Task: Create a brainstorming presentation using Canva. Include elements related to brainstorming and notes.
Action: Mouse moved to (577, 170)
Screenshot: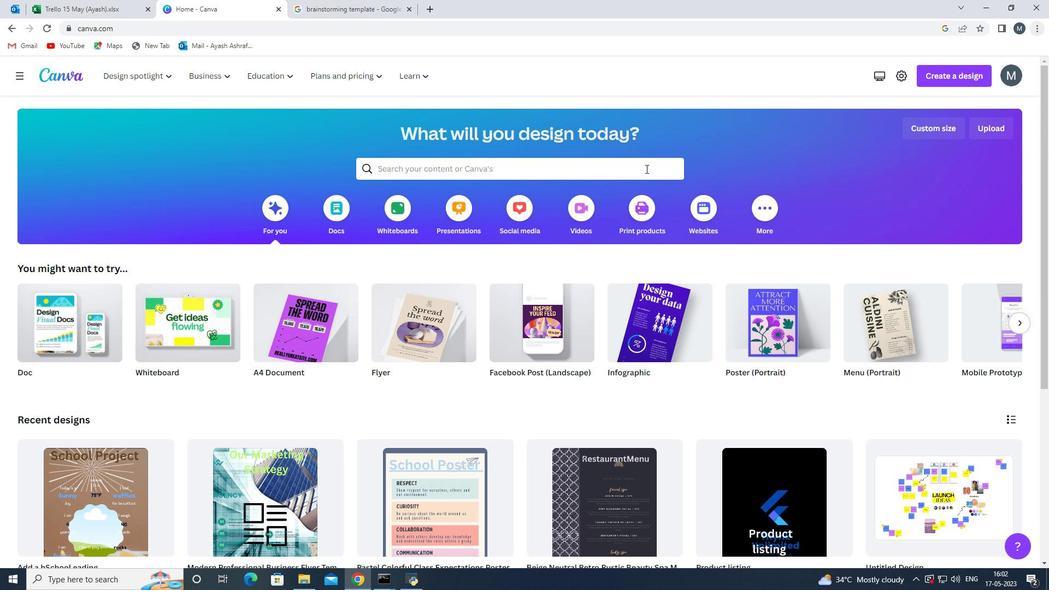 
Action: Mouse pressed left at (577, 170)
Screenshot: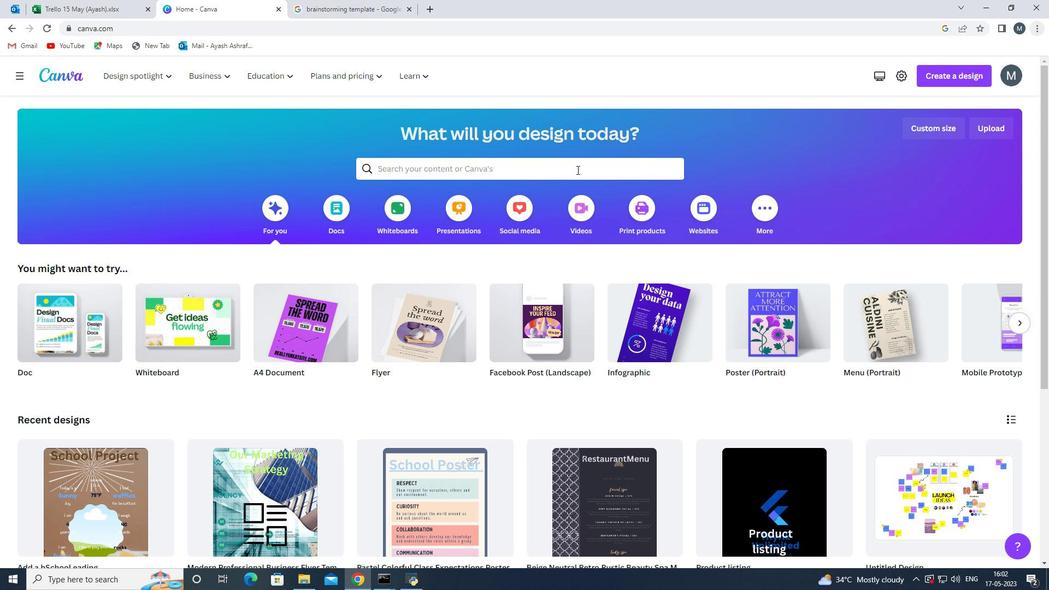 
Action: Key pressed <Key.shift>Brainstorming
Screenshot: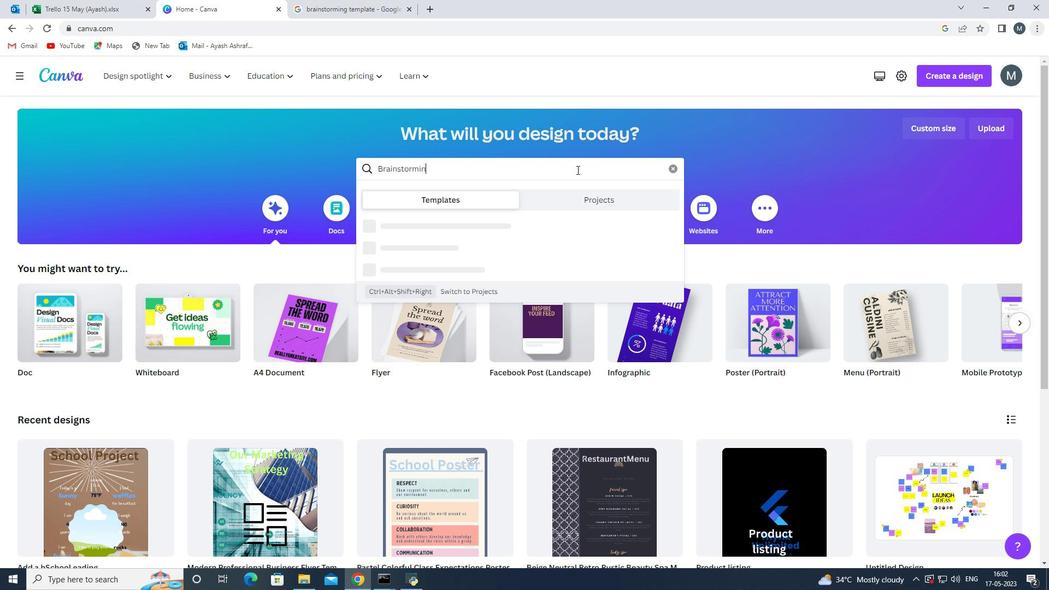 
Action: Mouse moved to (465, 228)
Screenshot: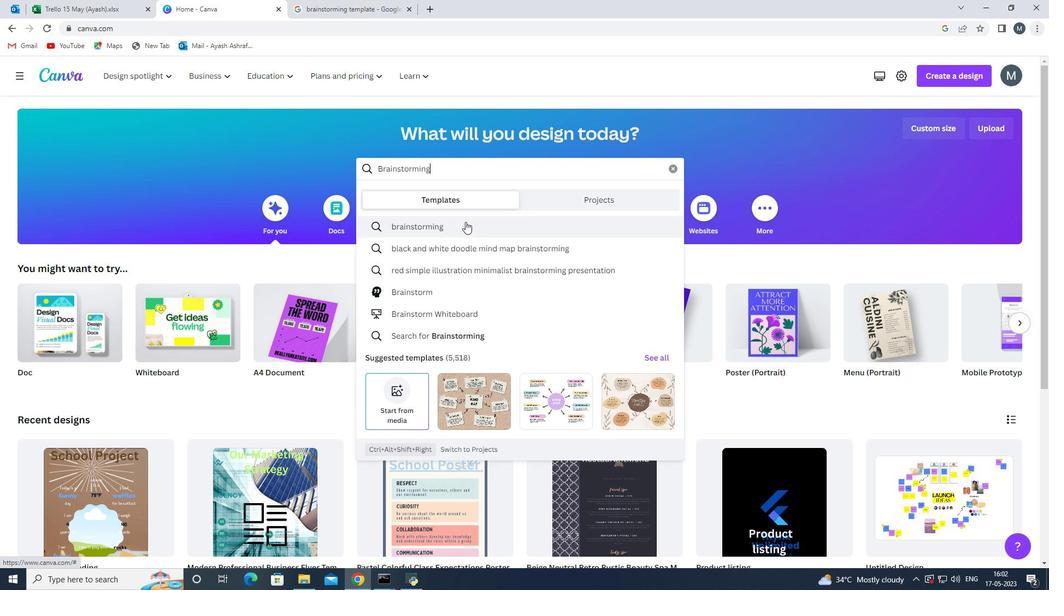 
Action: Mouse pressed left at (465, 228)
Screenshot: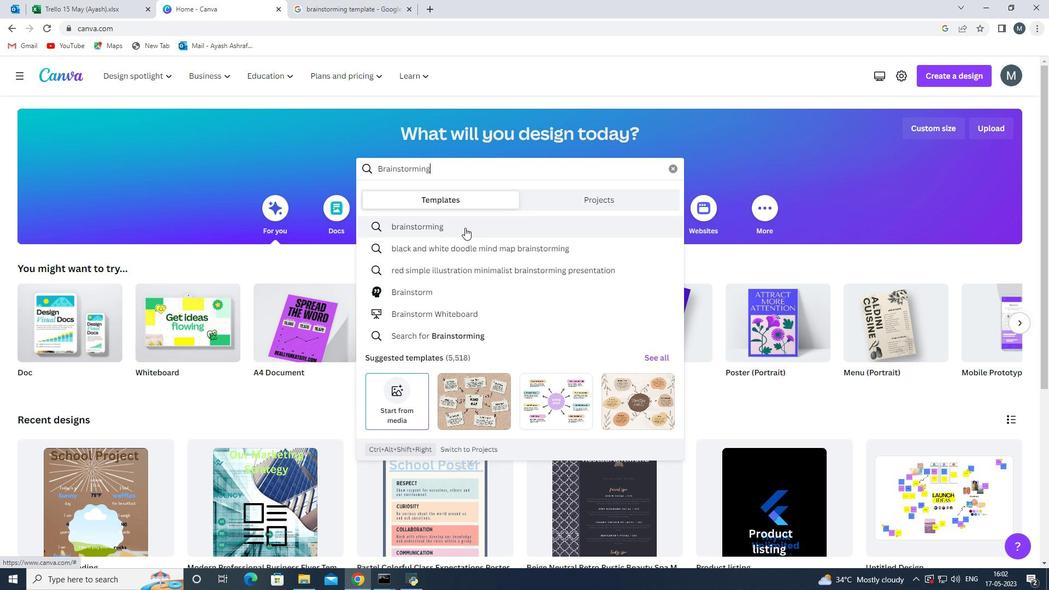 
Action: Mouse moved to (272, 289)
Screenshot: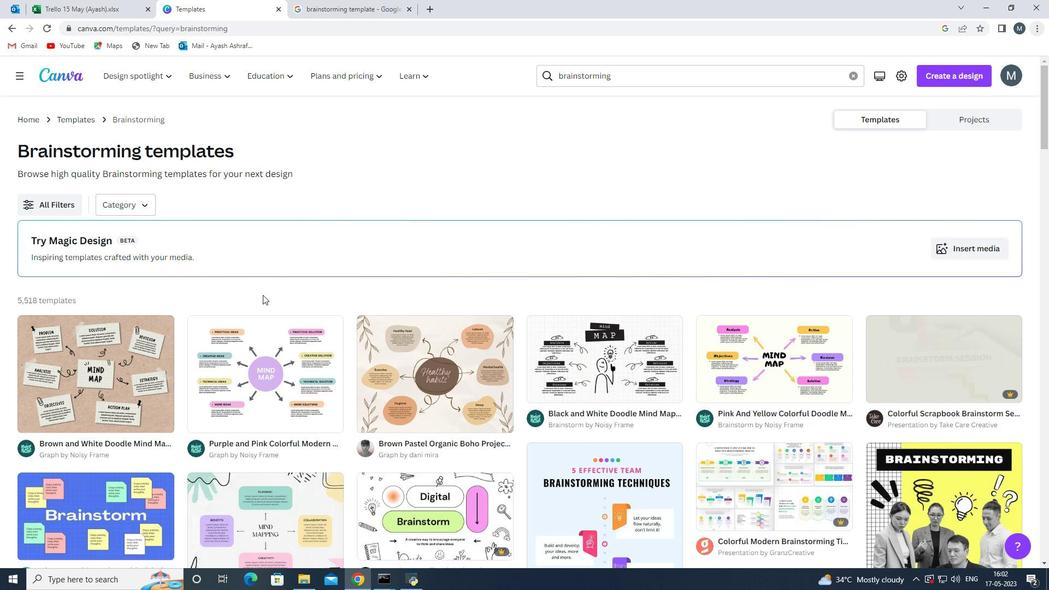 
Action: Mouse scrolled (272, 289) with delta (0, 0)
Screenshot: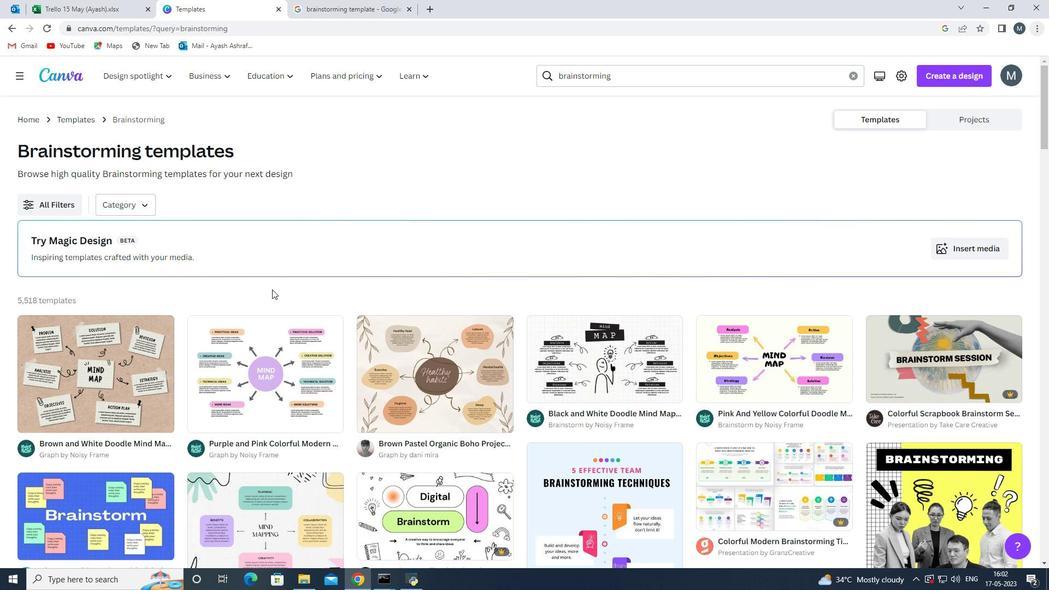 
Action: Mouse moved to (272, 348)
Screenshot: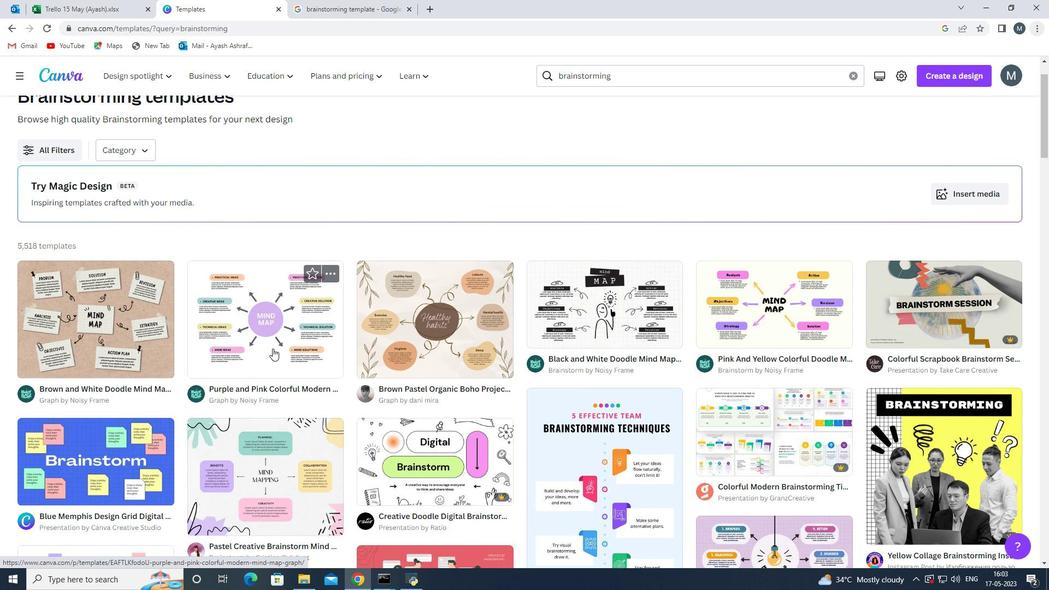 
Action: Mouse pressed left at (272, 348)
Screenshot: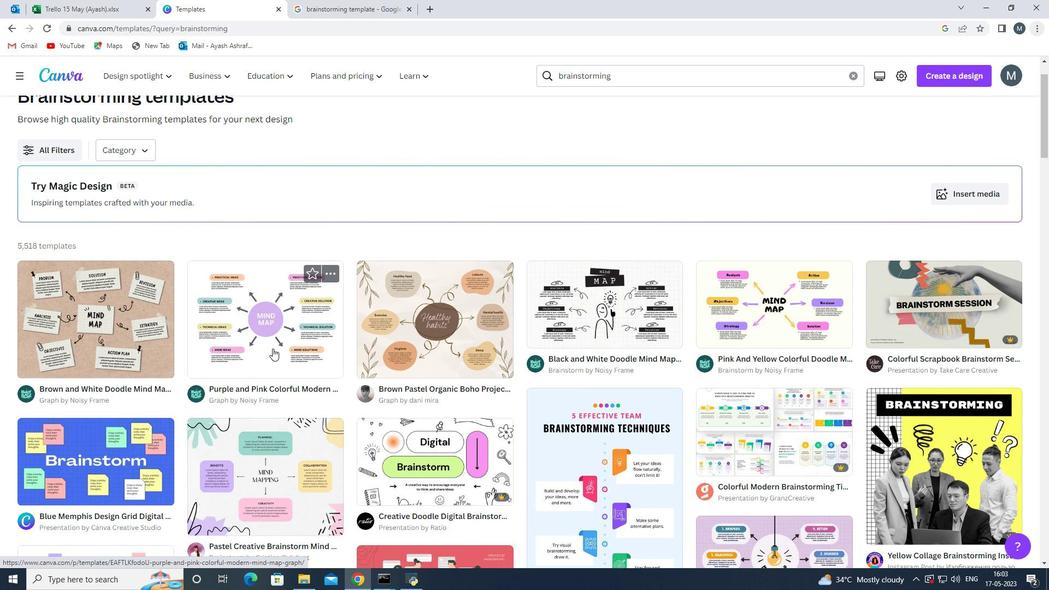 
Action: Mouse moved to (731, 184)
Screenshot: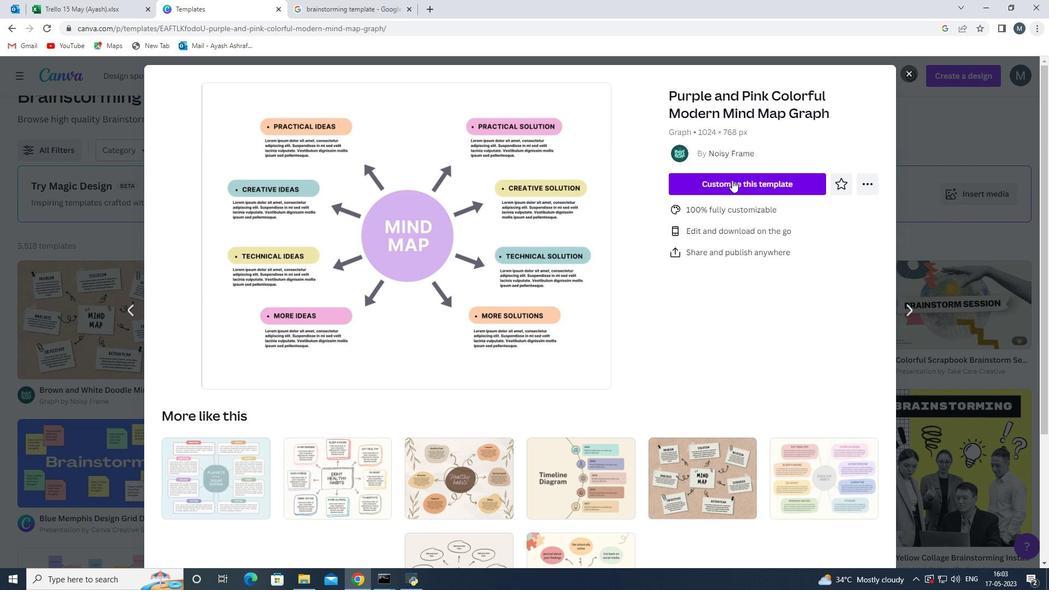 
Action: Mouse pressed left at (731, 184)
Screenshot: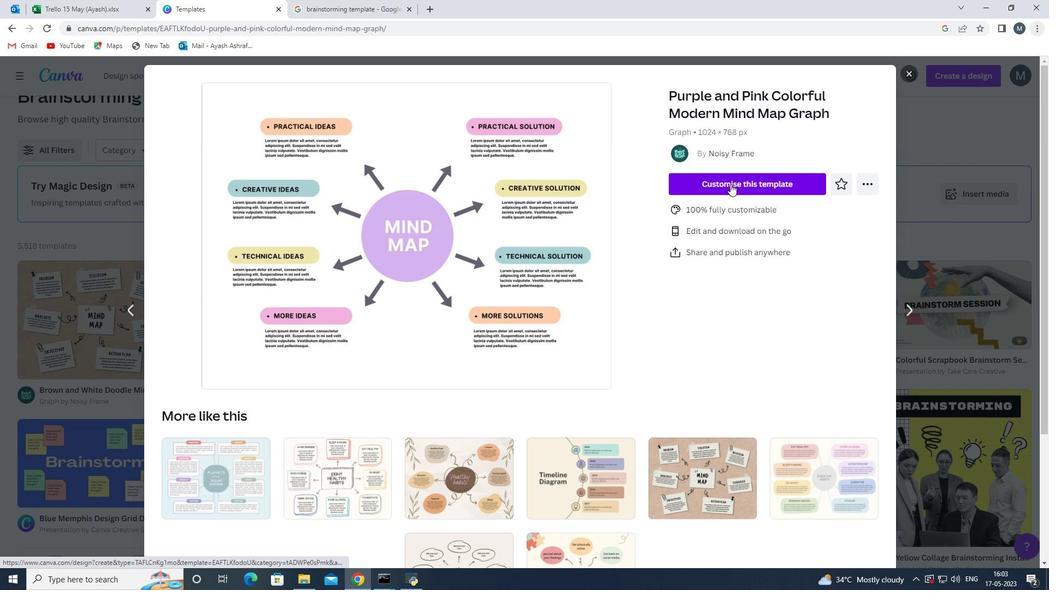 
Action: Mouse moved to (135, 349)
Screenshot: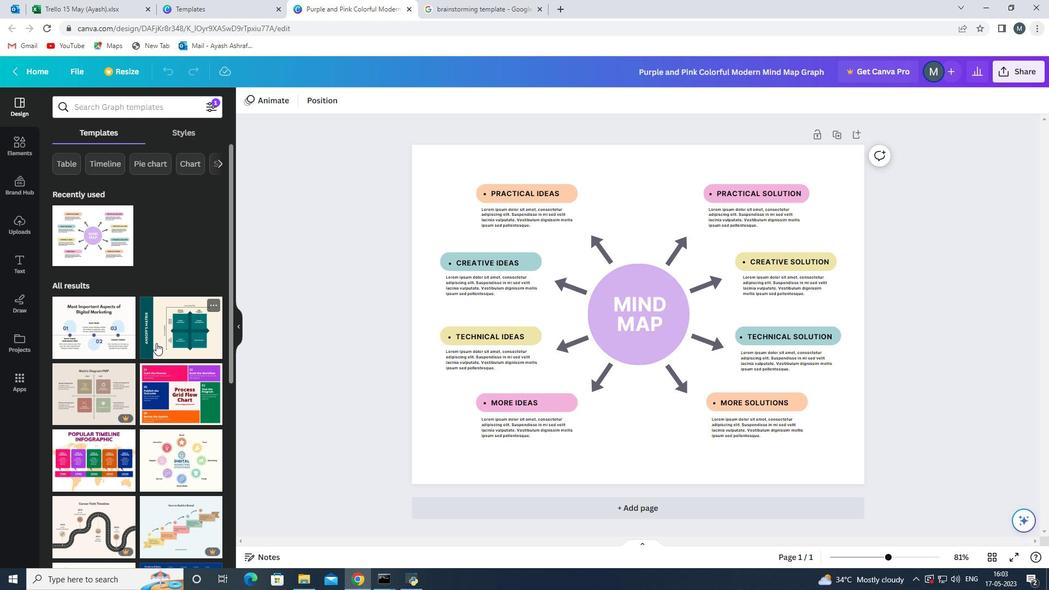 
Action: Mouse scrolled (135, 349) with delta (0, 0)
Screenshot: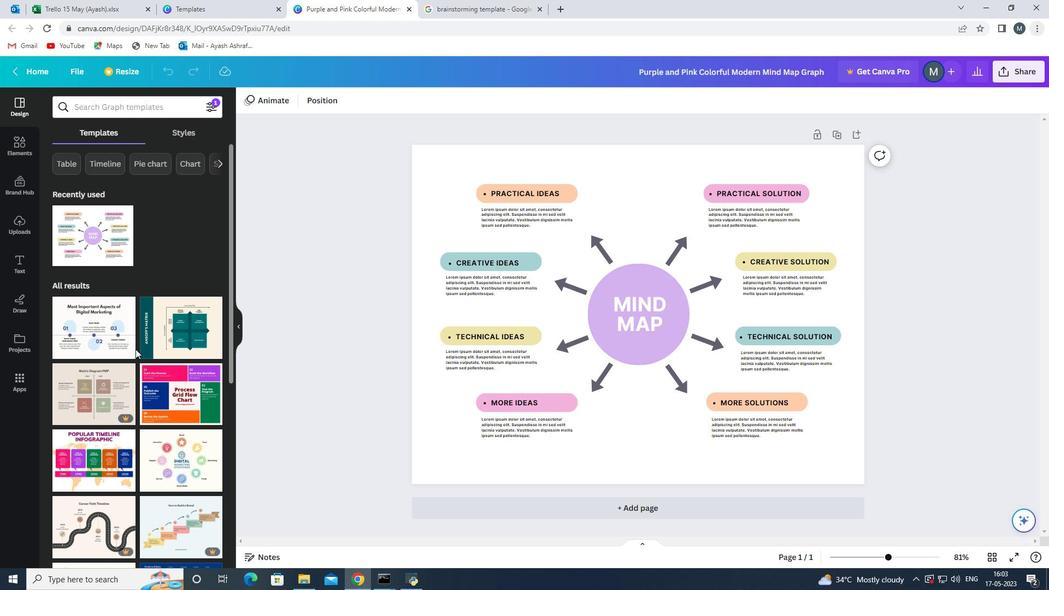 
Action: Mouse moved to (97, 166)
Screenshot: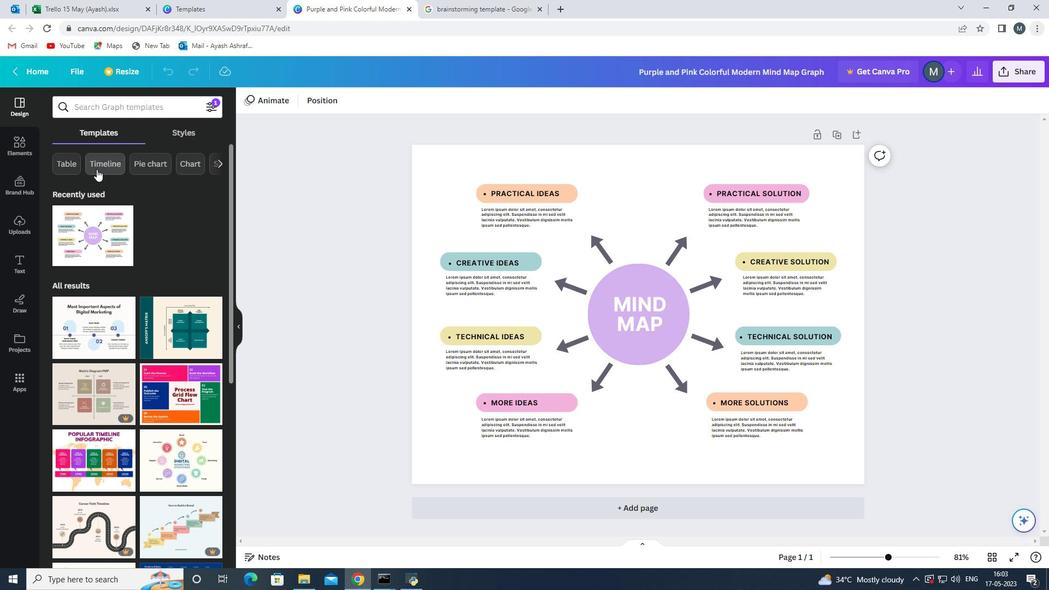 
Action: Mouse pressed left at (97, 166)
Screenshot: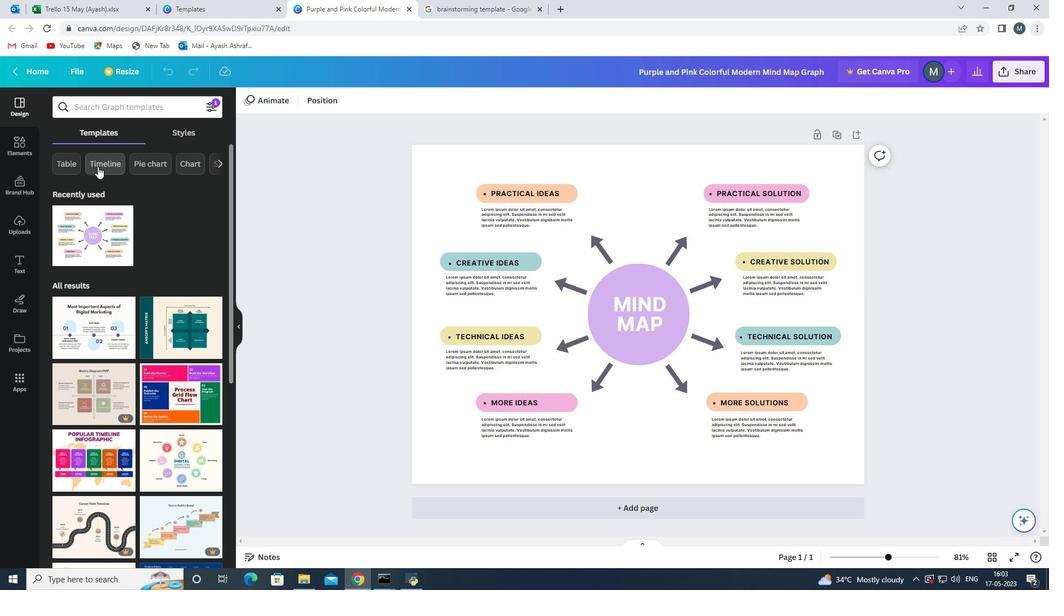 
Action: Mouse moved to (152, 269)
Screenshot: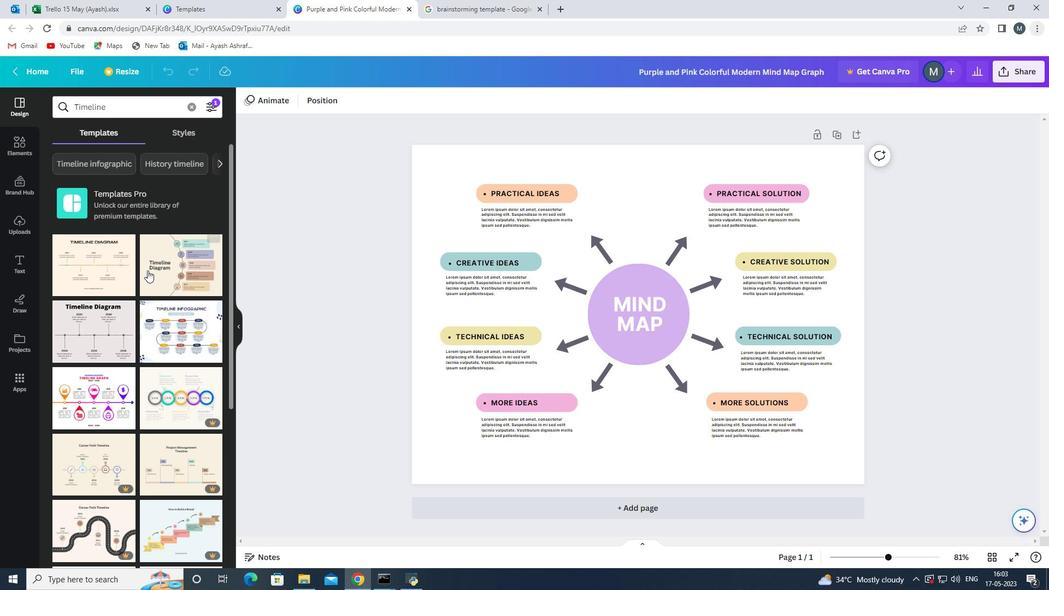 
Action: Mouse pressed left at (152, 269)
Screenshot: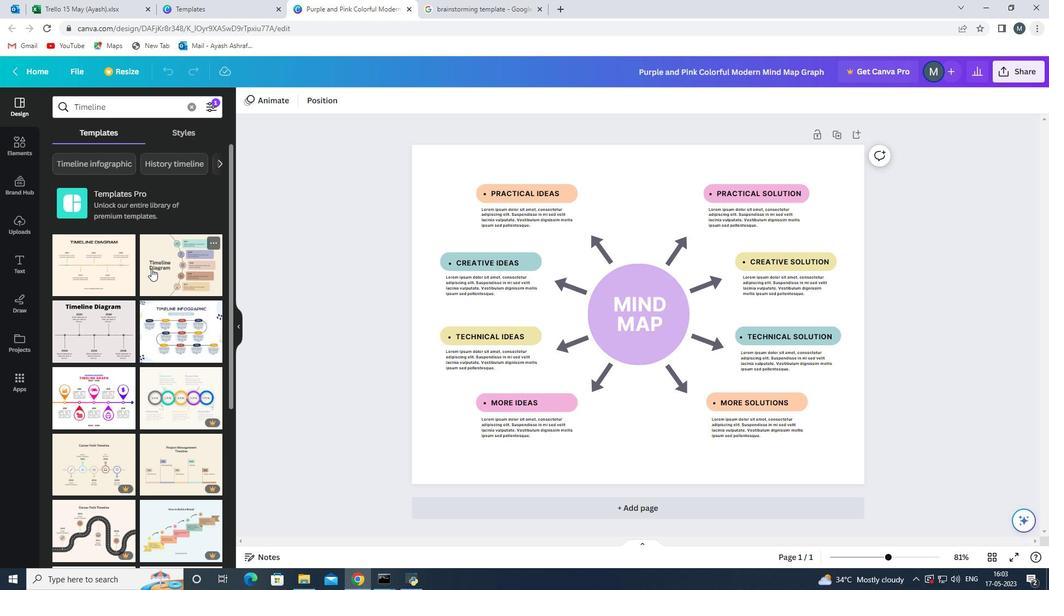 
Action: Mouse moved to (84, 261)
Screenshot: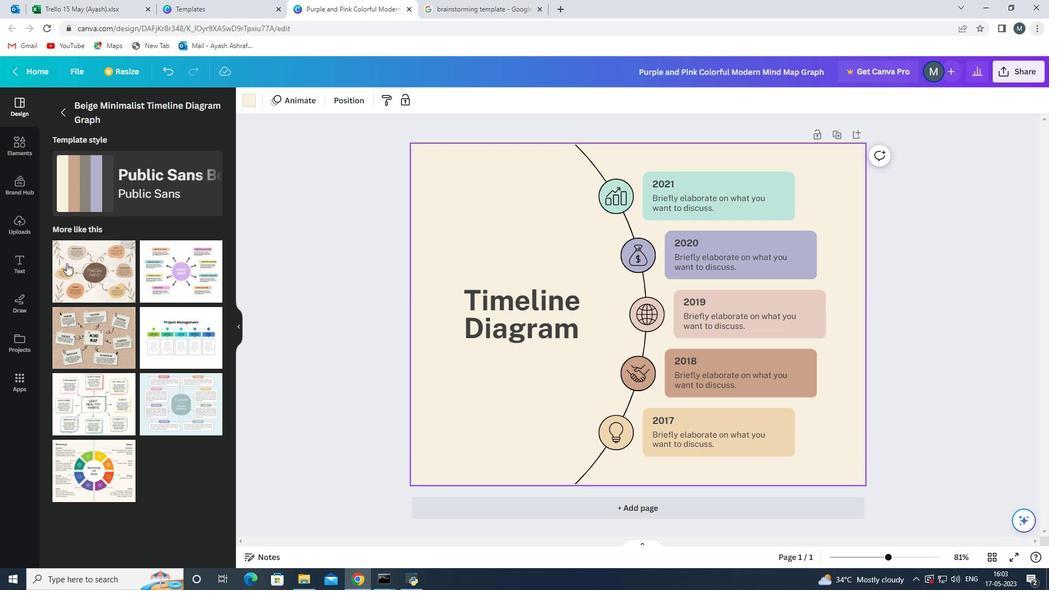 
Action: Mouse pressed left at (84, 261)
Screenshot: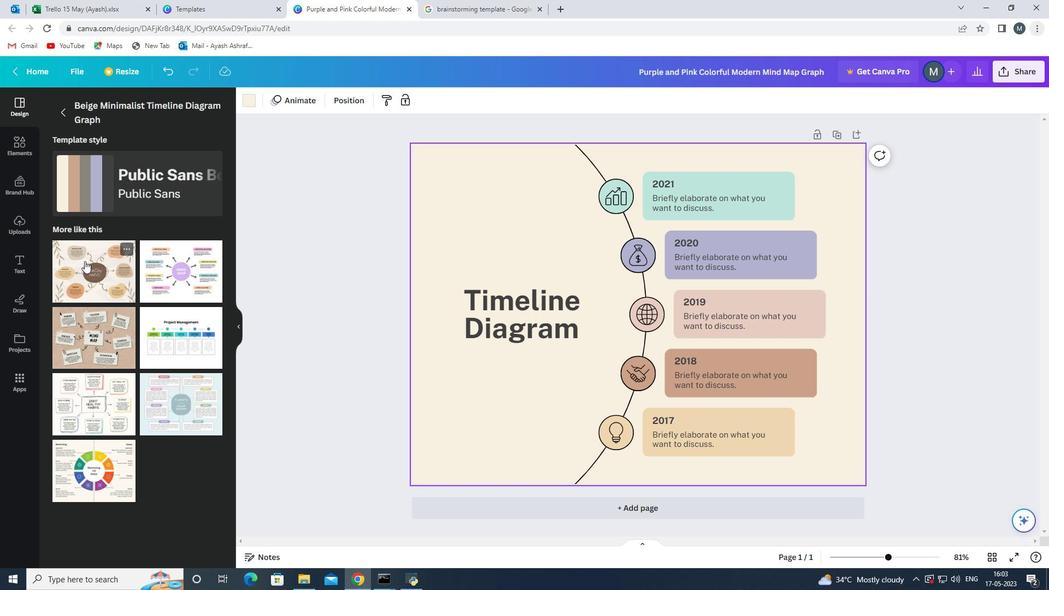 
Action: Mouse moved to (152, 328)
Screenshot: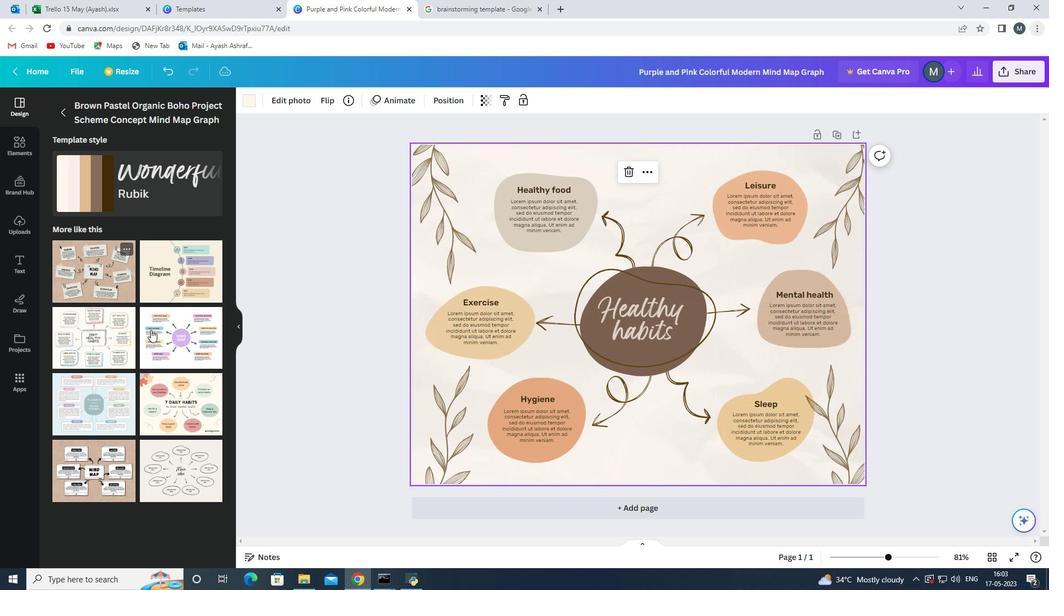 
Action: Mouse scrolled (152, 328) with delta (0, 0)
Screenshot: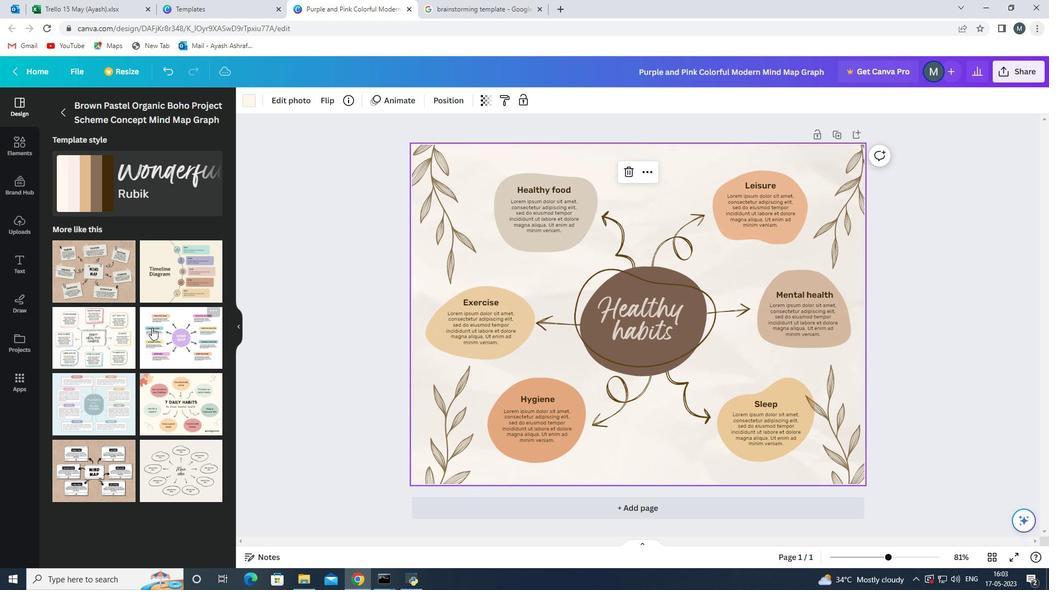 
Action: Mouse moved to (76, 187)
Screenshot: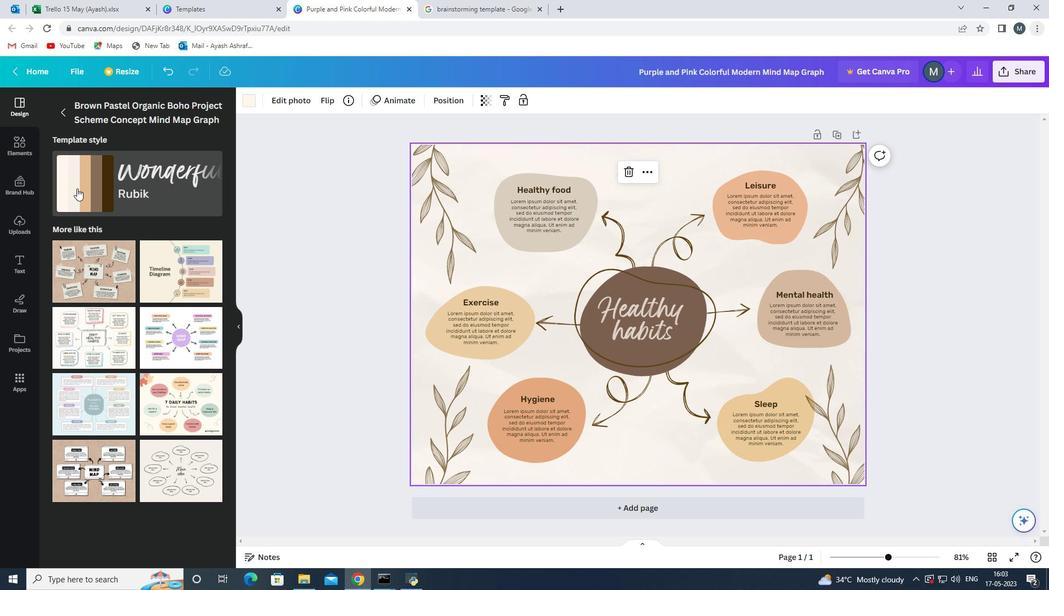 
Action: Mouse pressed left at (76, 187)
Screenshot: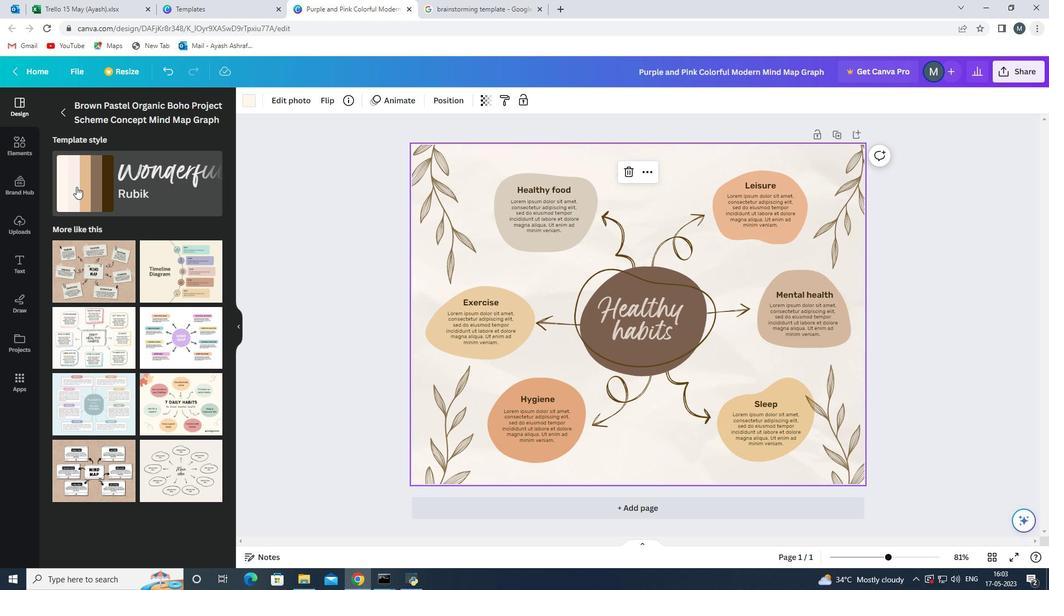 
Action: Mouse pressed left at (76, 187)
Screenshot: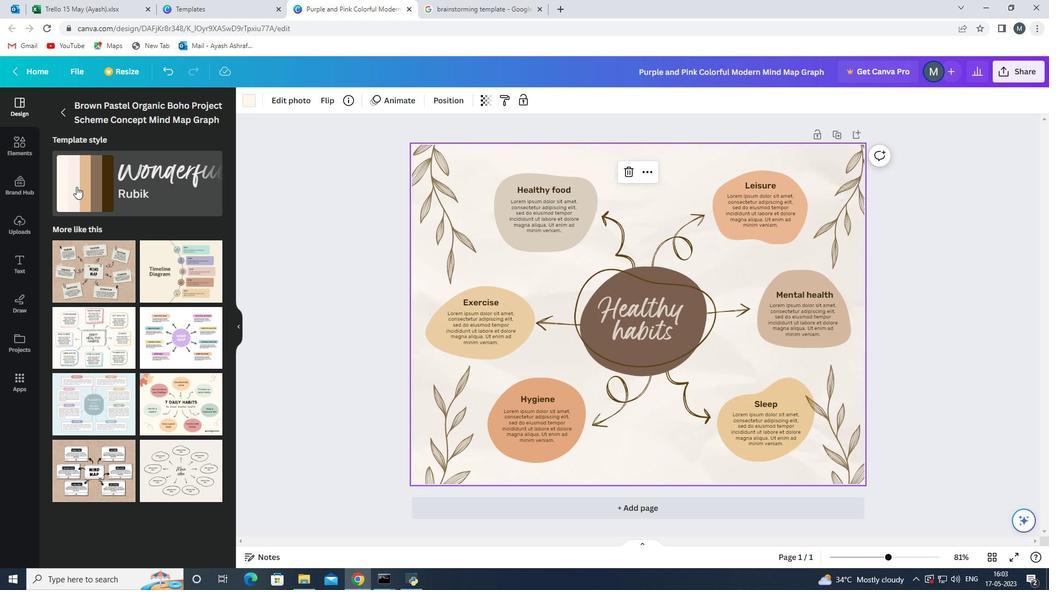 
Action: Mouse moved to (63, 115)
Screenshot: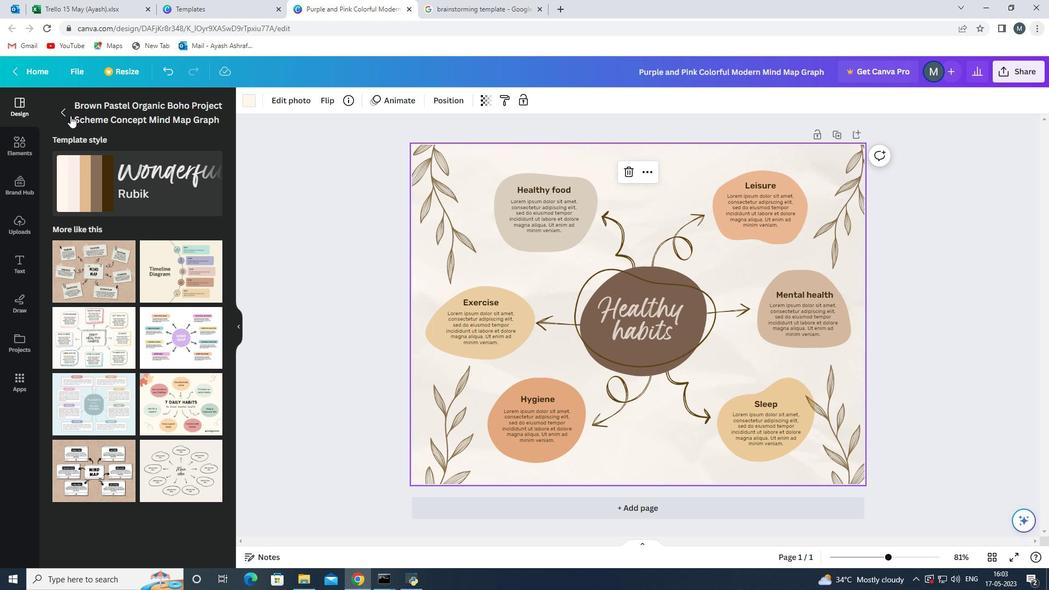 
Action: Mouse pressed left at (63, 115)
Screenshot: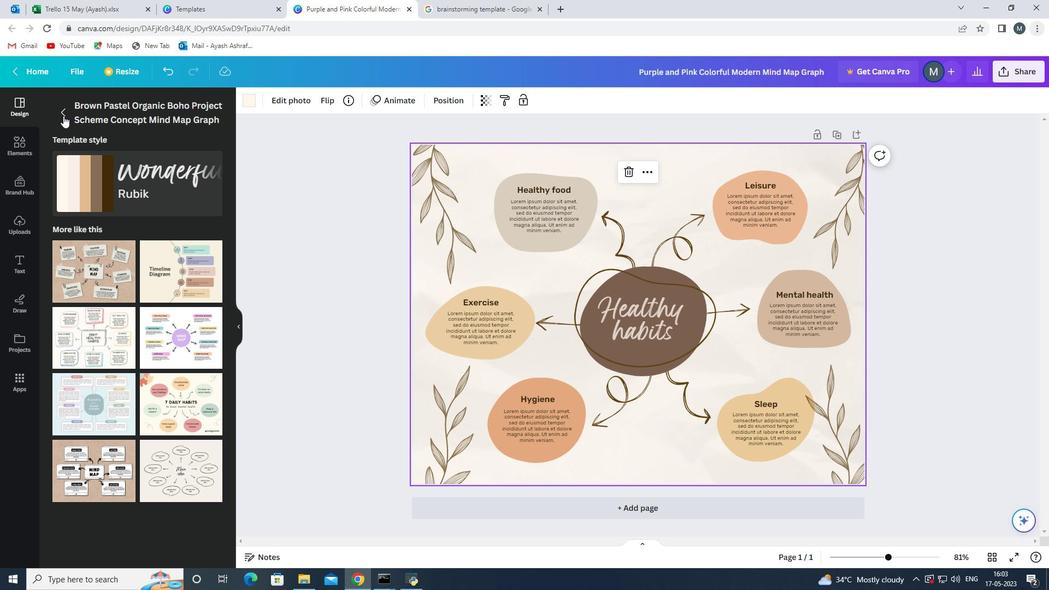 
Action: Mouse moved to (106, 270)
Screenshot: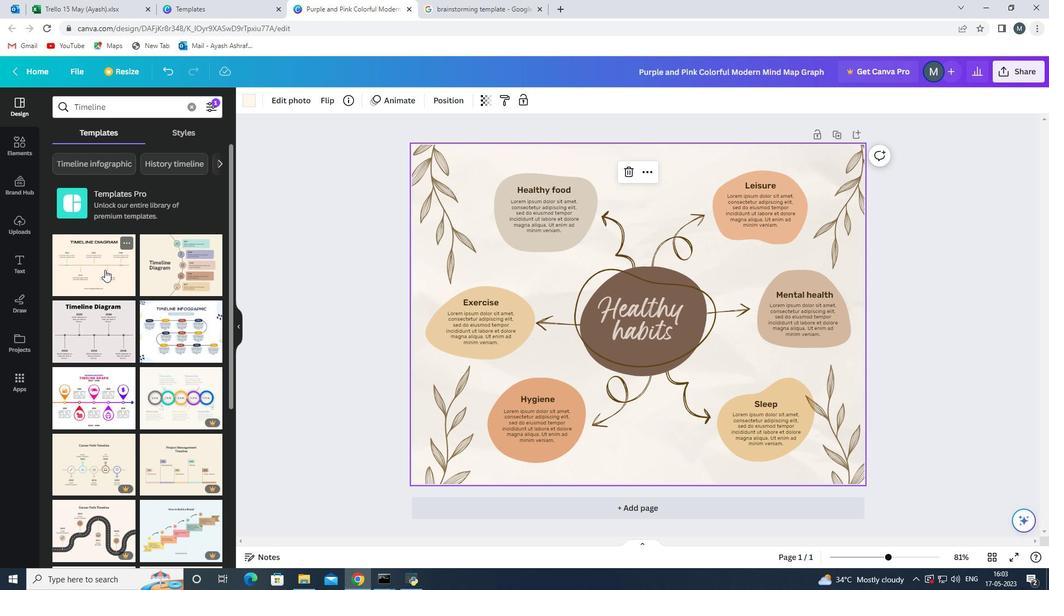 
Action: Mouse pressed left at (106, 270)
Screenshot: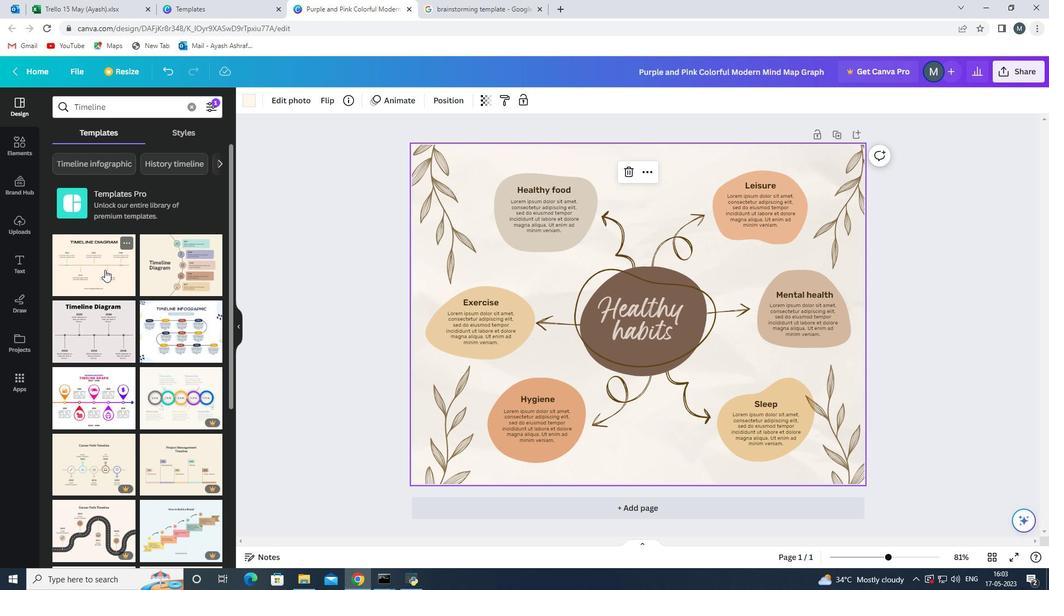 
Action: Mouse moved to (173, 307)
Screenshot: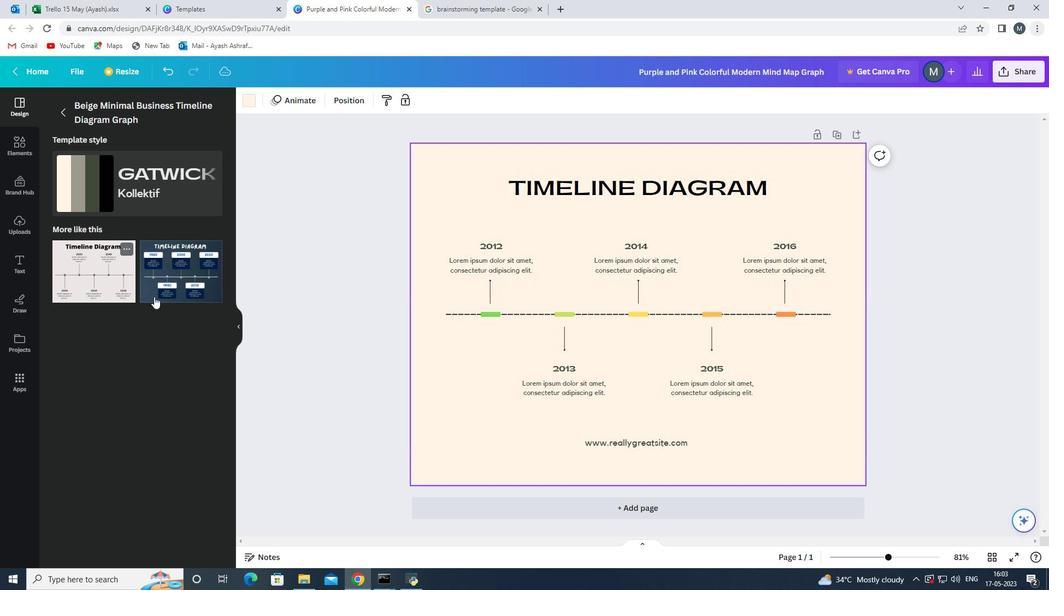
Action: Mouse scrolled (173, 307) with delta (0, 0)
Screenshot: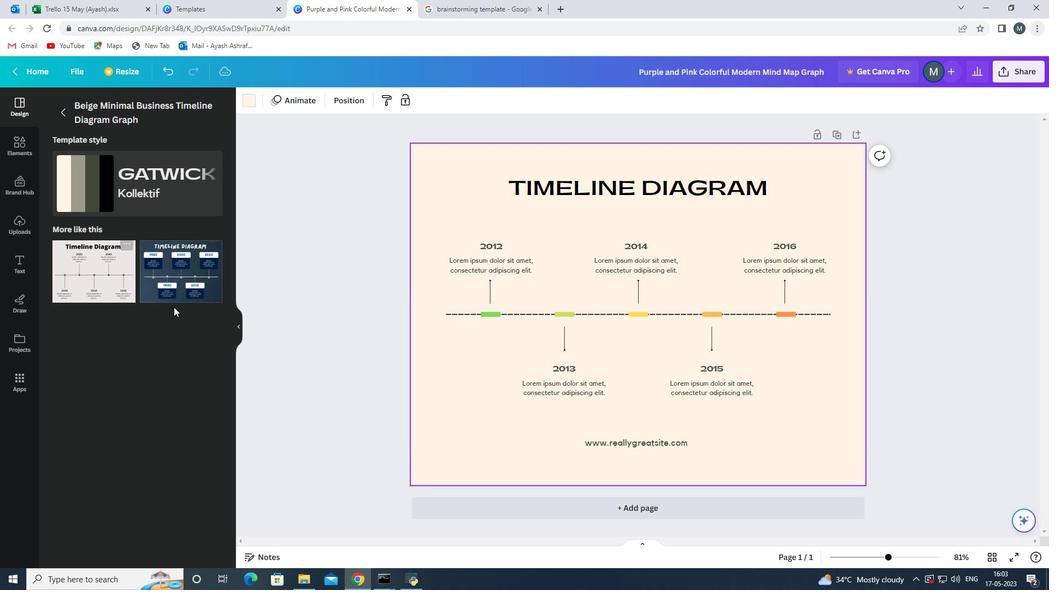 
Action: Mouse scrolled (173, 307) with delta (0, 0)
Screenshot: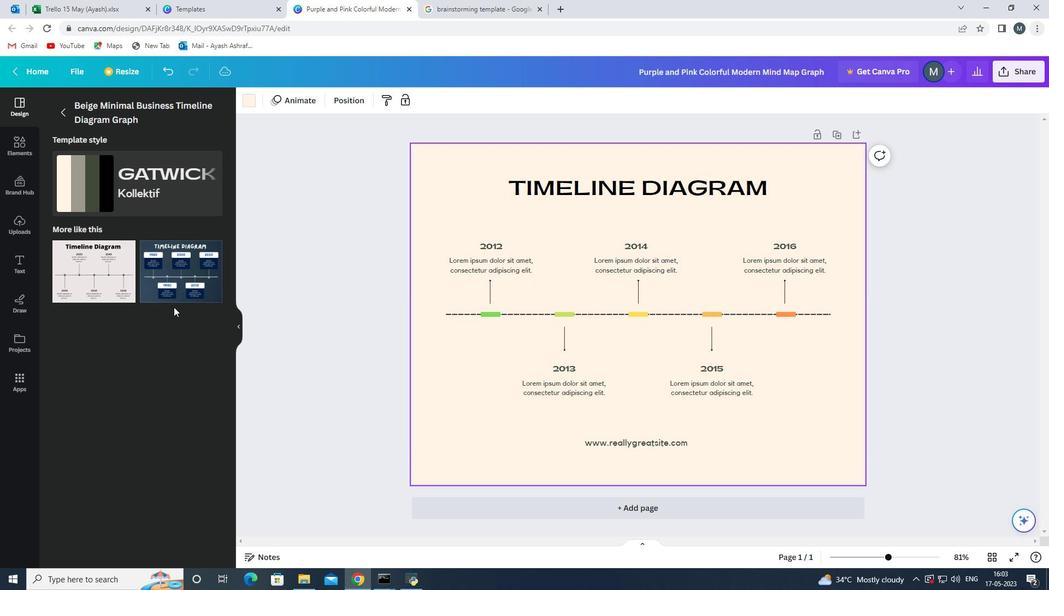 
Action: Mouse scrolled (173, 307) with delta (0, 0)
Screenshot: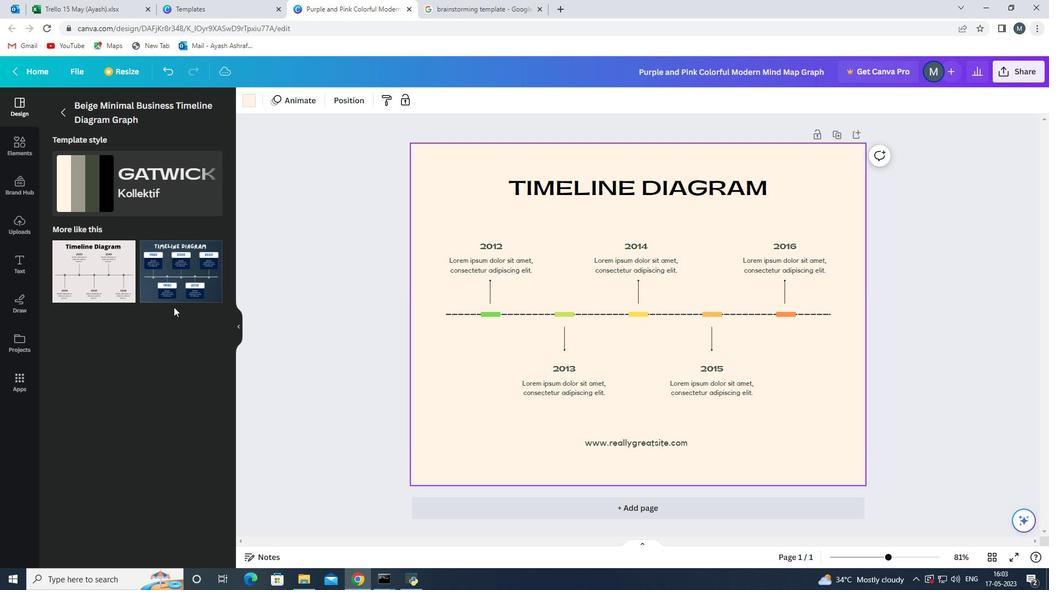 
Action: Mouse moved to (173, 306)
Screenshot: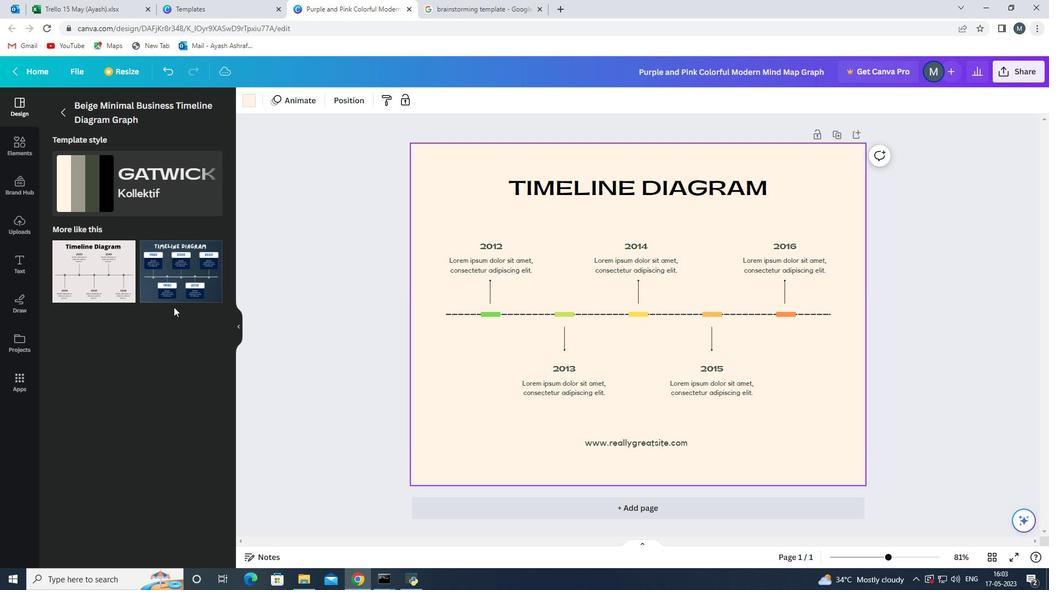 
Action: Mouse scrolled (173, 307) with delta (0, 0)
Screenshot: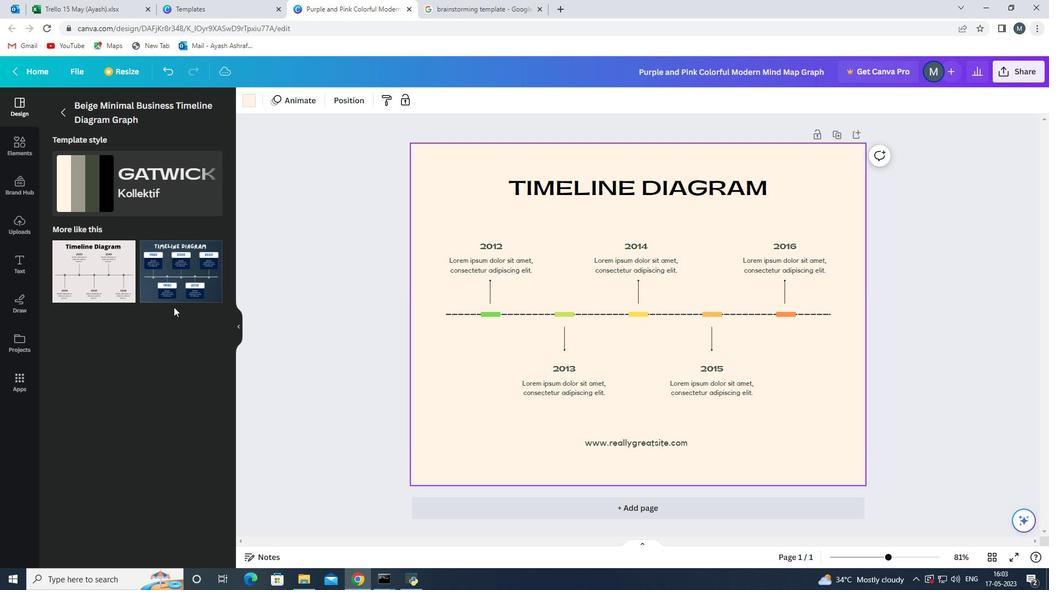 
Action: Mouse moved to (602, 212)
Screenshot: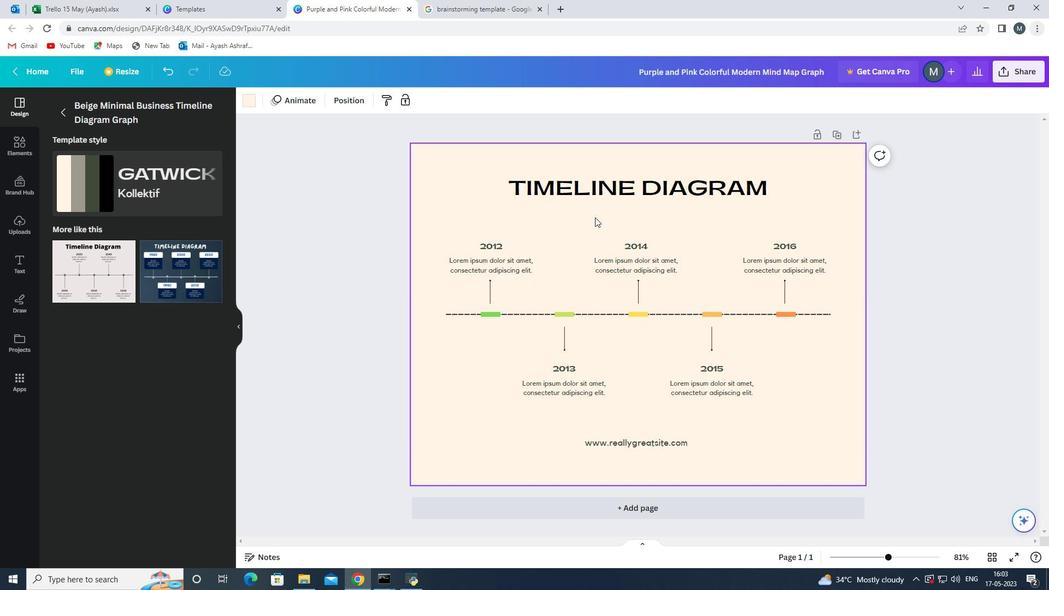 
Action: Mouse scrolled (602, 213) with delta (0, 0)
Screenshot: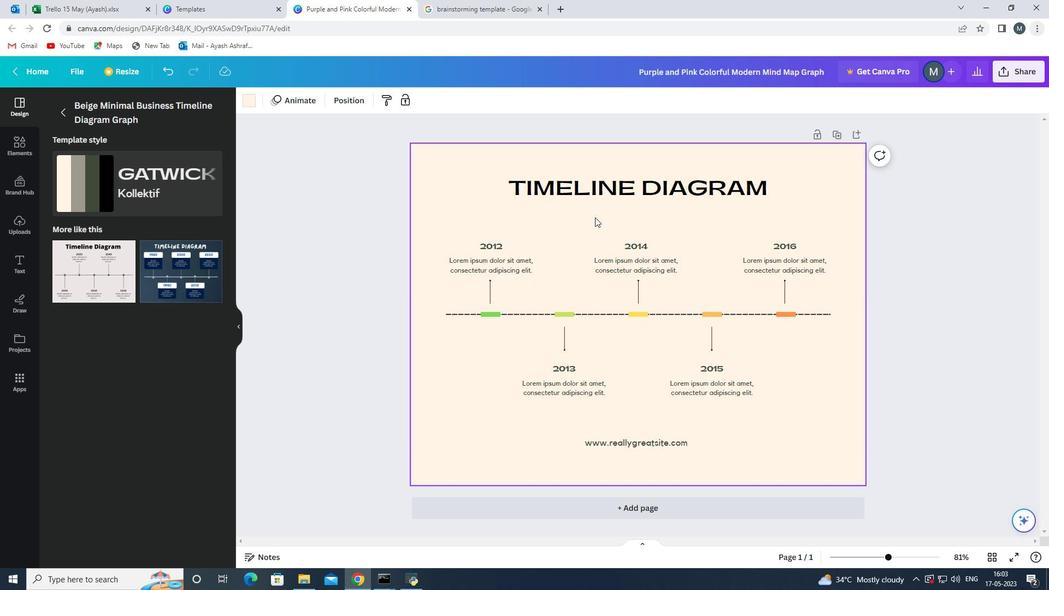 
Action: Mouse scrolled (602, 213) with delta (0, 0)
Screenshot: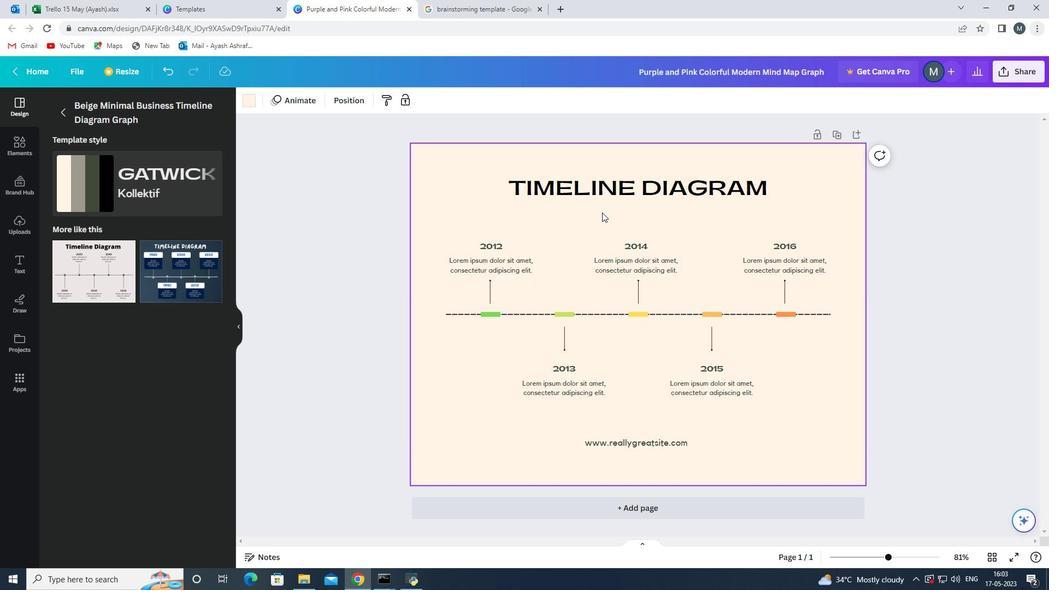 
Action: Mouse scrolled (602, 213) with delta (0, 0)
Screenshot: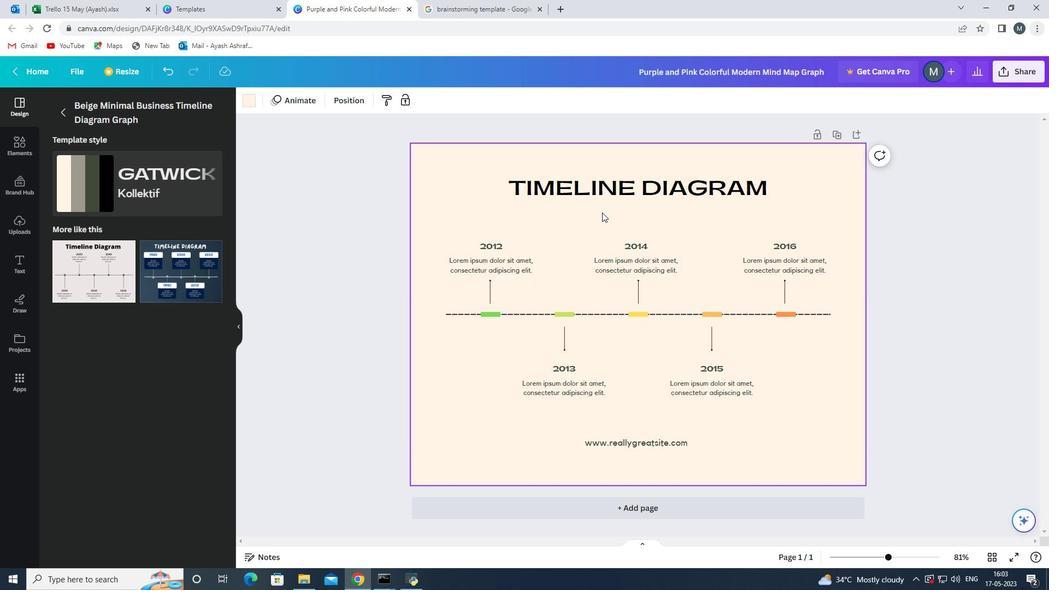 
Action: Mouse moved to (26, 73)
Screenshot: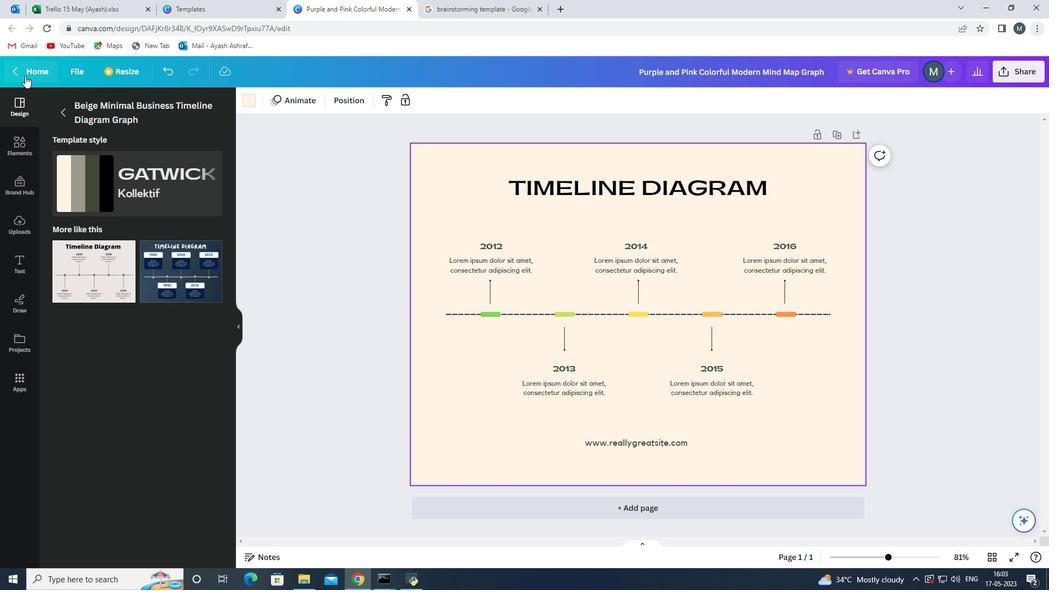 
Action: Mouse pressed left at (26, 73)
Screenshot: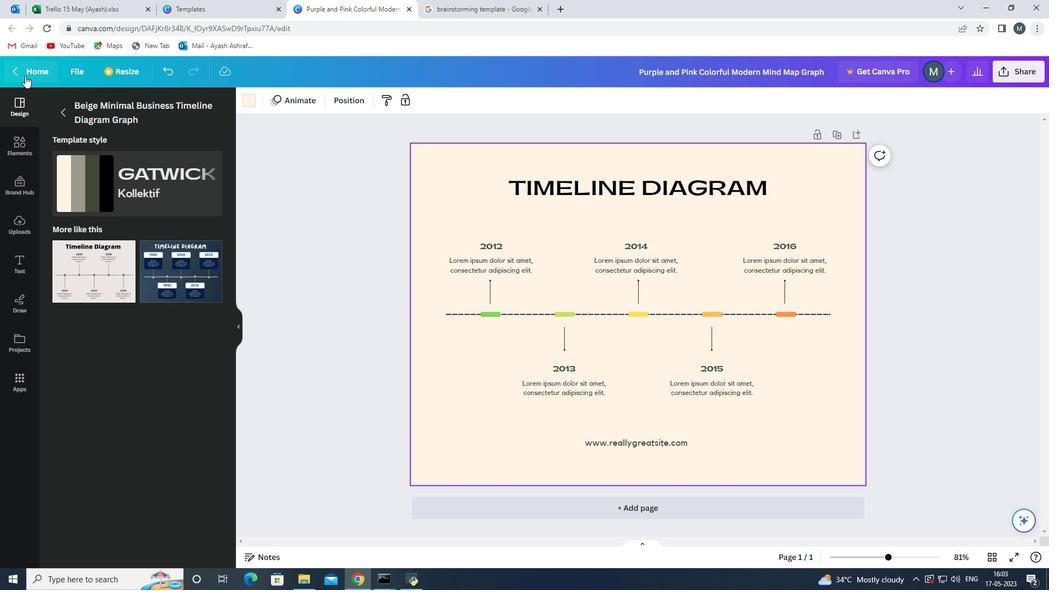 
Action: Mouse moved to (524, 167)
Screenshot: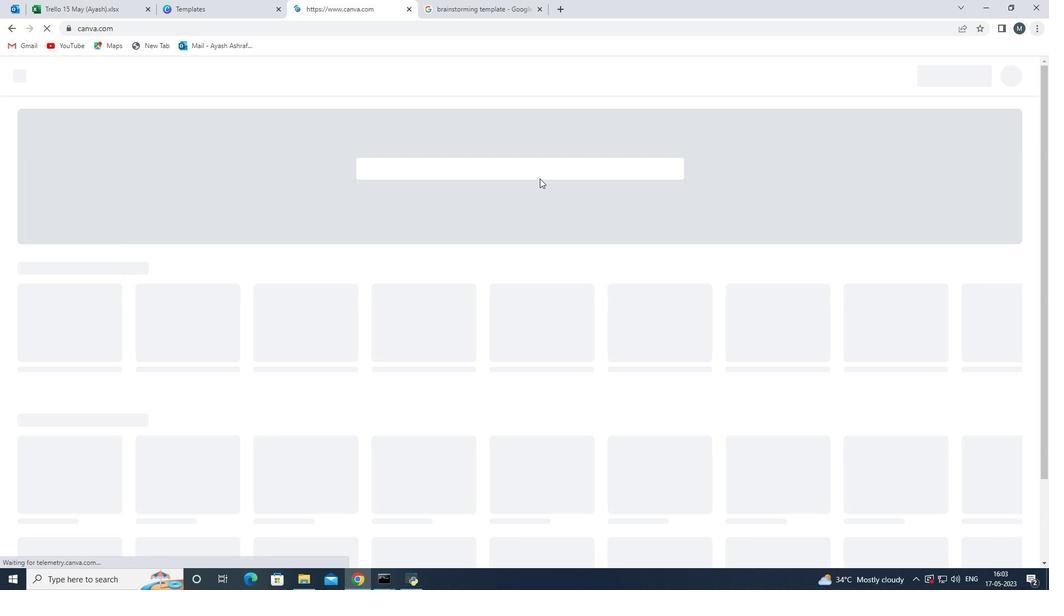 
Action: Mouse pressed left at (524, 167)
Screenshot: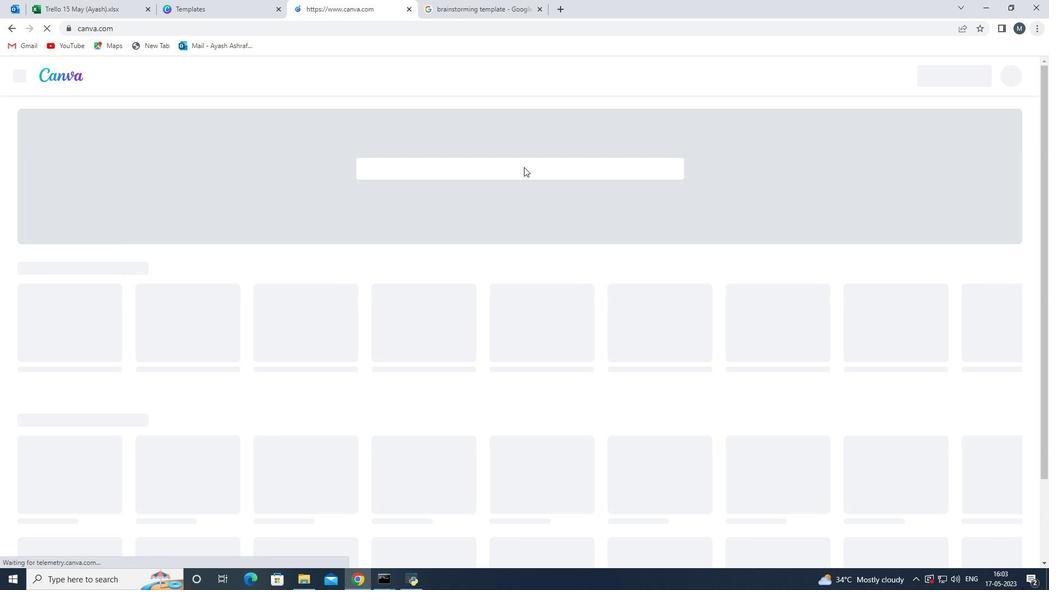 
Action: Mouse moved to (514, 174)
Screenshot: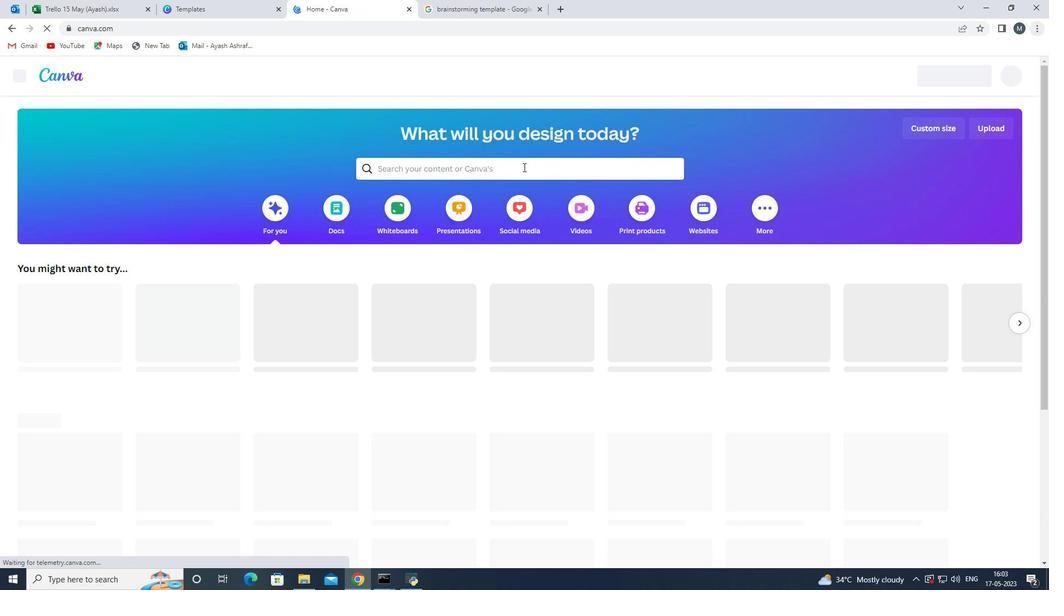 
Action: Mouse pressed left at (514, 174)
Screenshot: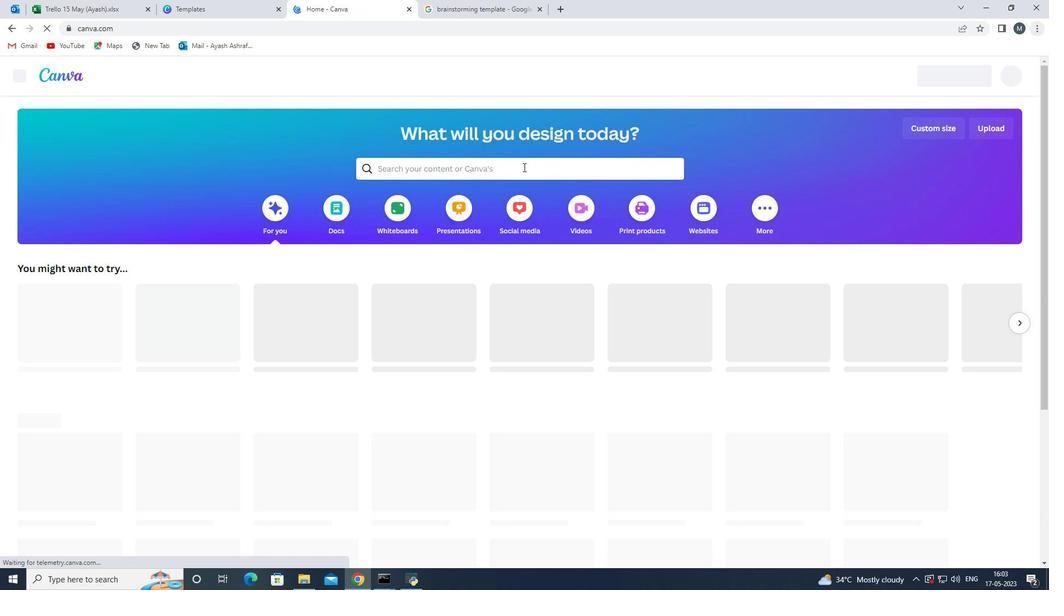 
Action: Mouse moved to (514, 174)
Screenshot: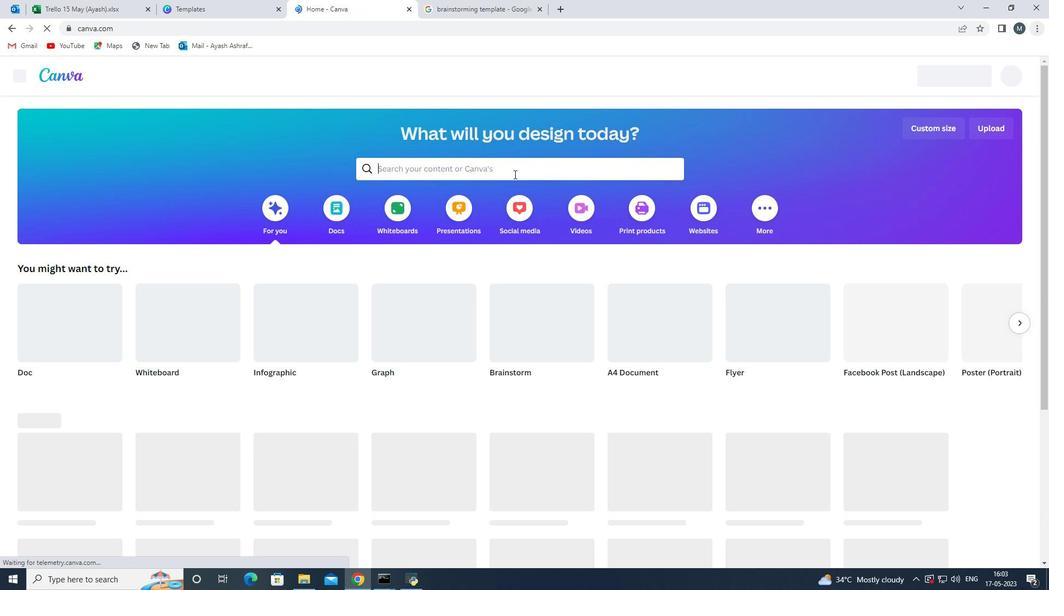 
Action: Key pressed <Key.shift>Brain<Key.space><Key.backspace>storming
Screenshot: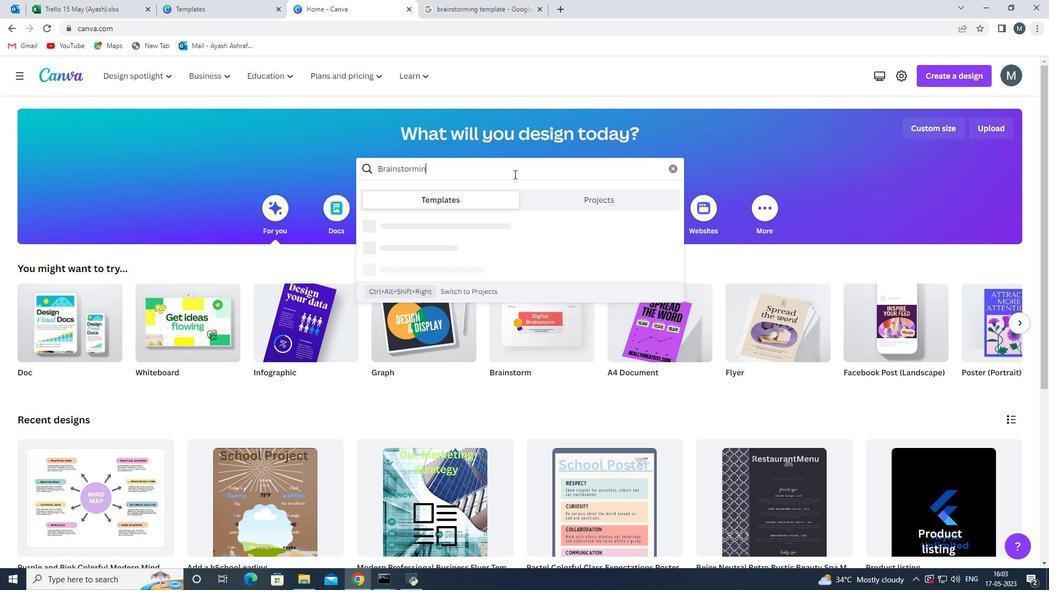 
Action: Mouse moved to (468, 234)
Screenshot: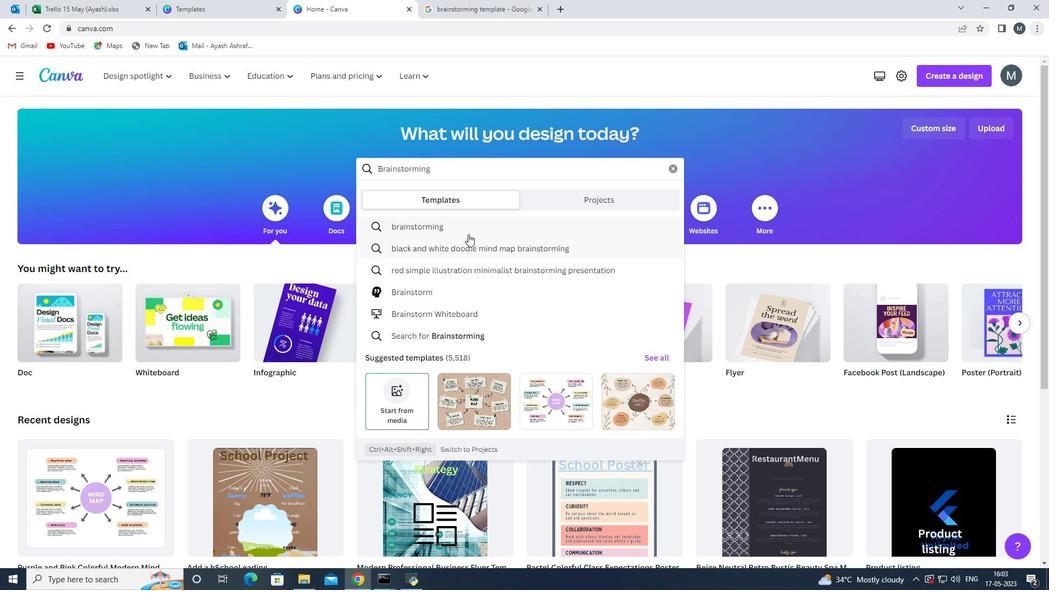 
Action: Mouse pressed left at (468, 234)
Screenshot: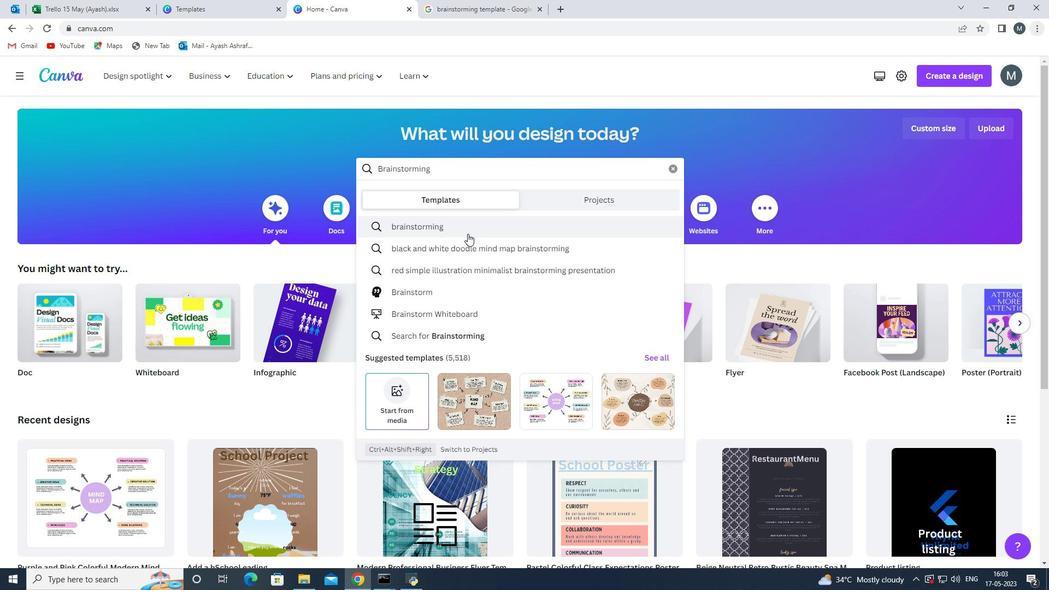 
Action: Mouse moved to (366, 329)
Screenshot: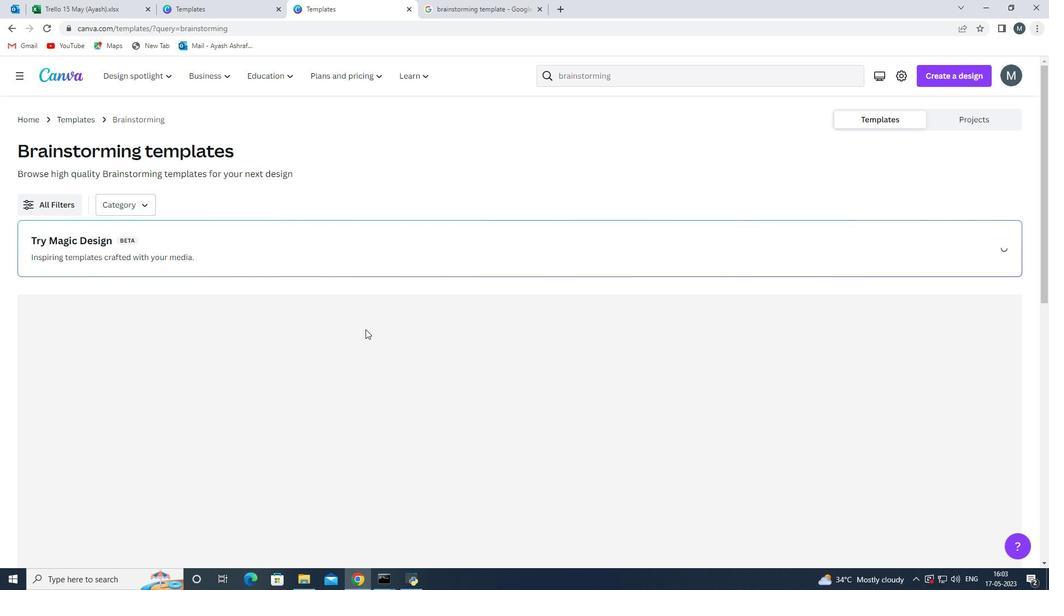 
Action: Mouse scrolled (366, 329) with delta (0, 0)
Screenshot: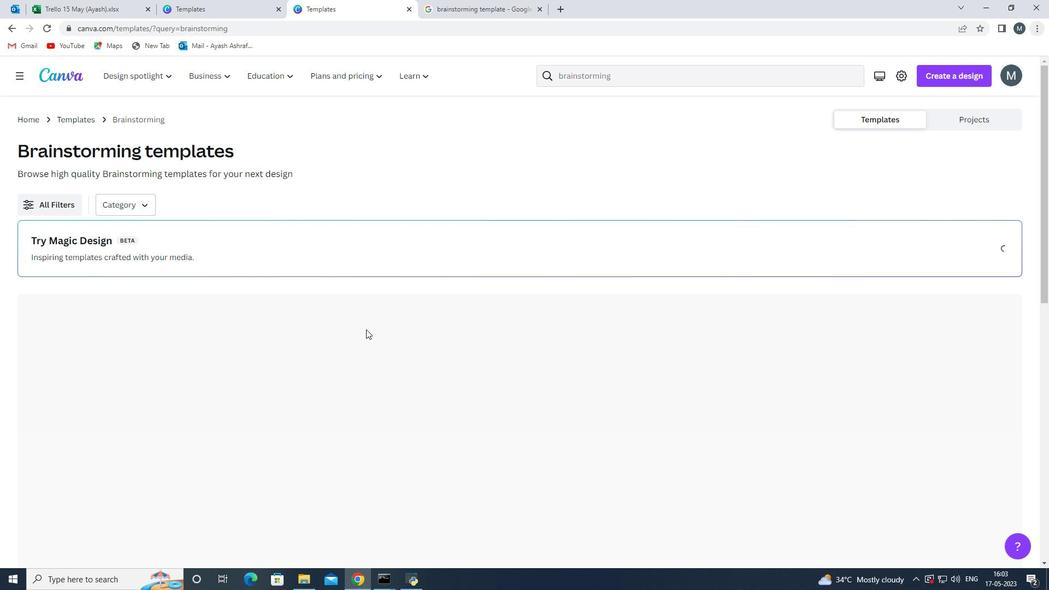 
Action: Mouse moved to (366, 329)
Screenshot: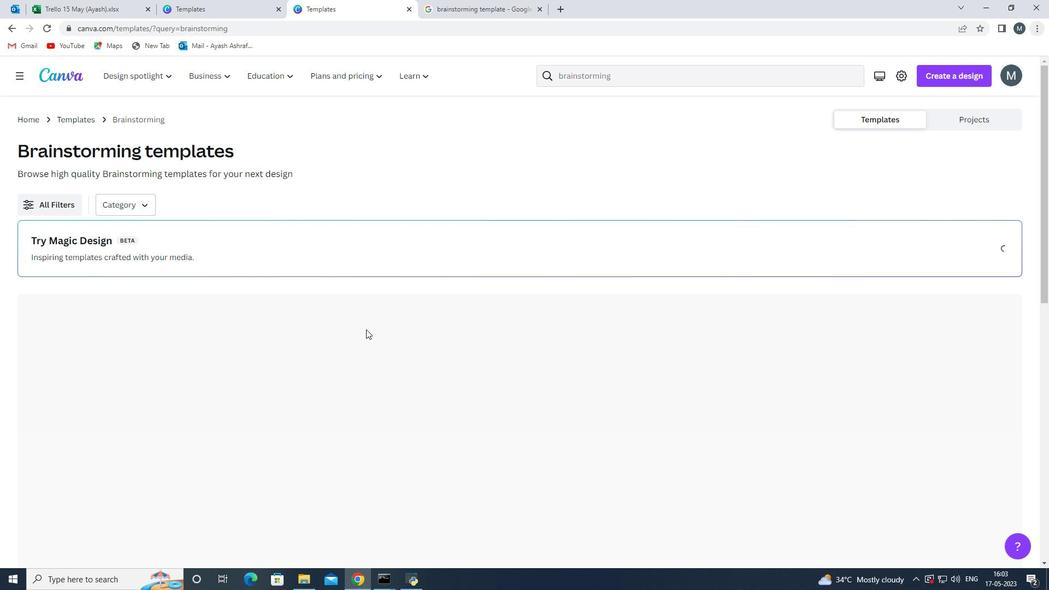 
Action: Mouse scrolled (366, 329) with delta (0, 0)
Screenshot: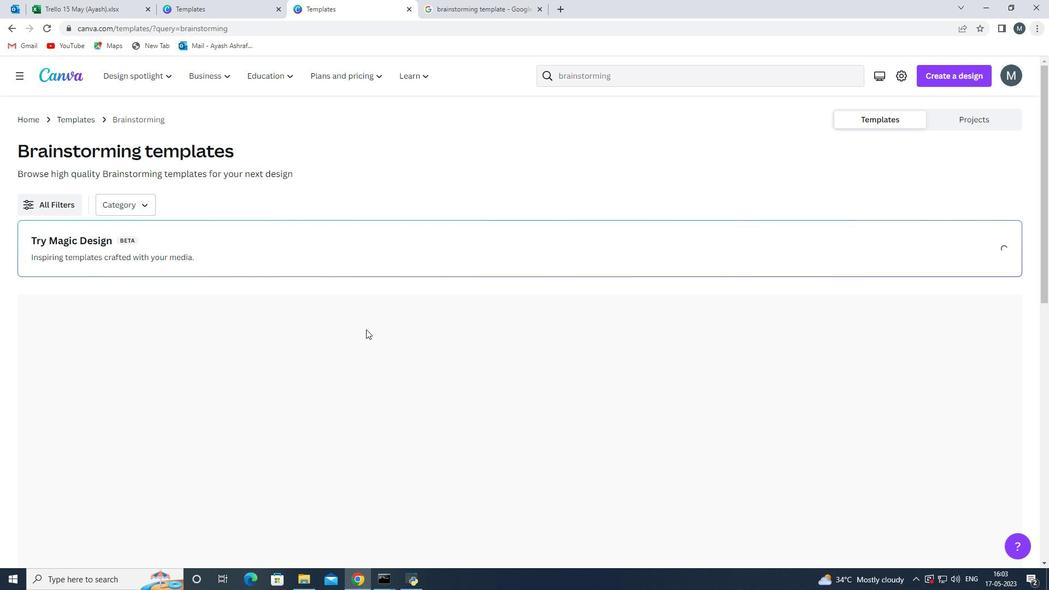 
Action: Mouse moved to (388, 422)
Screenshot: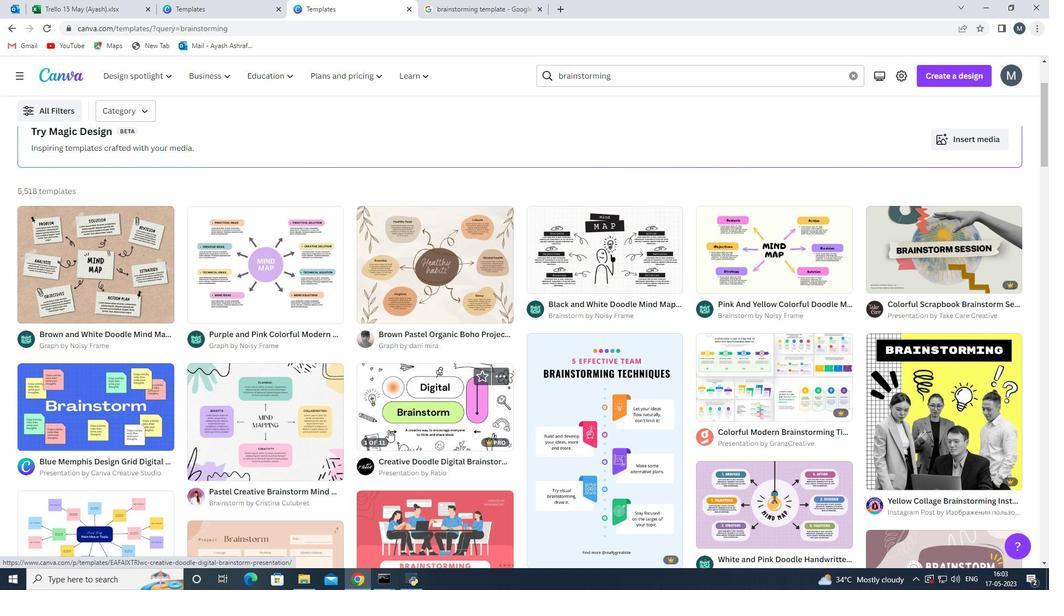 
Action: Mouse scrolled (388, 421) with delta (0, 0)
Screenshot: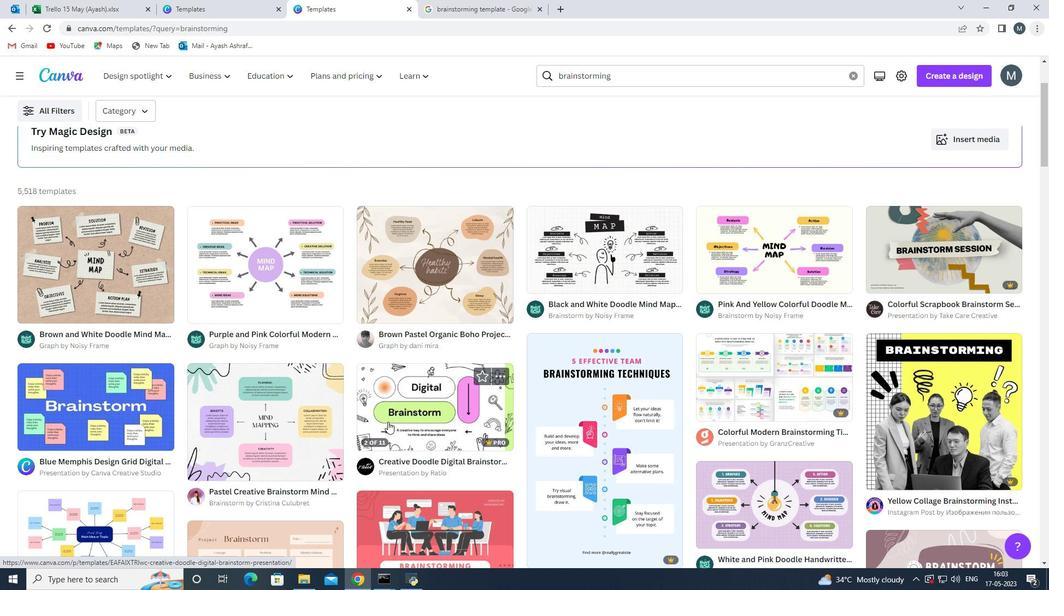 
Action: Mouse scrolled (388, 421) with delta (0, 0)
Screenshot: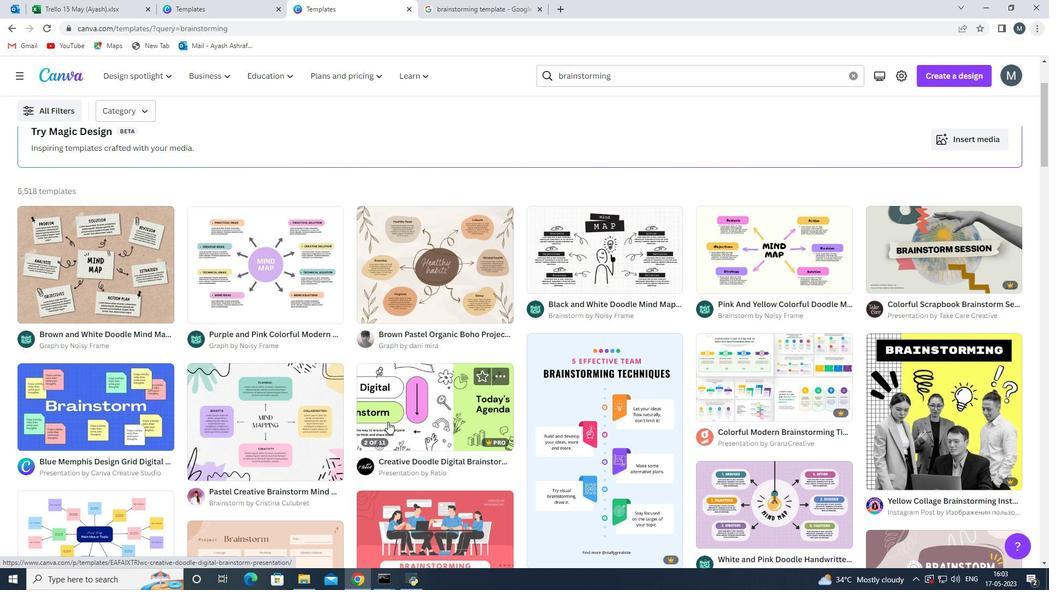 
Action: Mouse moved to (74, 287)
Screenshot: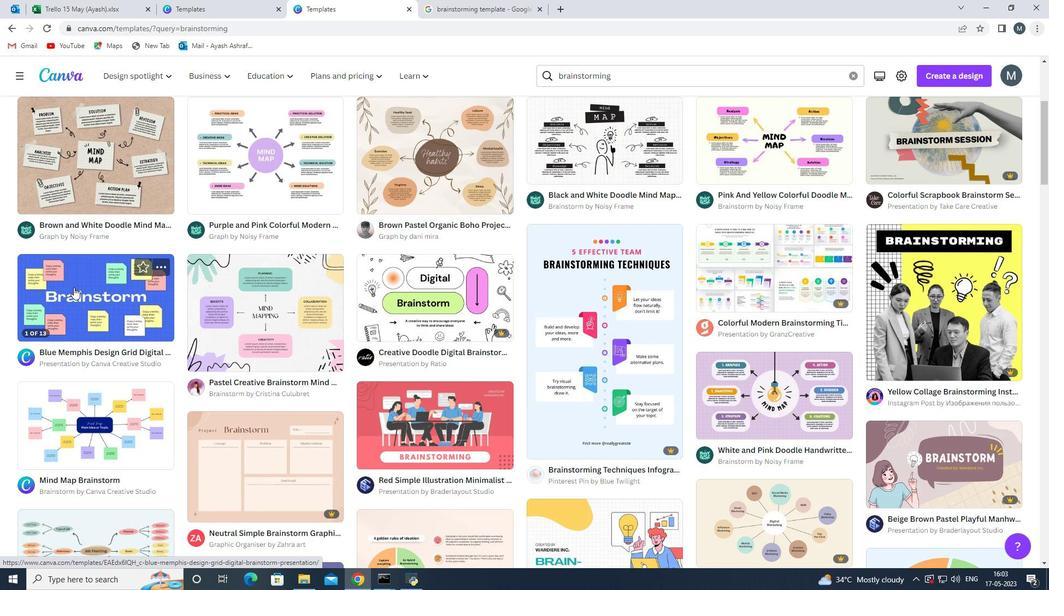 
Action: Mouse pressed left at (74, 287)
Screenshot: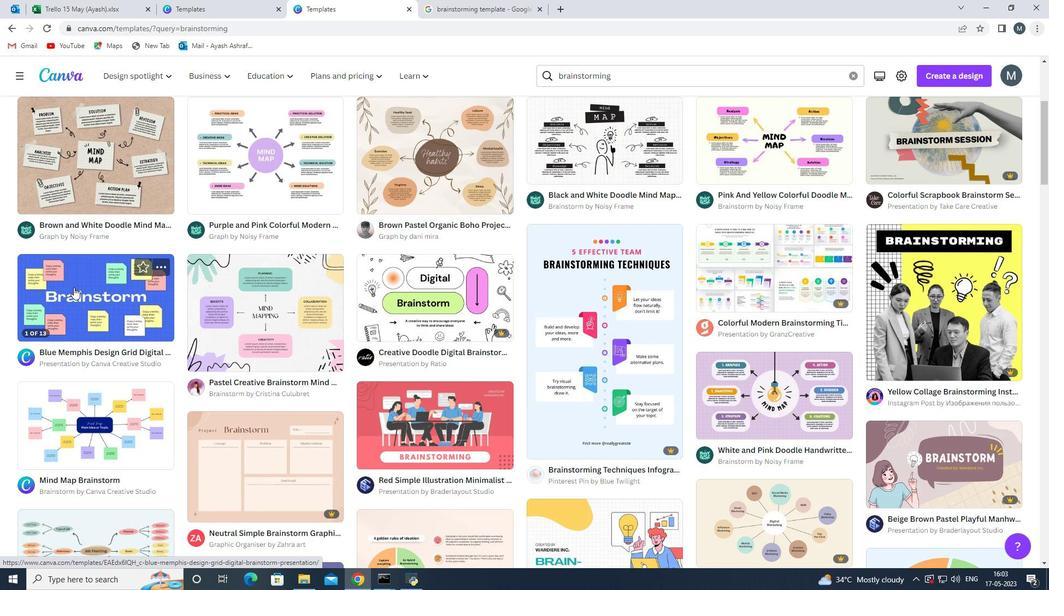 
Action: Mouse moved to (700, 159)
Screenshot: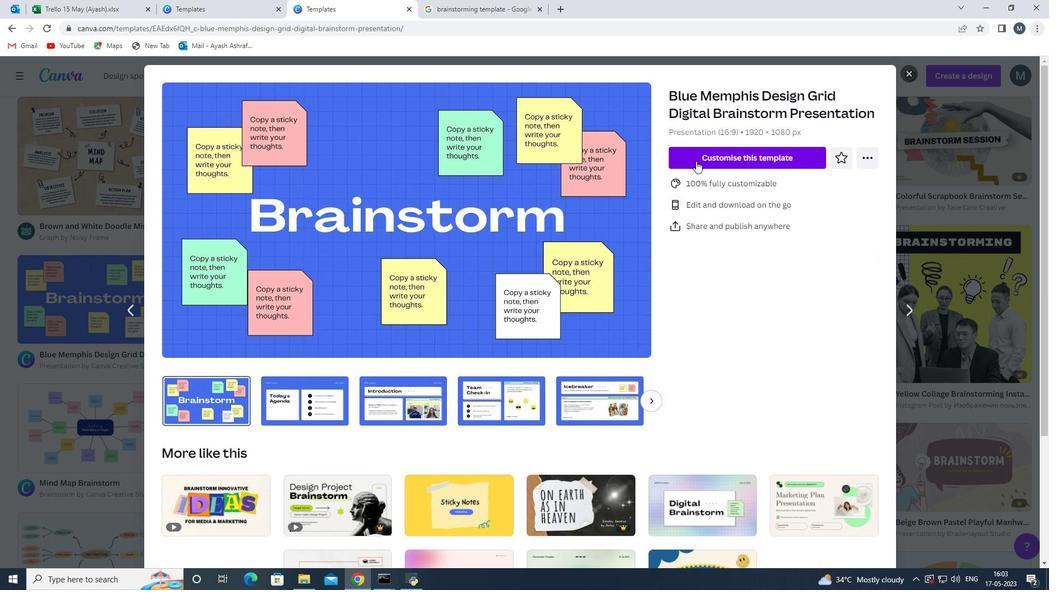 
Action: Mouse pressed left at (700, 159)
Screenshot: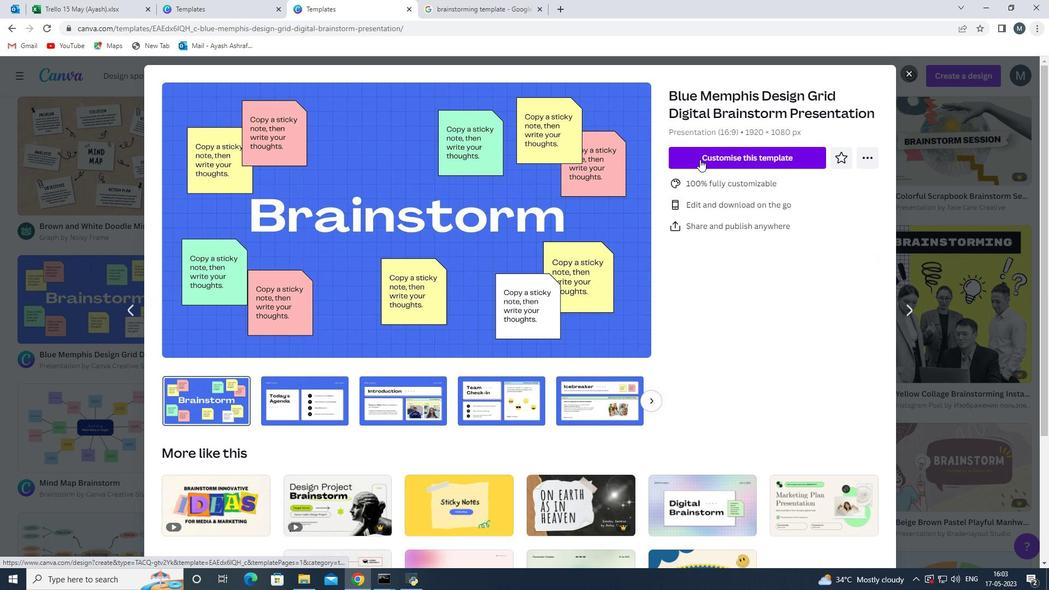 
Action: Mouse moved to (459, 201)
Screenshot: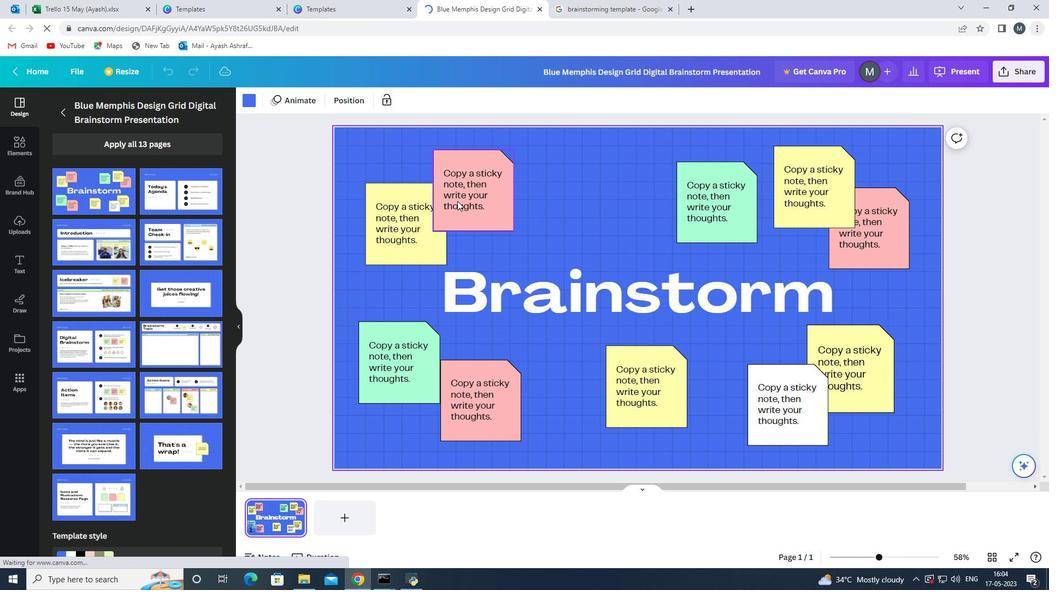 
Action: Mouse pressed left at (459, 201)
Screenshot: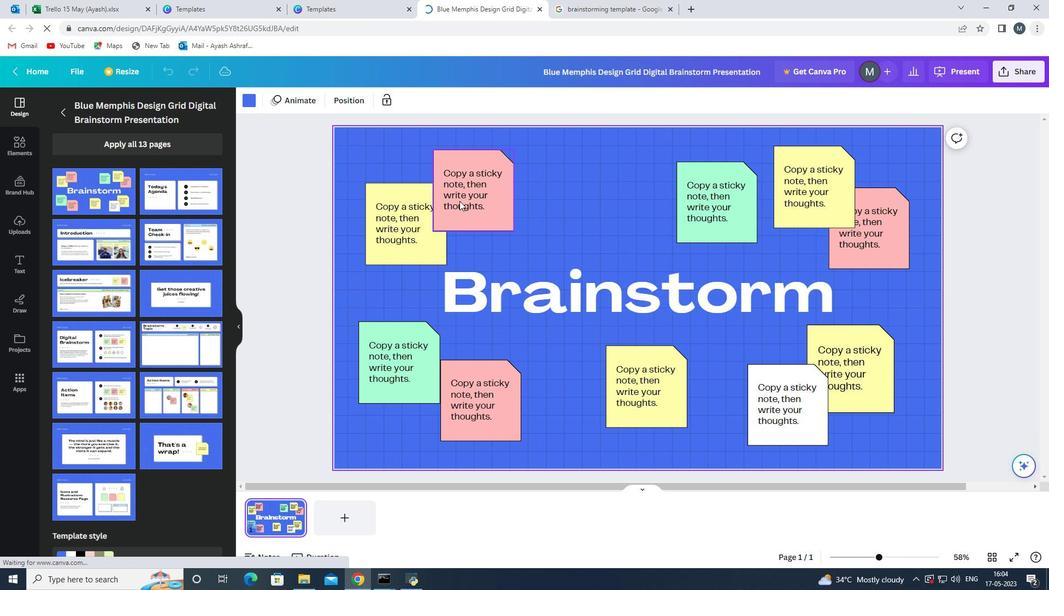 
Action: Mouse moved to (469, 384)
Screenshot: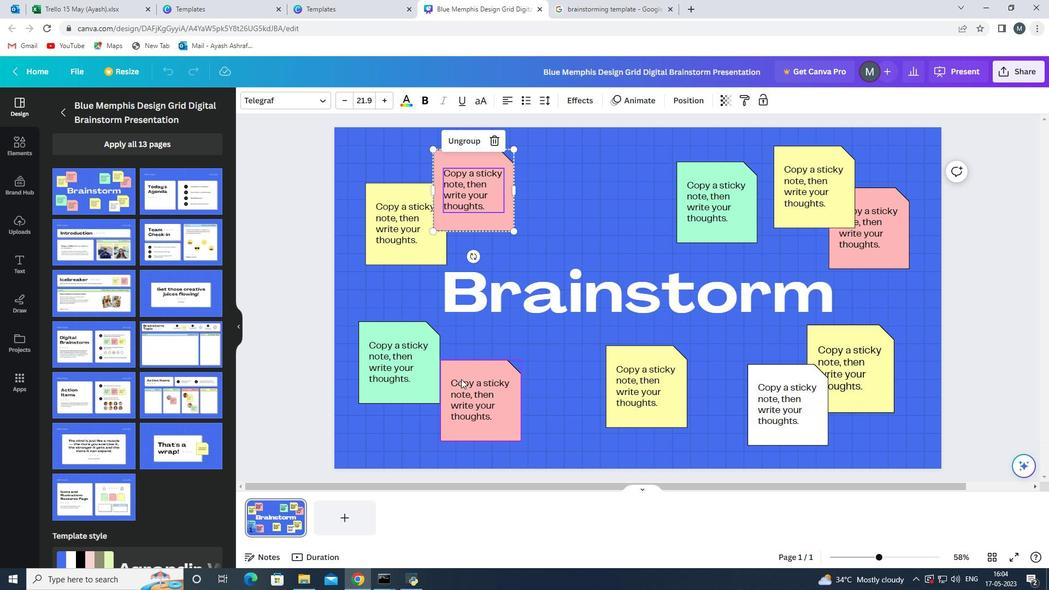 
Action: Mouse pressed left at (469, 384)
Screenshot: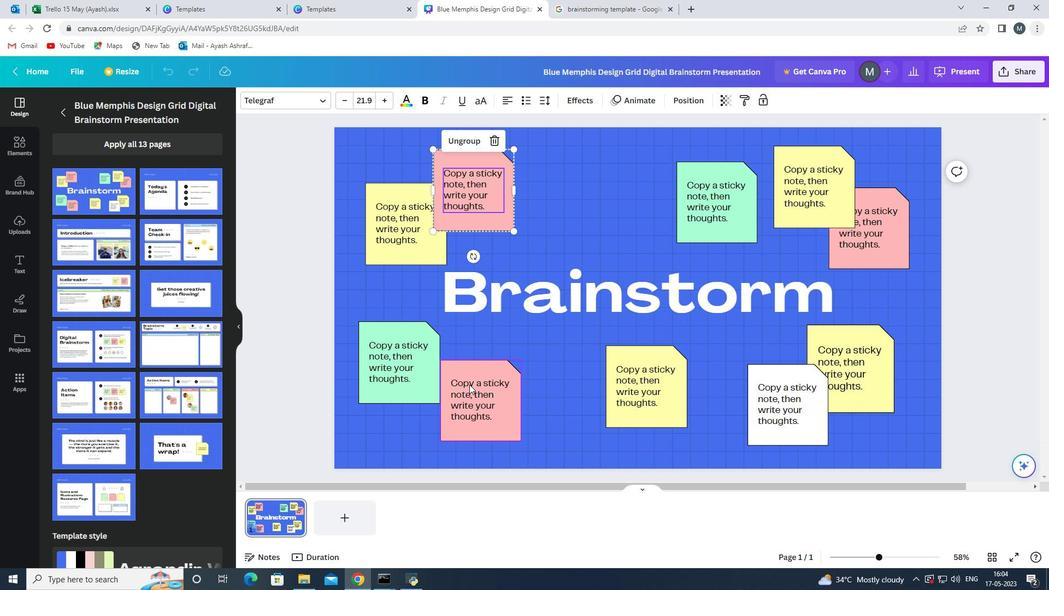 
Action: Mouse moved to (498, 346)
Screenshot: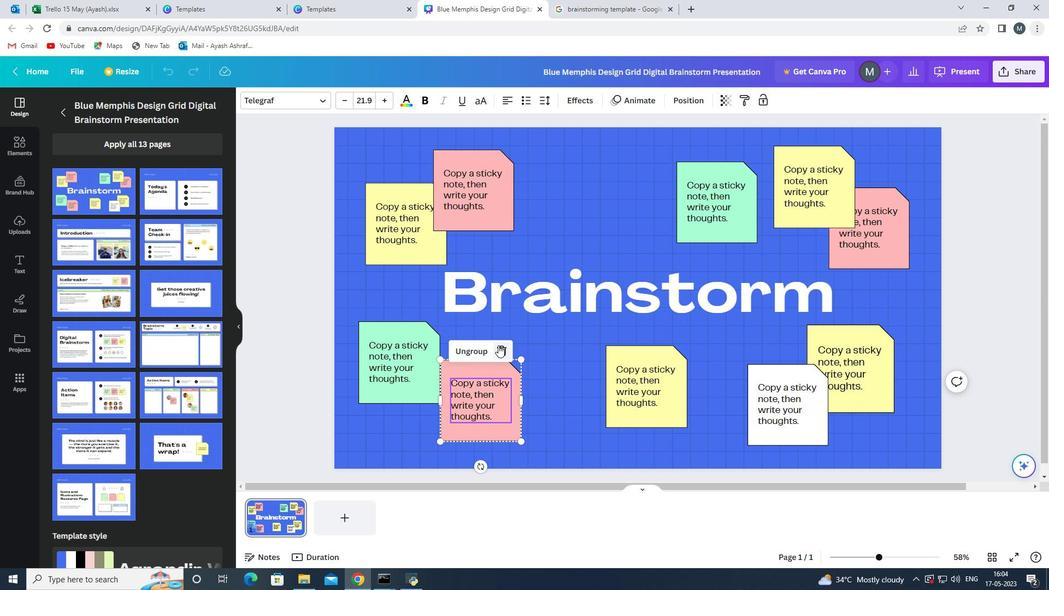 
Action: Mouse pressed left at (498, 346)
Screenshot: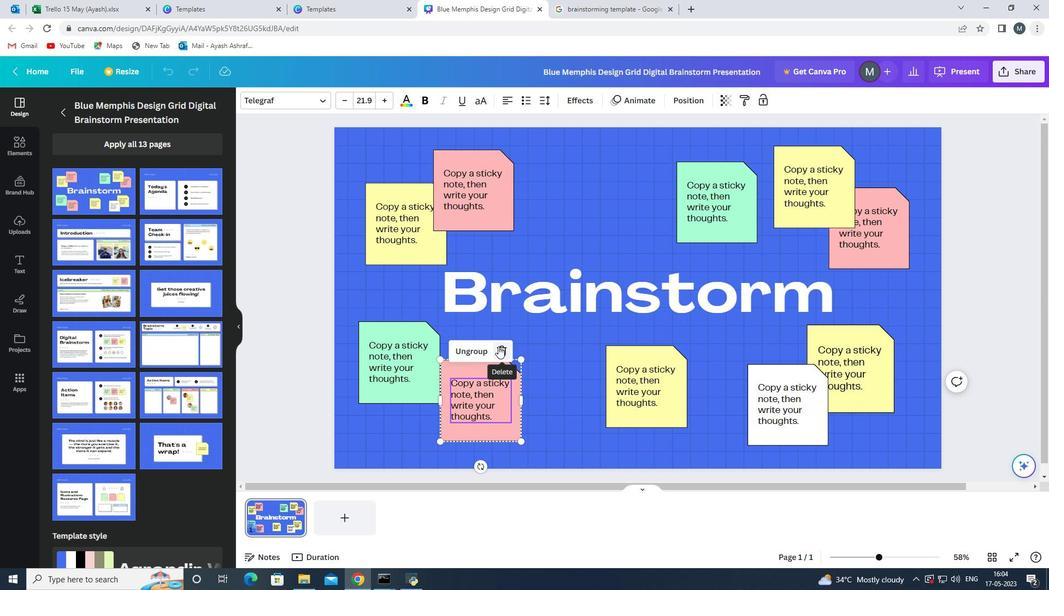 
Action: Mouse moved to (413, 369)
Screenshot: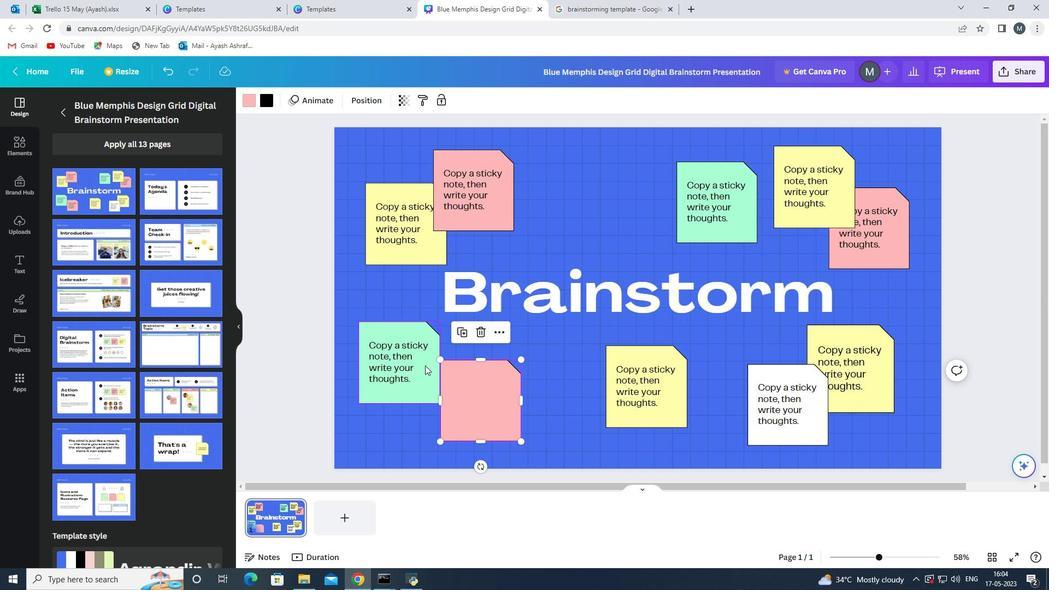 
Action: Mouse pressed left at (413, 369)
Screenshot: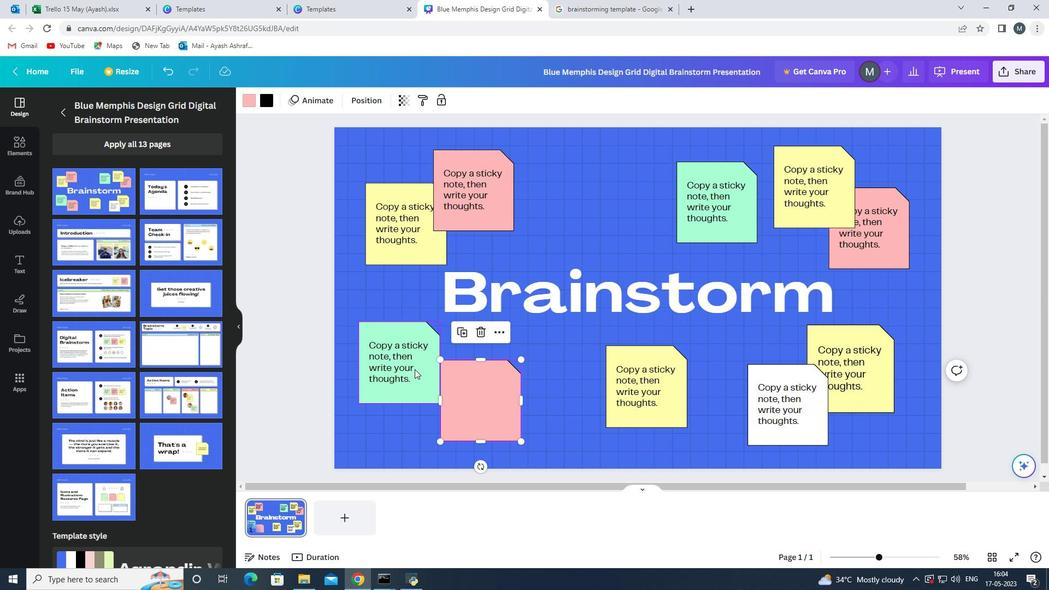 
Action: Mouse moved to (422, 301)
Screenshot: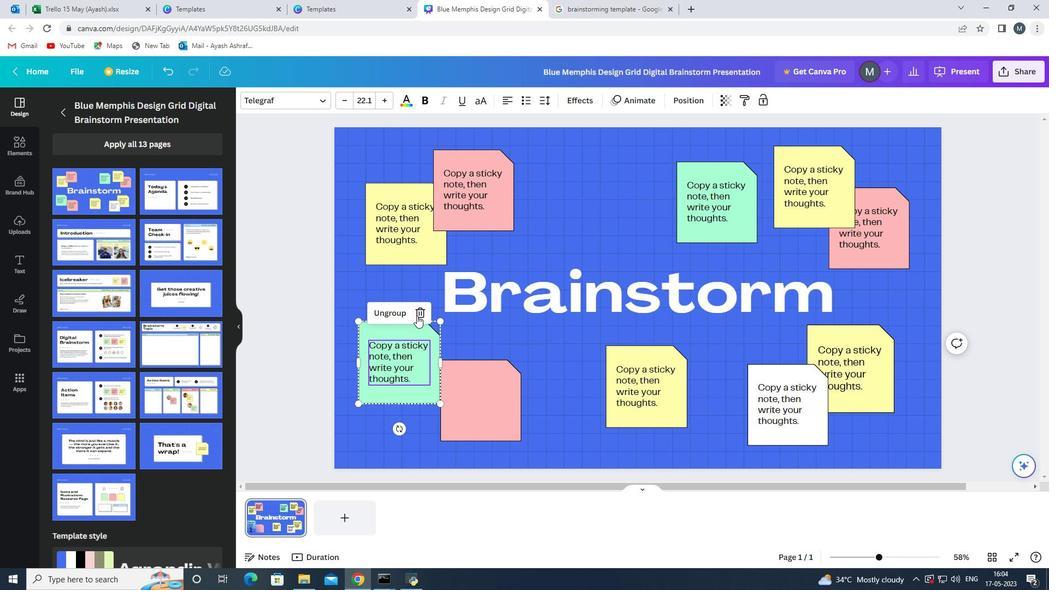
Action: Mouse pressed left at (422, 301)
Screenshot: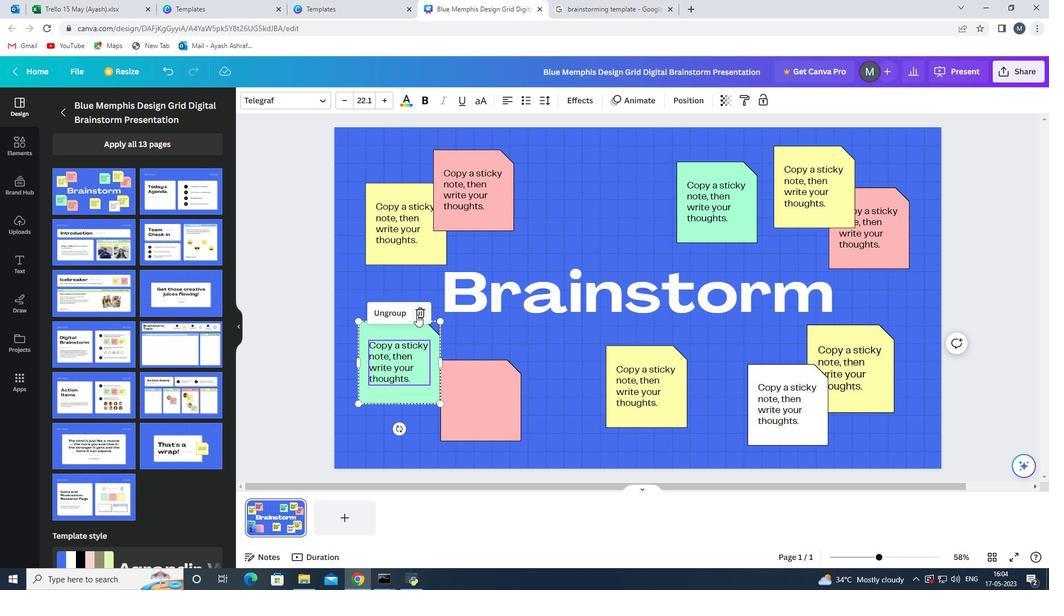 
Action: Mouse moved to (420, 310)
Screenshot: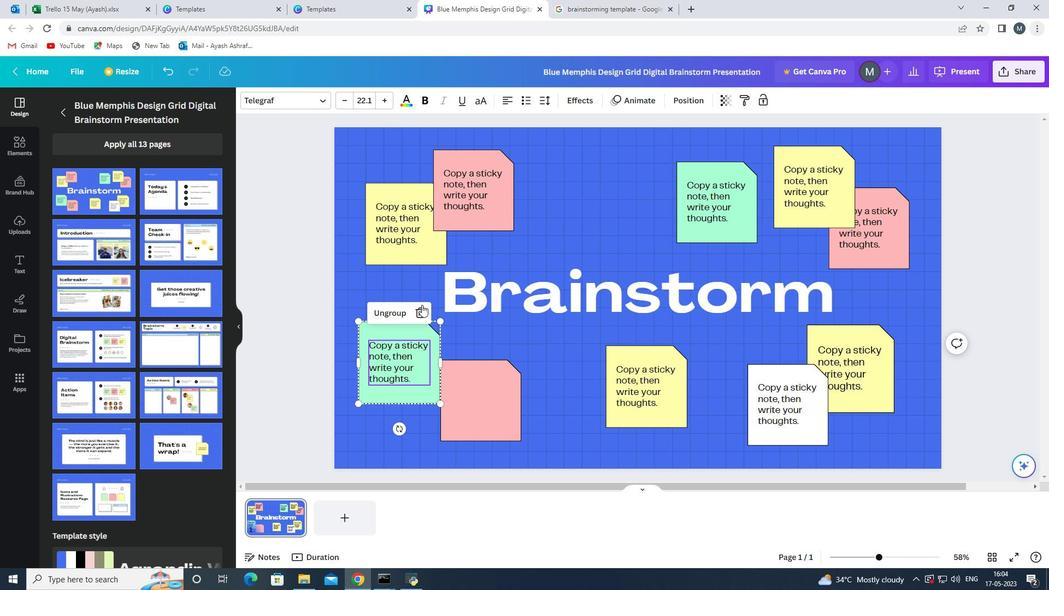 
Action: Mouse pressed left at (420, 310)
Screenshot: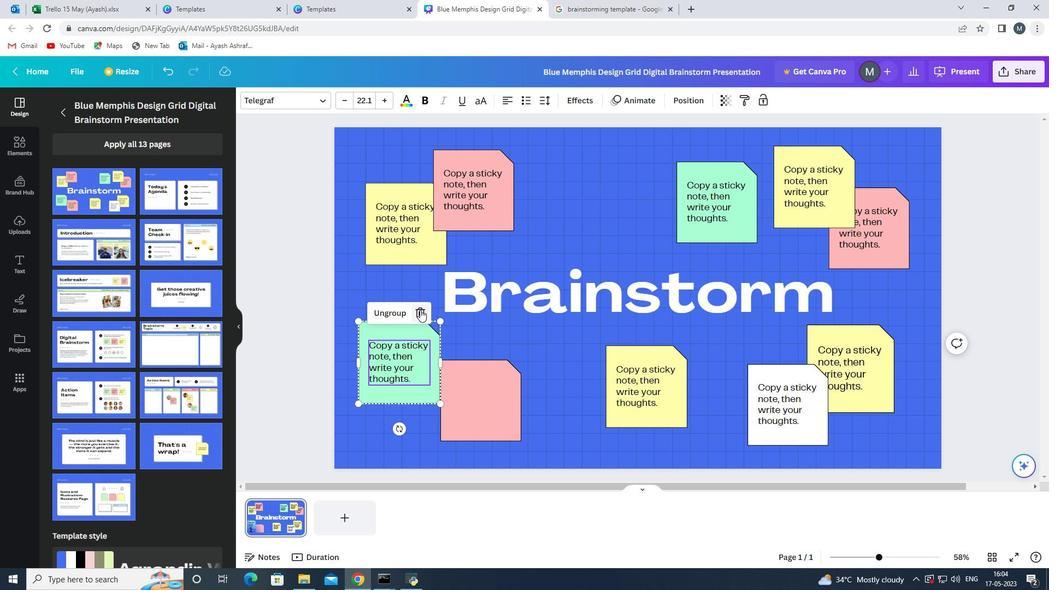
Action: Mouse moved to (398, 226)
Screenshot: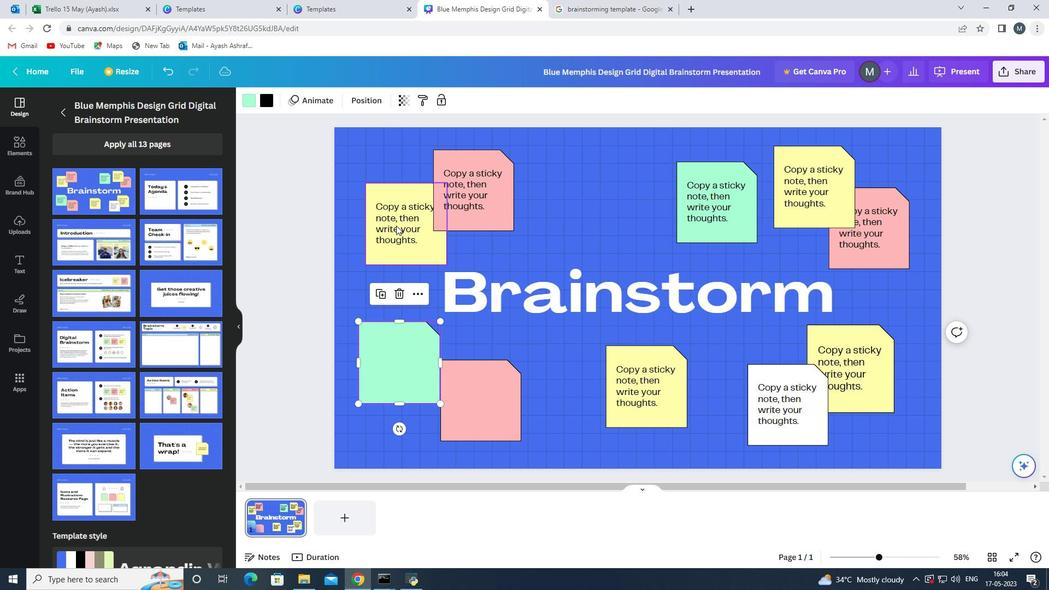 
Action: Mouse pressed left at (398, 225)
Screenshot: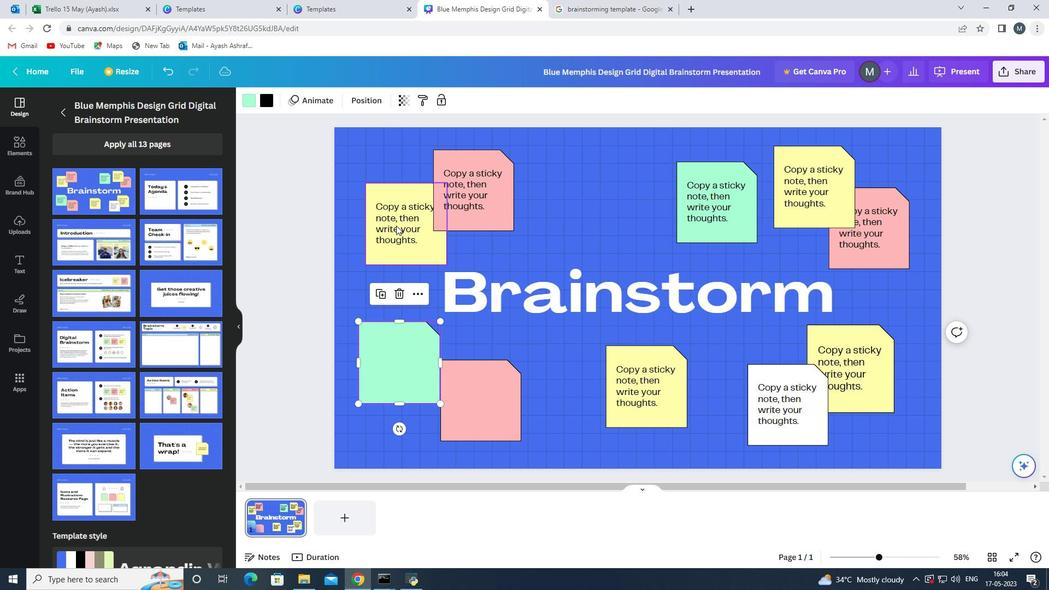 
Action: Mouse moved to (422, 180)
Screenshot: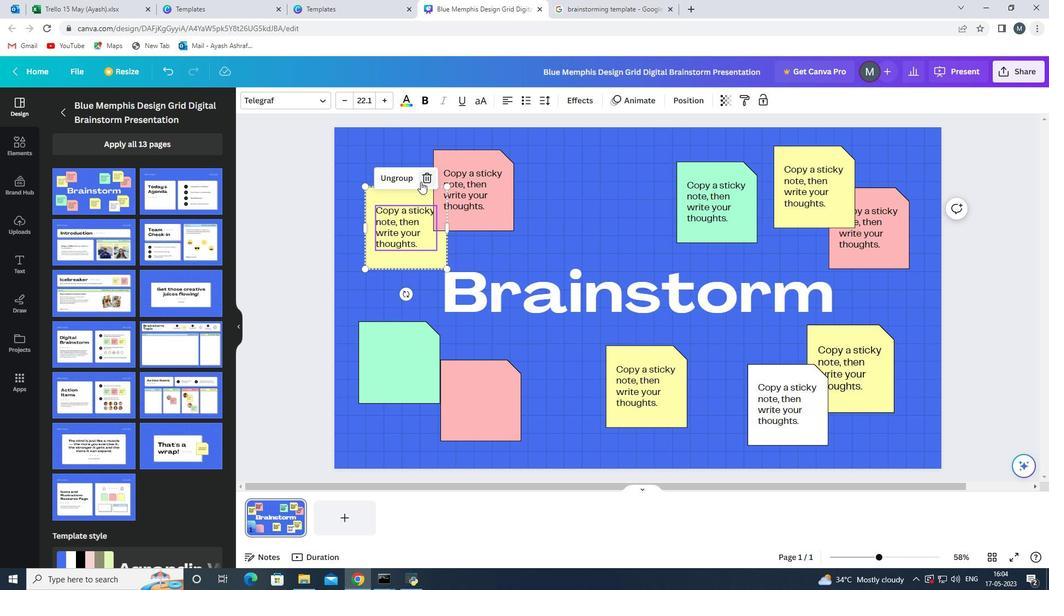 
Action: Mouse pressed left at (422, 180)
Screenshot: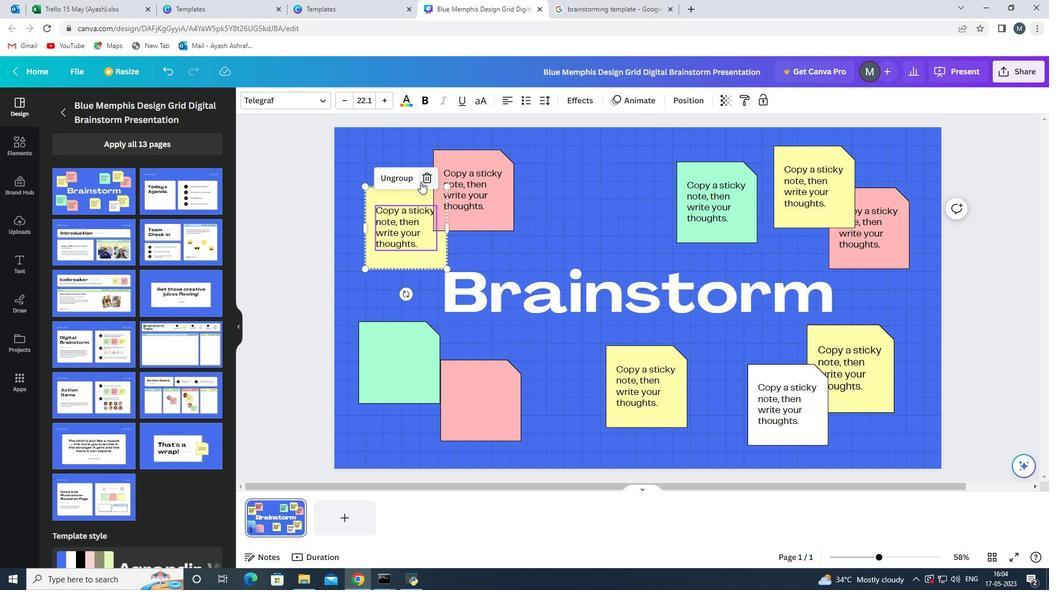 
Action: Mouse moved to (466, 196)
Screenshot: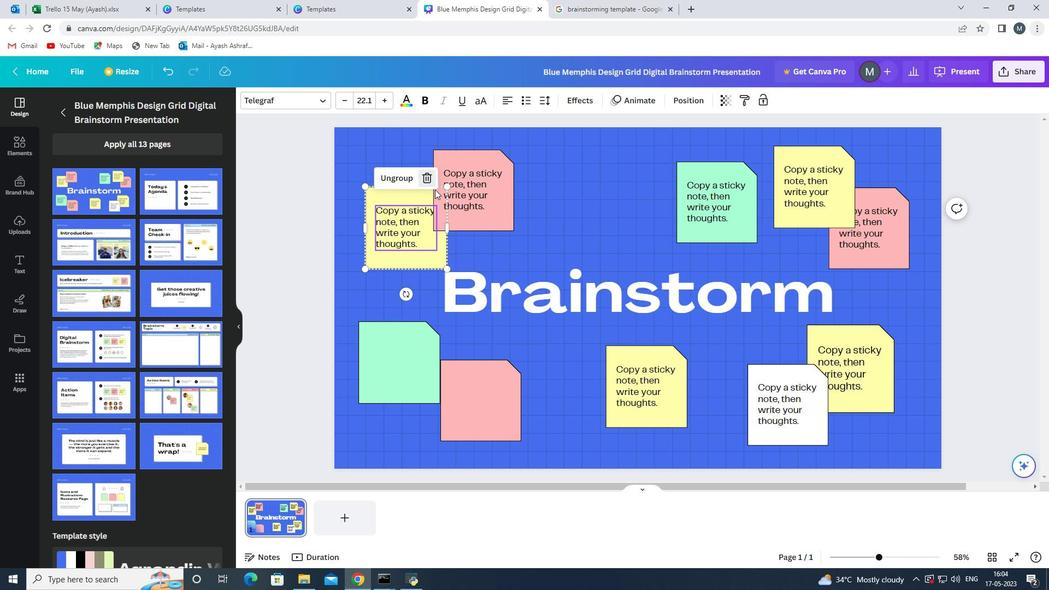 
Action: Mouse pressed left at (466, 196)
Screenshot: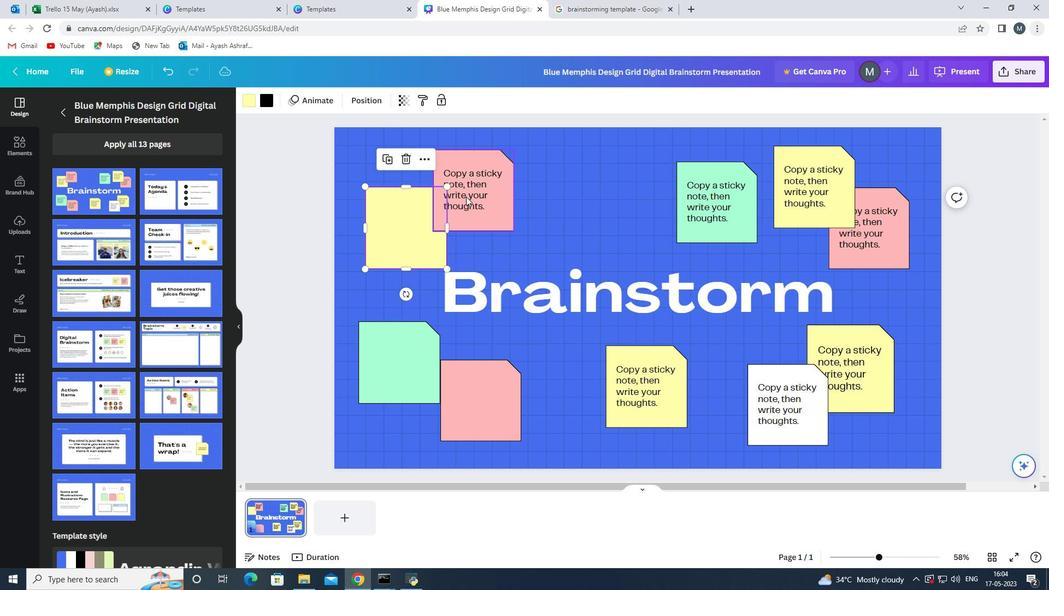
Action: Mouse moved to (488, 143)
Screenshot: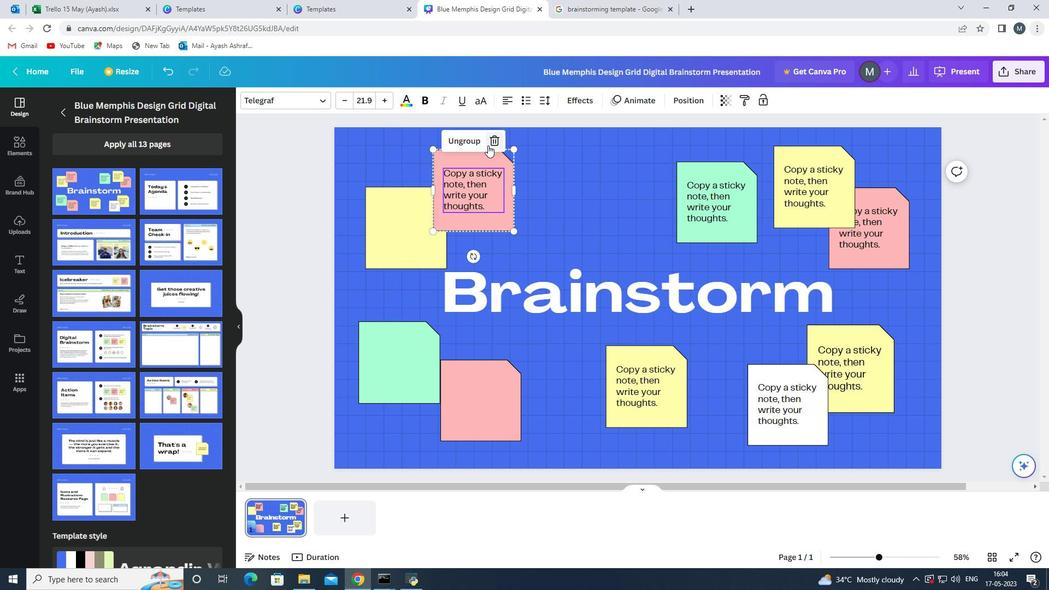 
Action: Mouse pressed left at (488, 143)
Screenshot: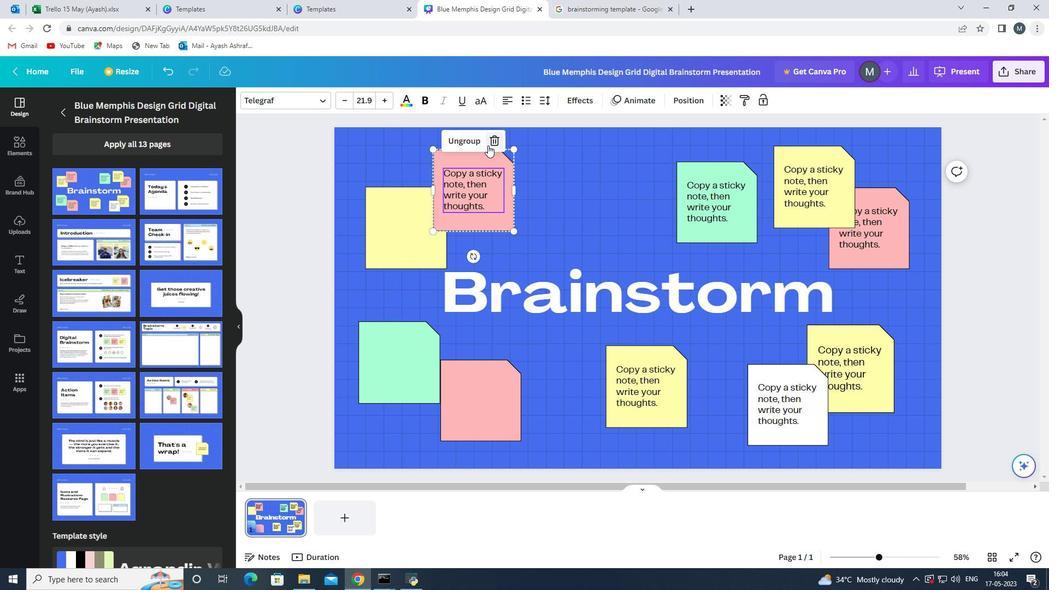 
Action: Mouse moved to (706, 196)
Screenshot: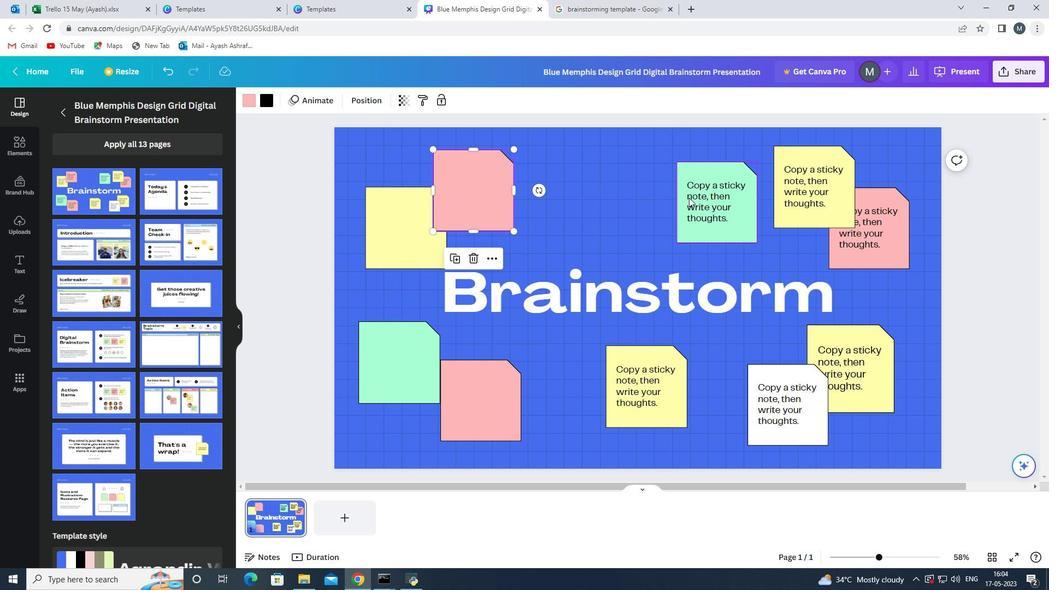 
Action: Mouse pressed left at (706, 196)
Screenshot: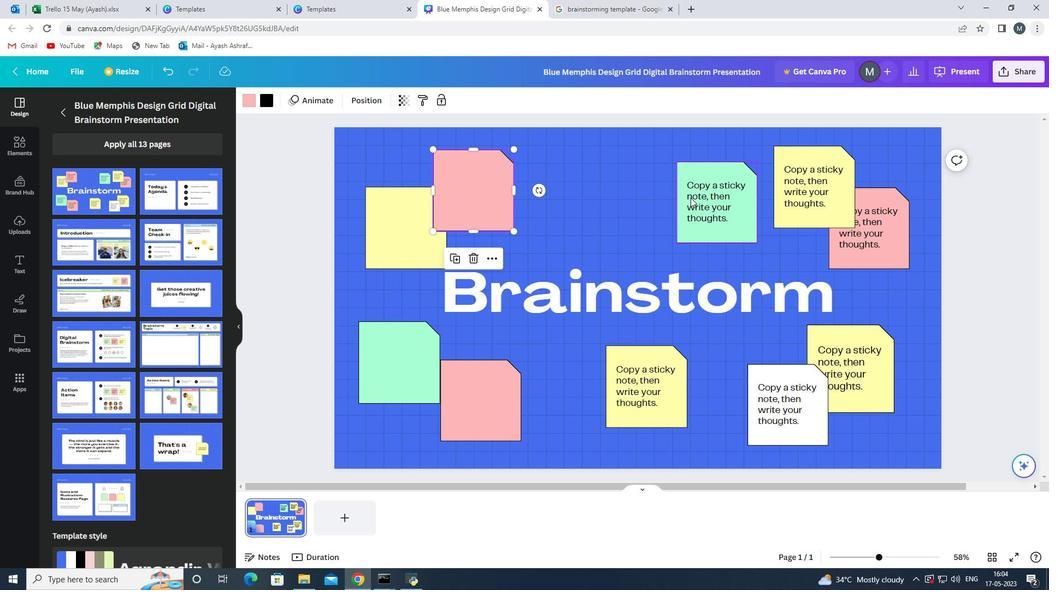 
Action: Mouse moved to (737, 155)
Screenshot: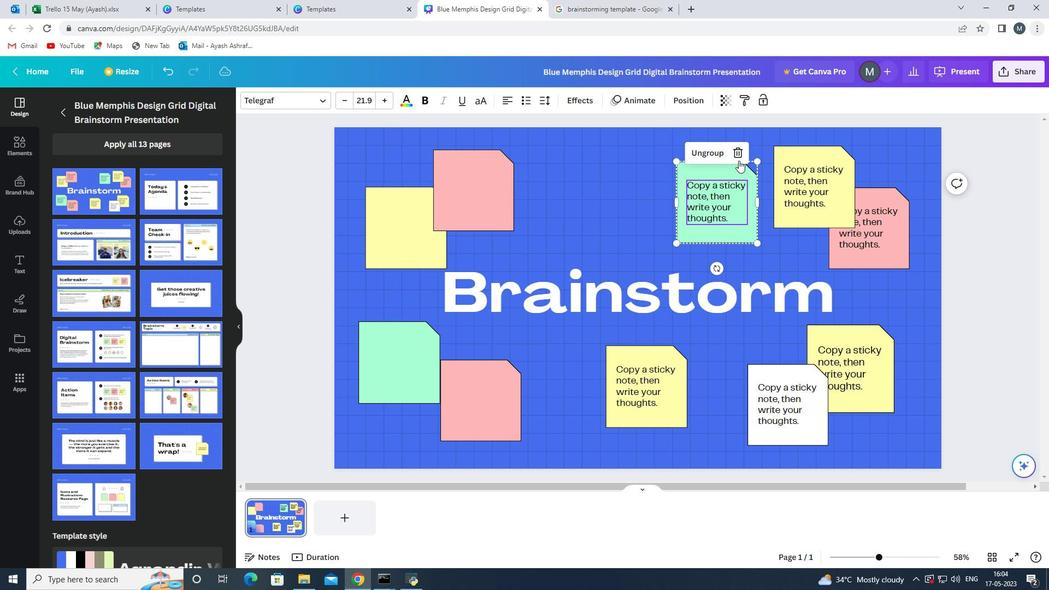 
Action: Mouse pressed left at (737, 155)
Screenshot: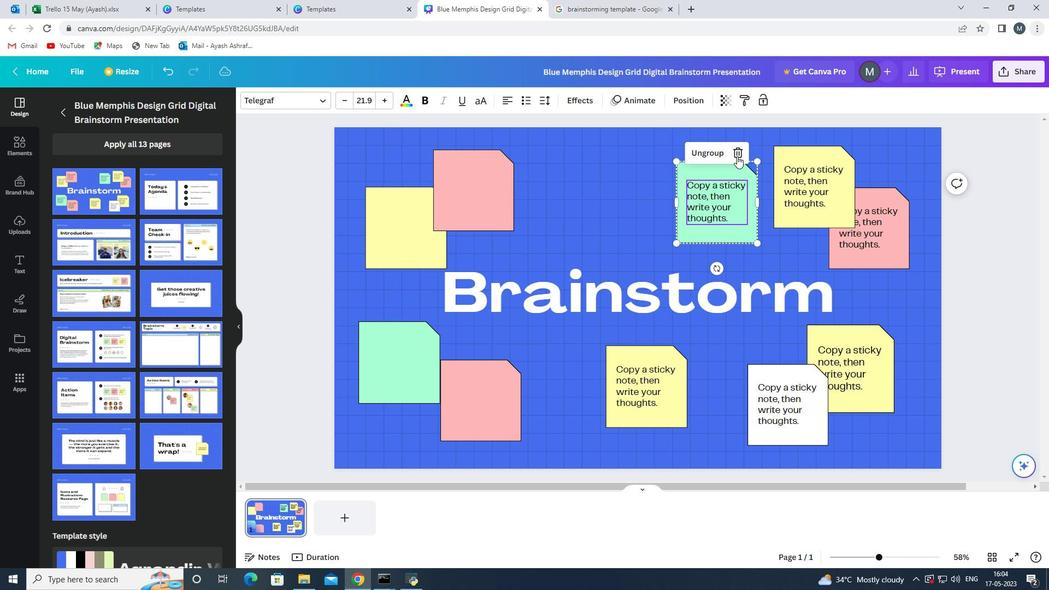 
Action: Mouse moved to (821, 193)
Screenshot: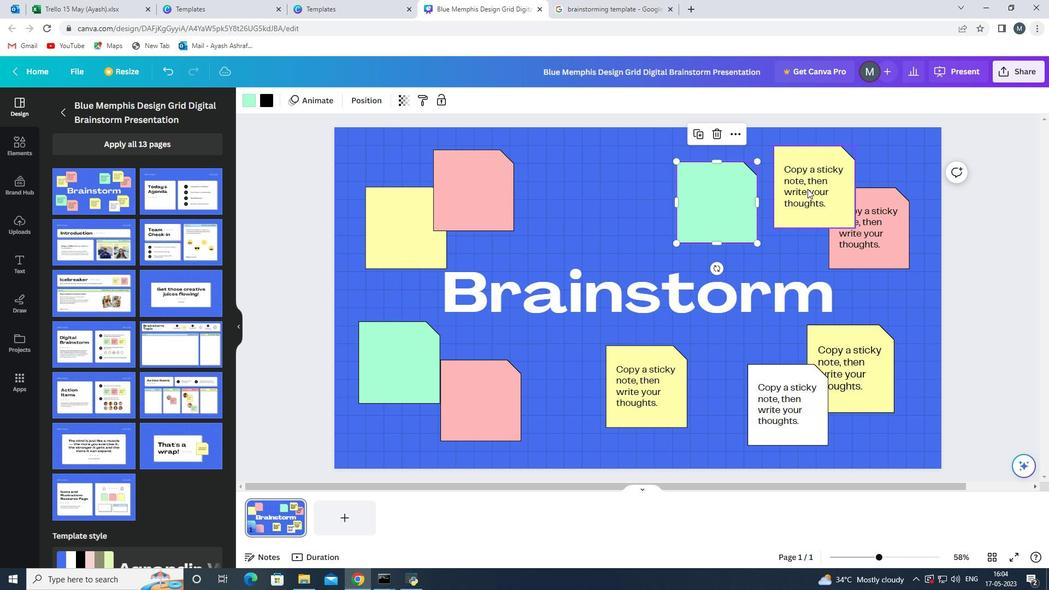 
Action: Mouse pressed left at (821, 193)
Screenshot: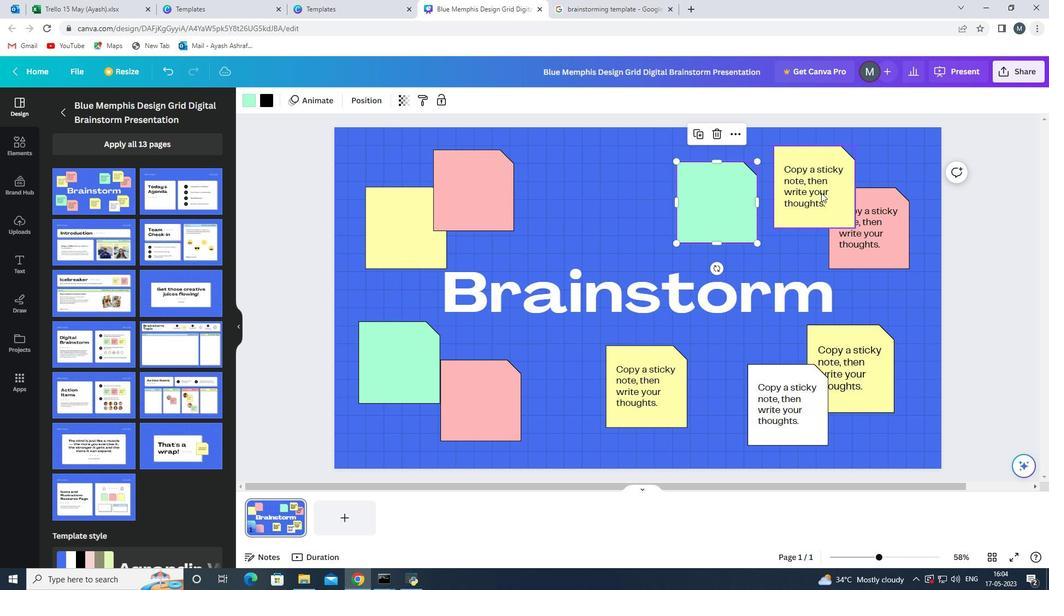 
Action: Mouse moved to (830, 139)
Screenshot: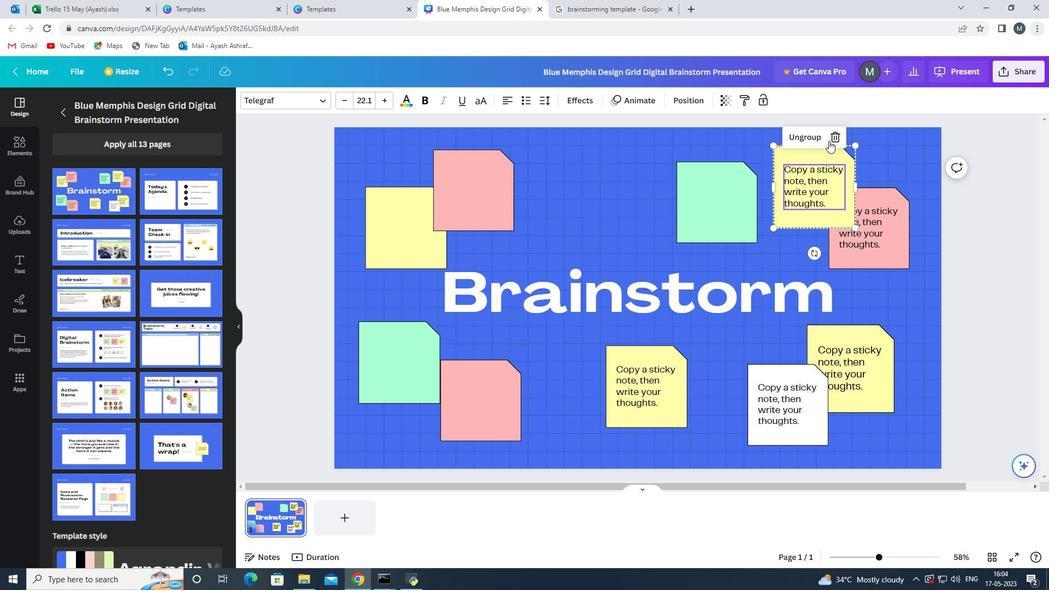 
Action: Mouse pressed left at (830, 139)
Screenshot: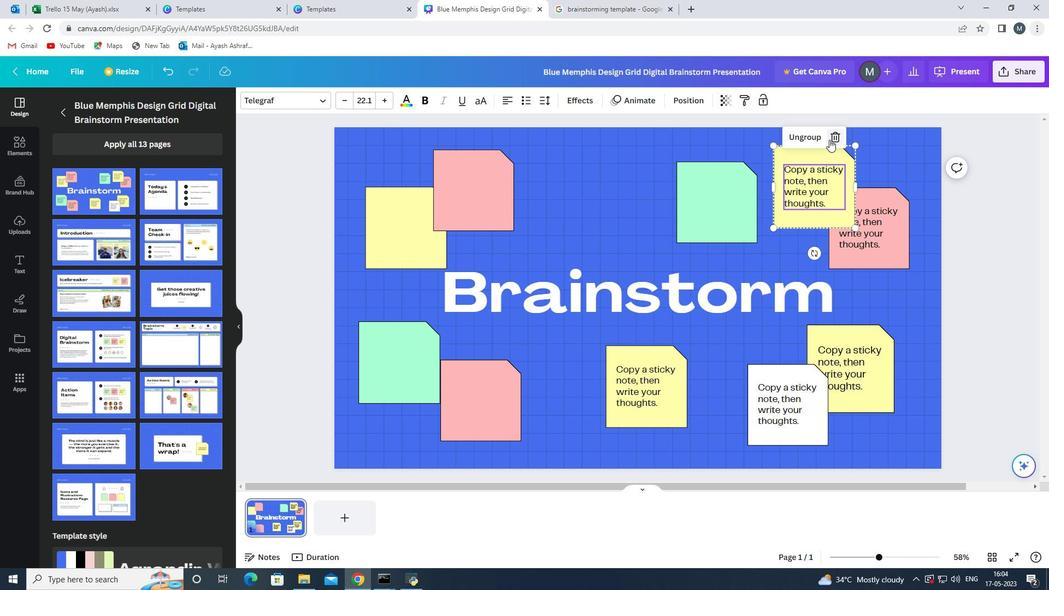 
Action: Mouse moved to (894, 240)
Screenshot: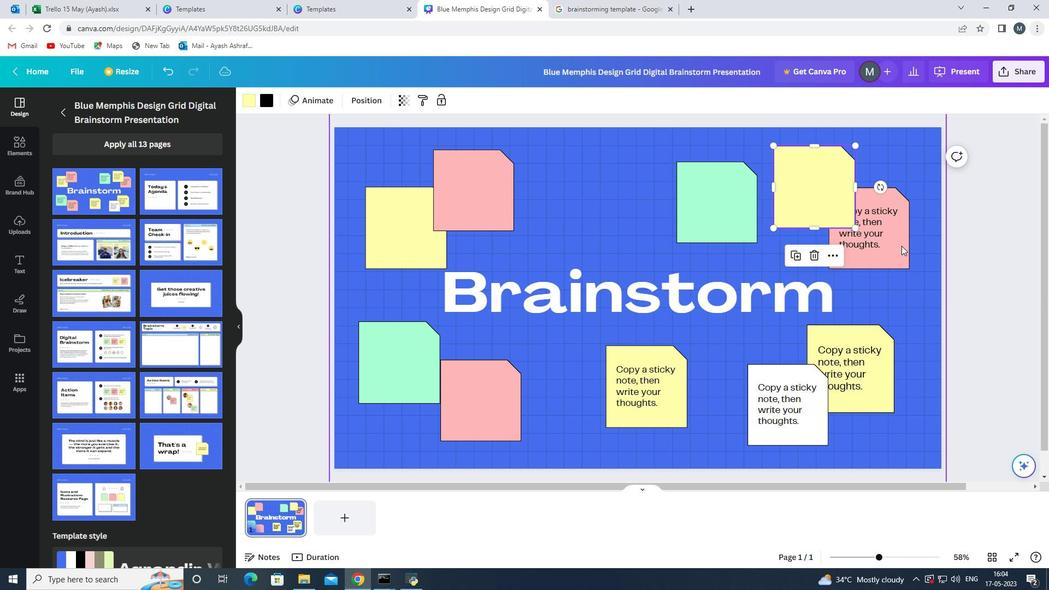 
Action: Mouse pressed left at (894, 240)
Screenshot: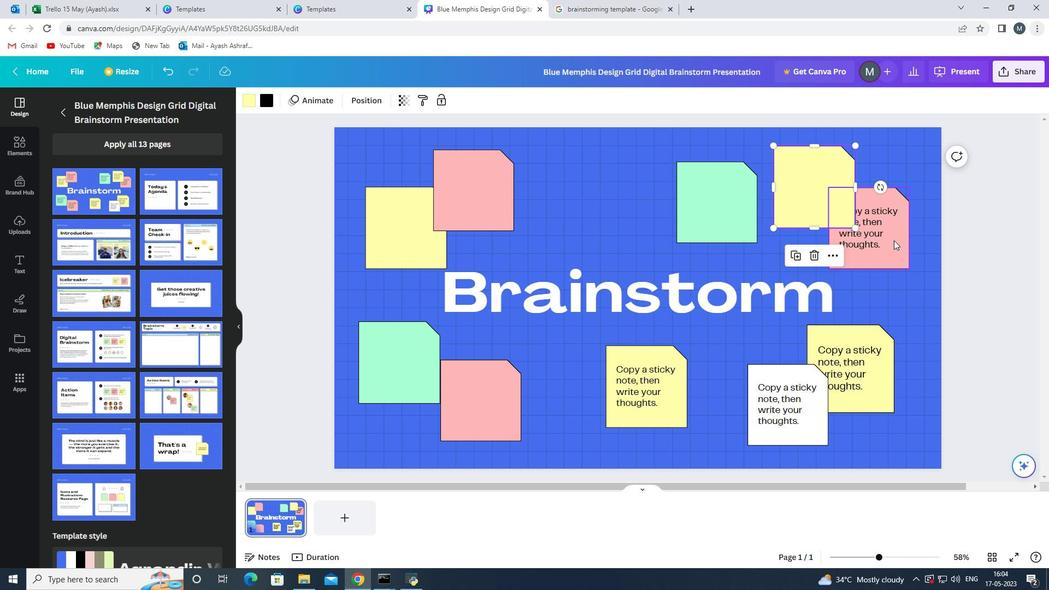 
Action: Mouse moved to (896, 179)
Screenshot: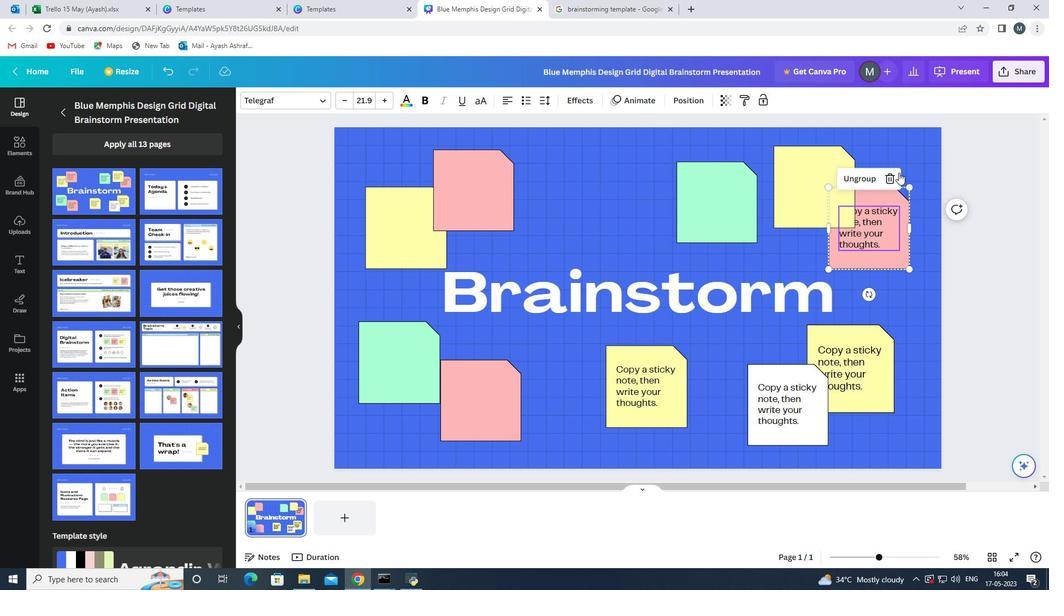 
Action: Mouse pressed left at (896, 179)
Screenshot: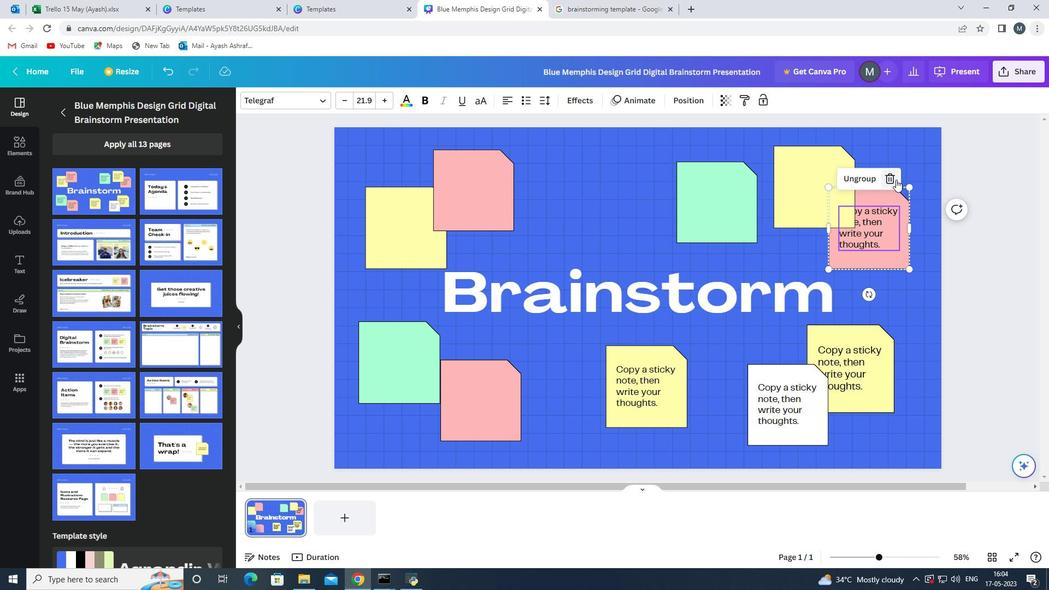
Action: Mouse moved to (850, 377)
Screenshot: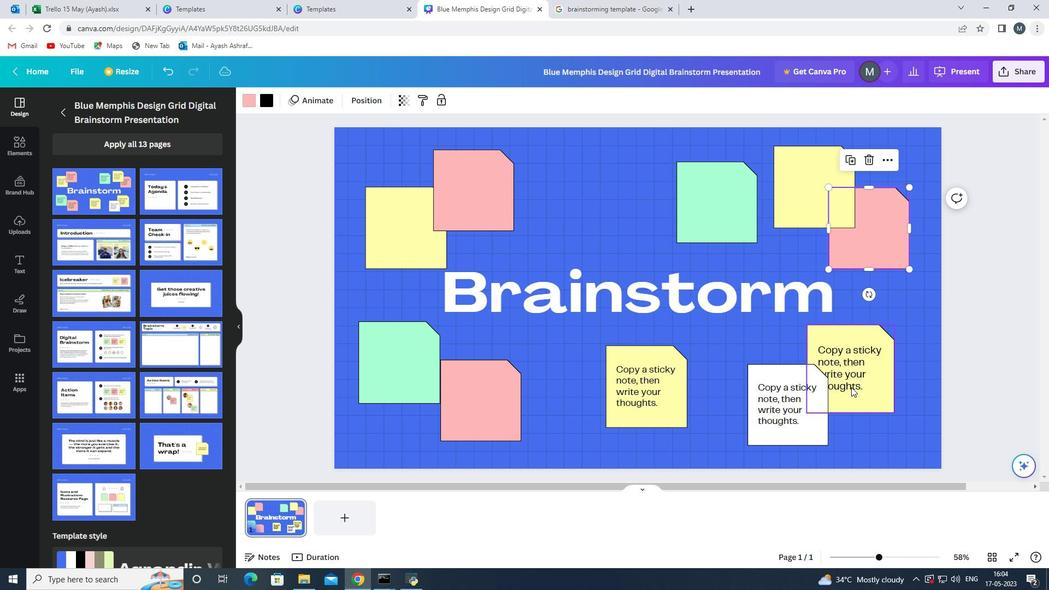 
Action: Mouse pressed left at (850, 377)
Screenshot: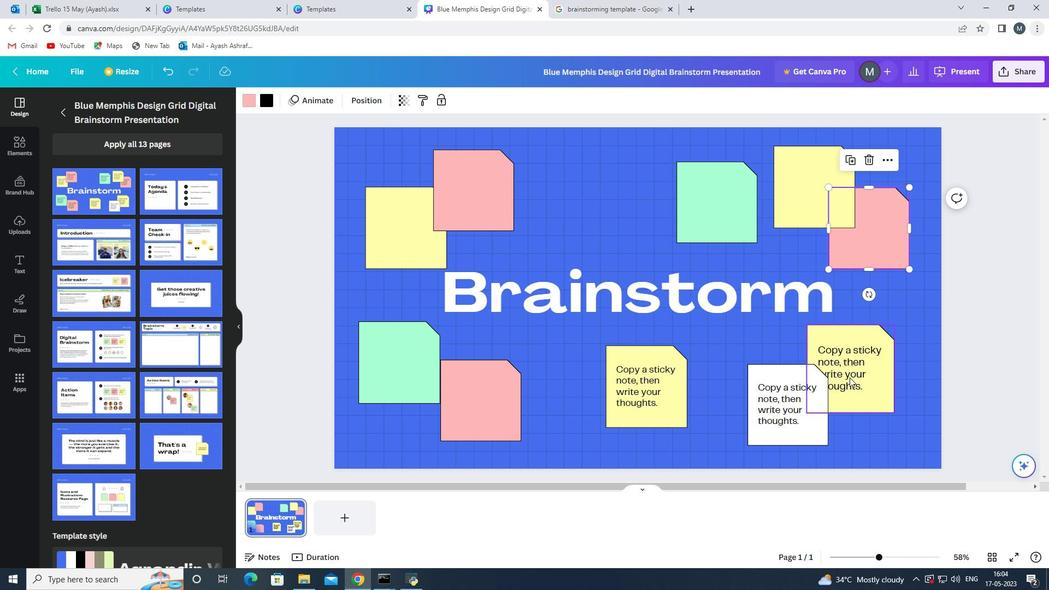 
Action: Mouse moved to (878, 313)
Screenshot: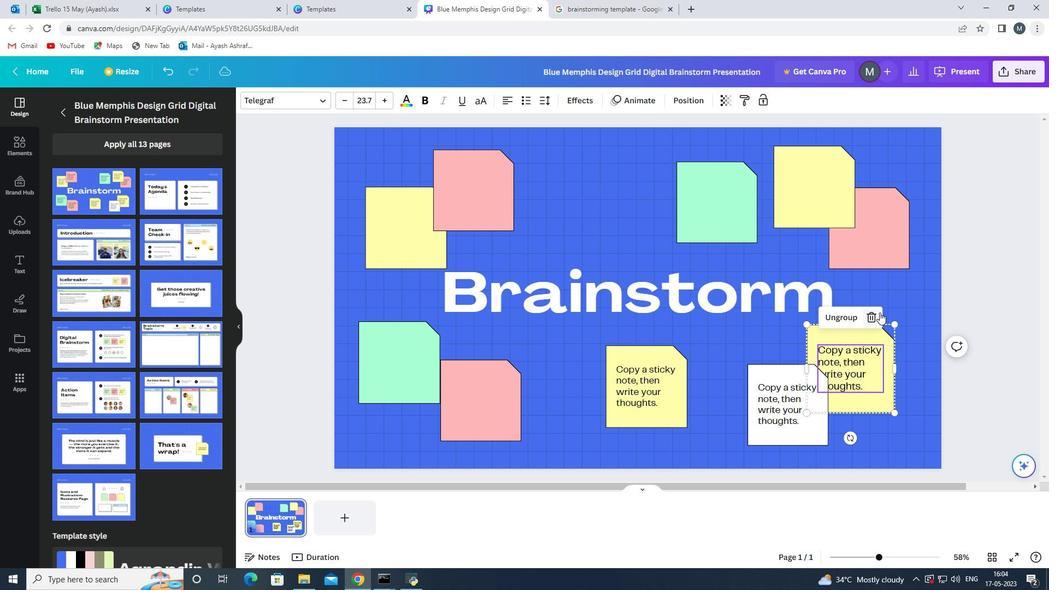 
Action: Mouse pressed left at (878, 313)
Screenshot: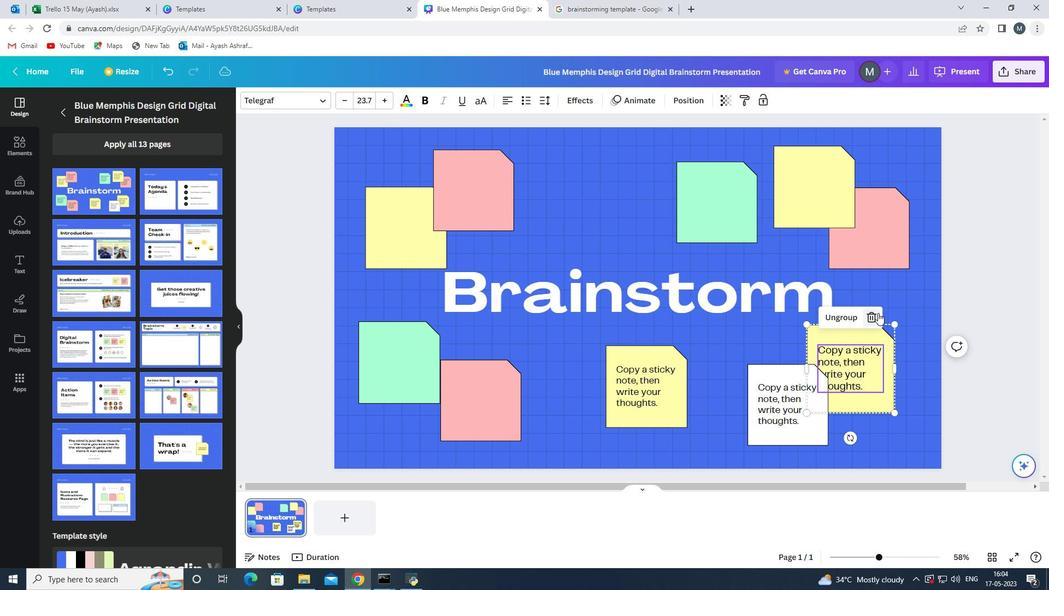 
Action: Mouse moved to (798, 424)
Screenshot: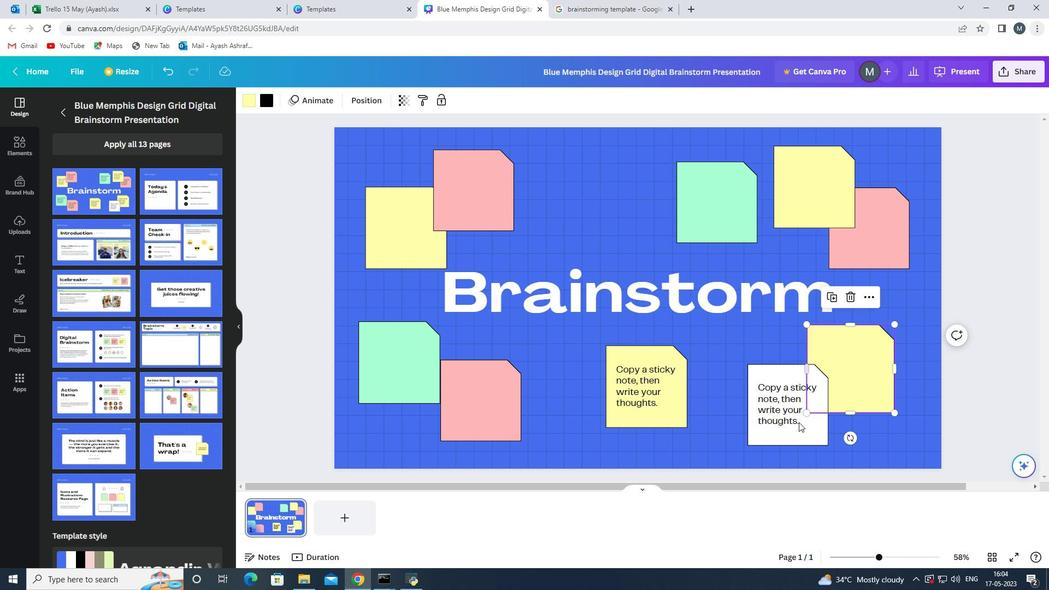 
Action: Mouse pressed left at (798, 424)
Screenshot: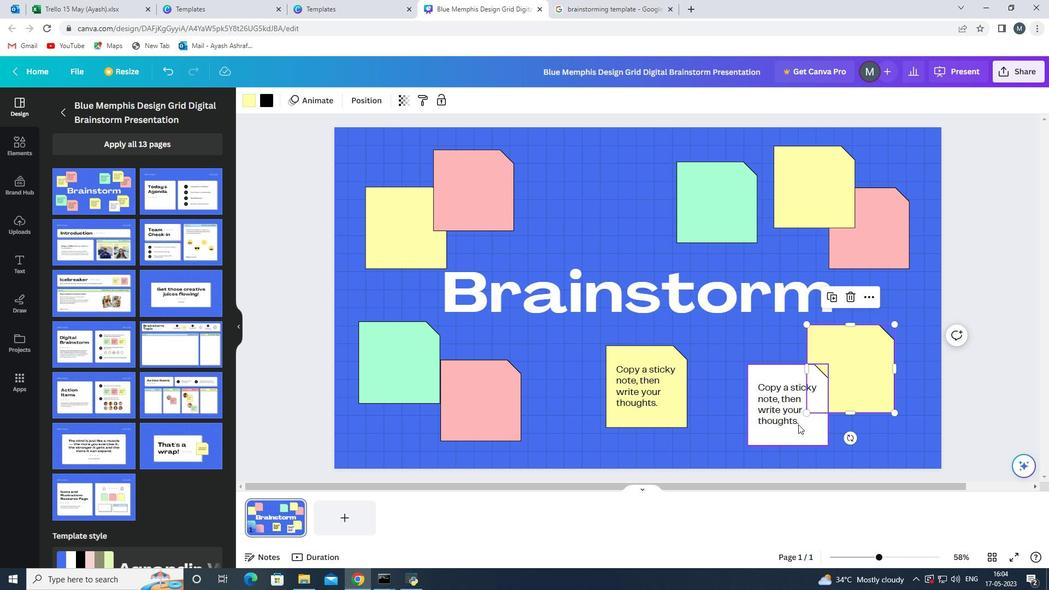 
Action: Mouse moved to (812, 355)
Screenshot: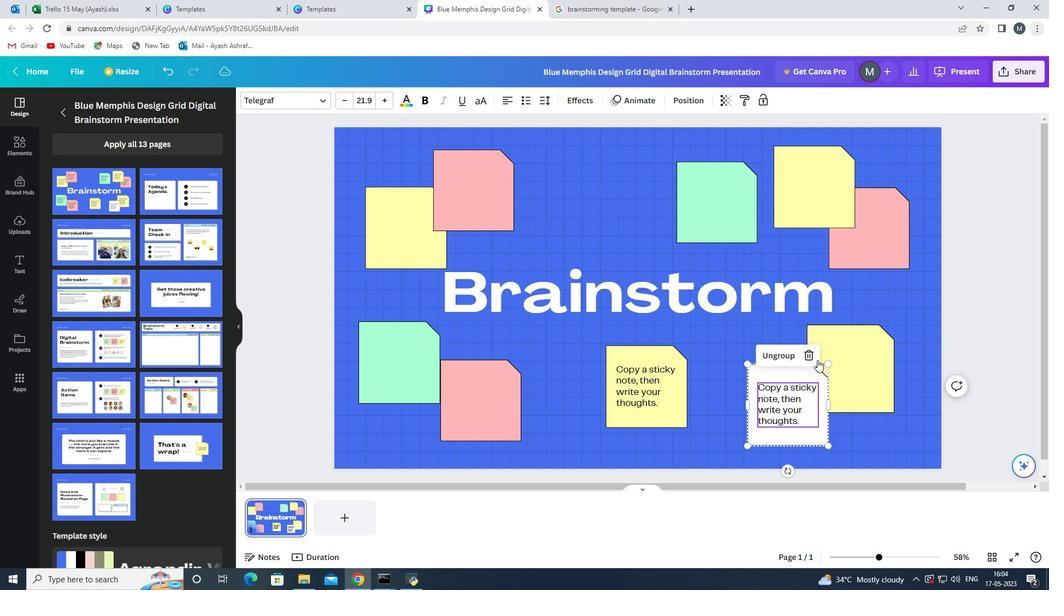 
Action: Mouse pressed left at (812, 355)
Screenshot: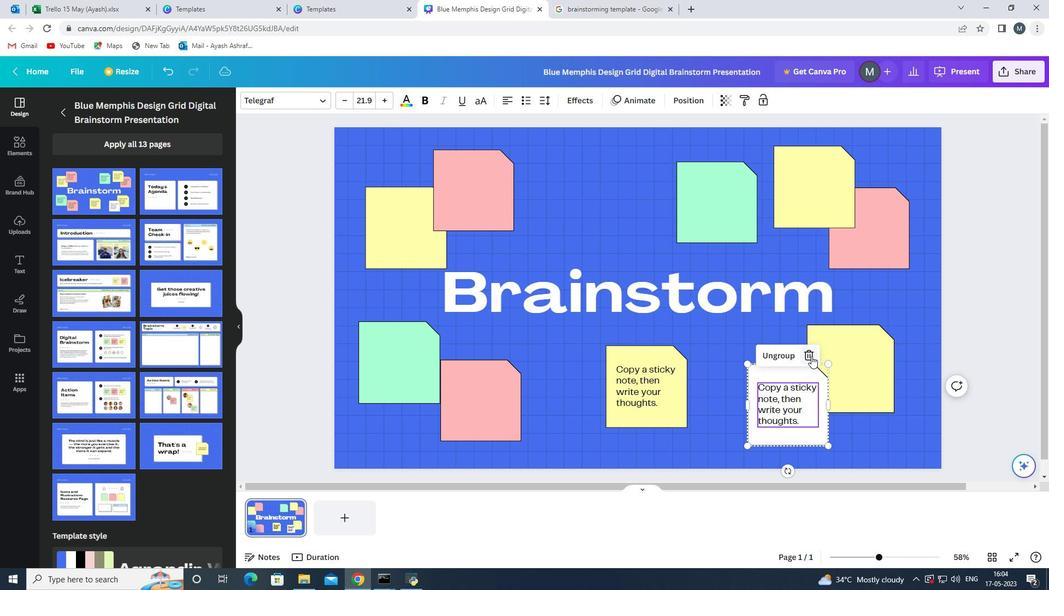 
Action: Mouse moved to (656, 401)
Screenshot: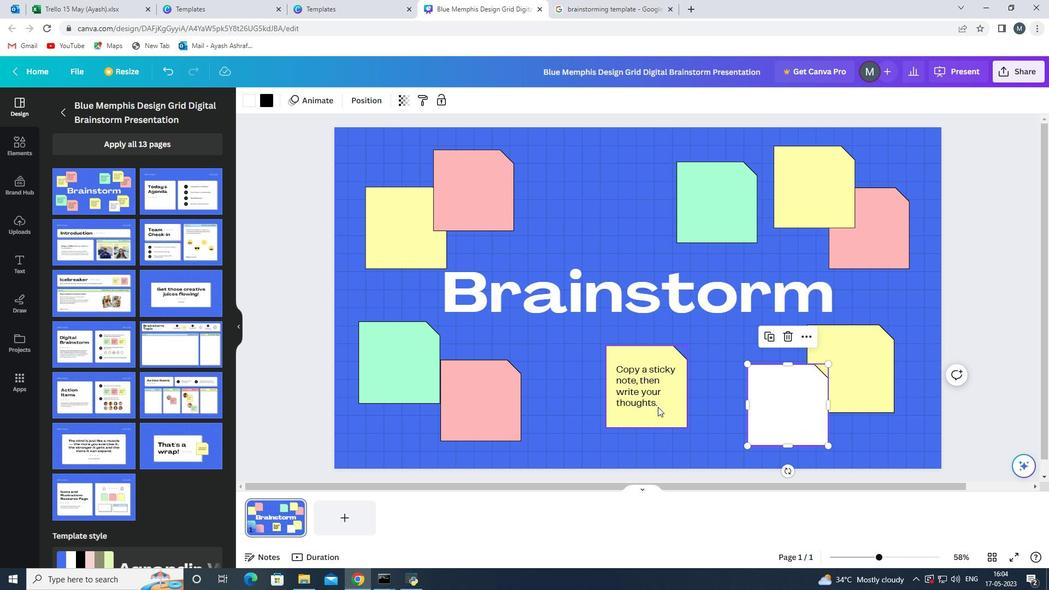 
Action: Mouse pressed left at (655, 401)
Screenshot: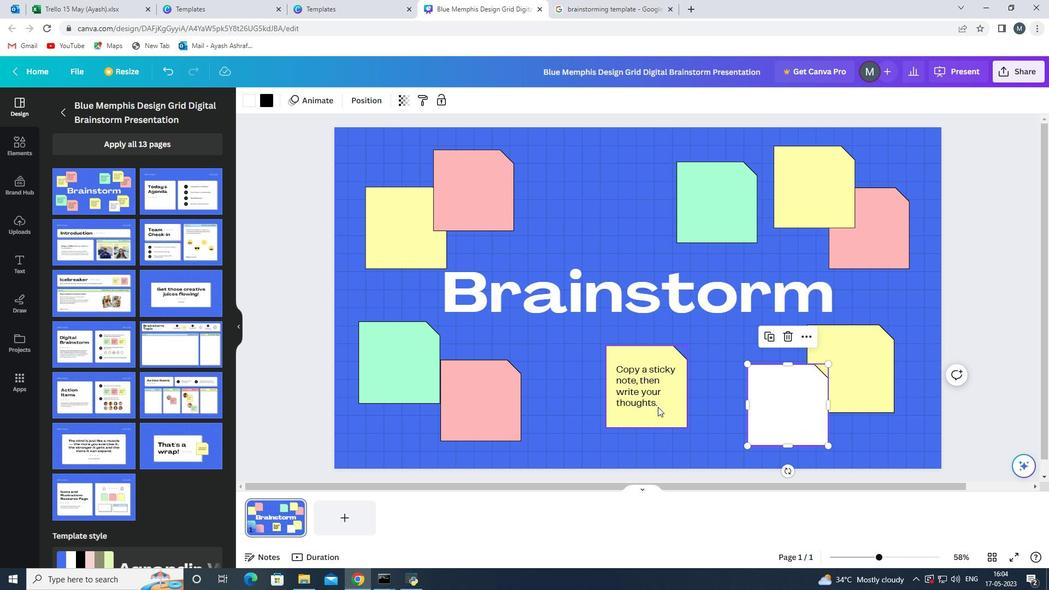 
Action: Mouse moved to (666, 335)
Screenshot: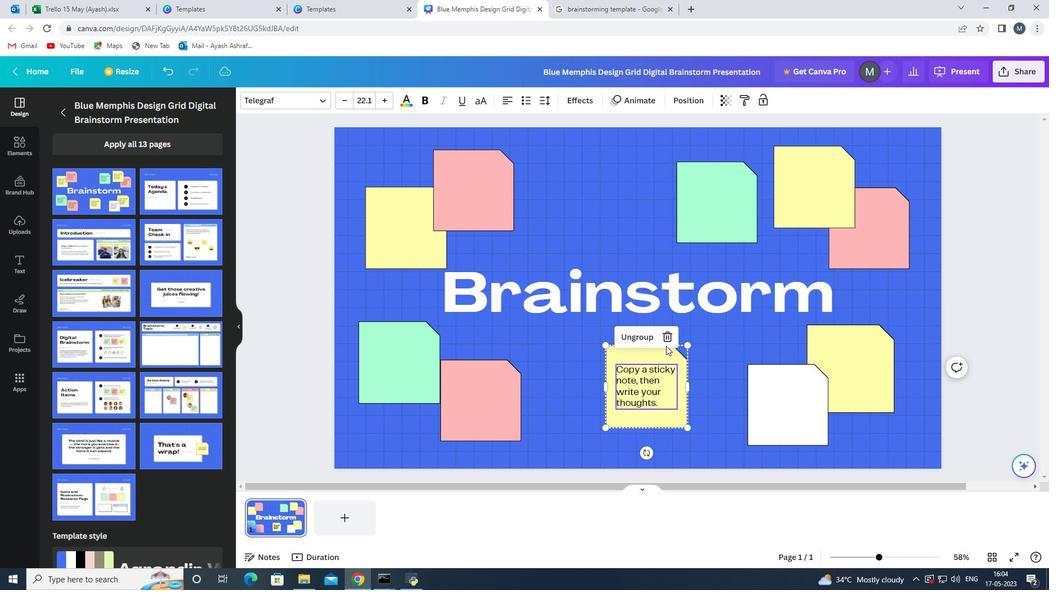 
Action: Mouse pressed left at (666, 335)
Screenshot: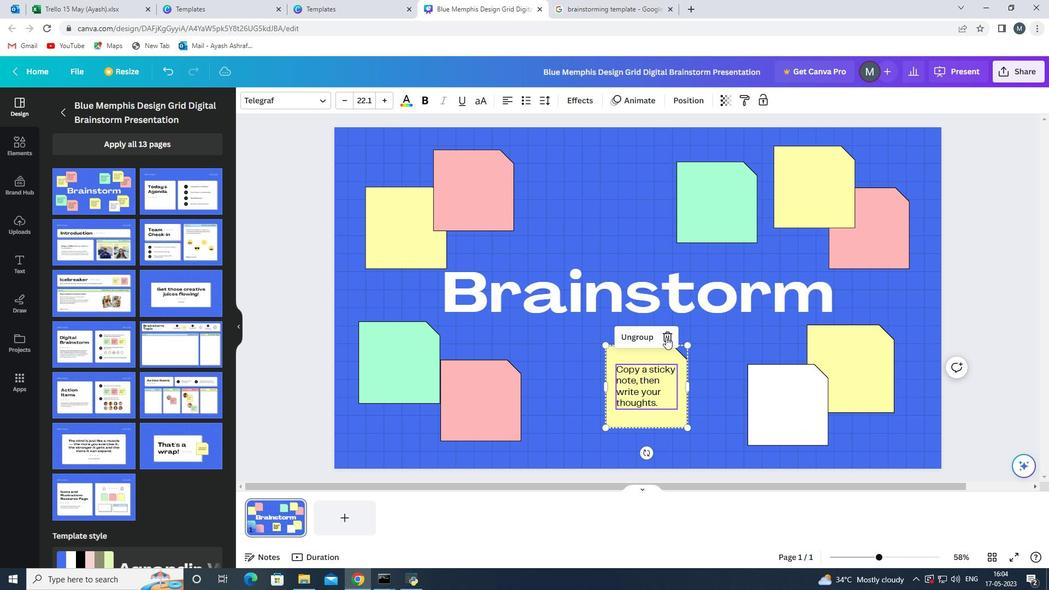
Action: Mouse moved to (15, 159)
Screenshot: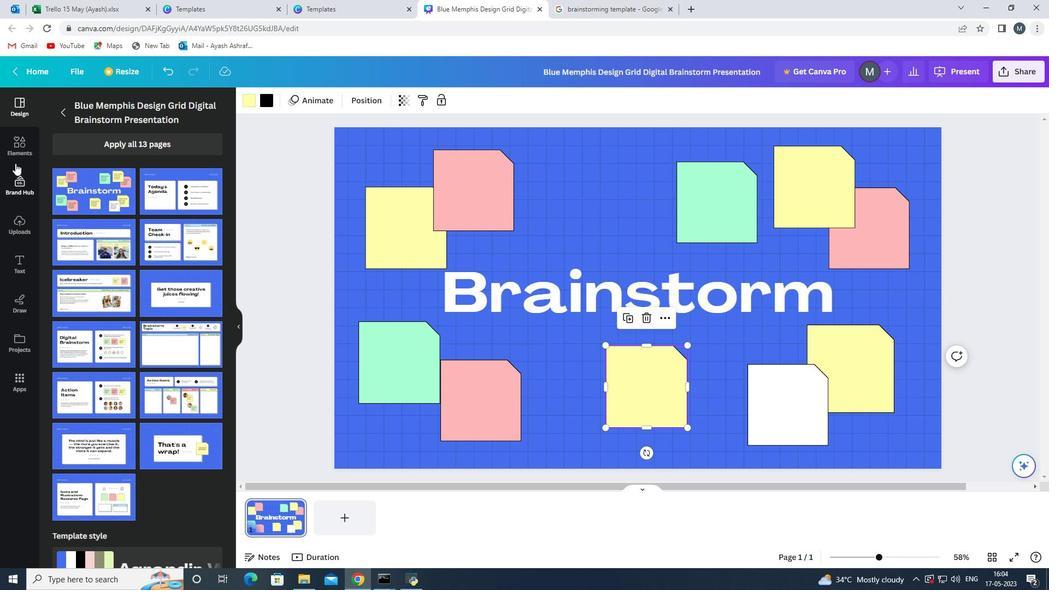
Action: Mouse pressed left at (15, 159)
Screenshot: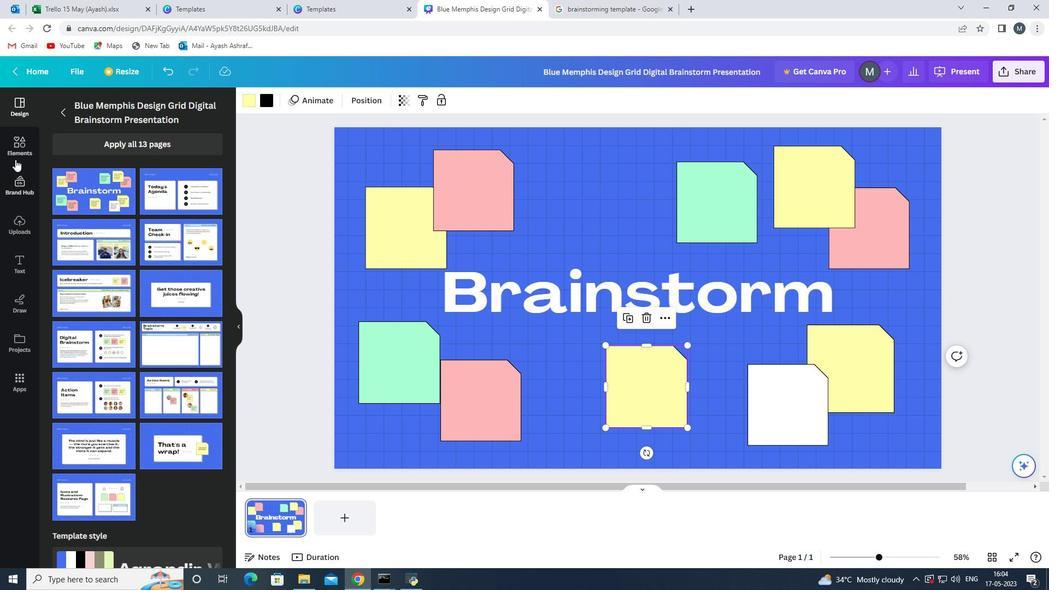 
Action: Mouse moved to (87, 104)
Screenshot: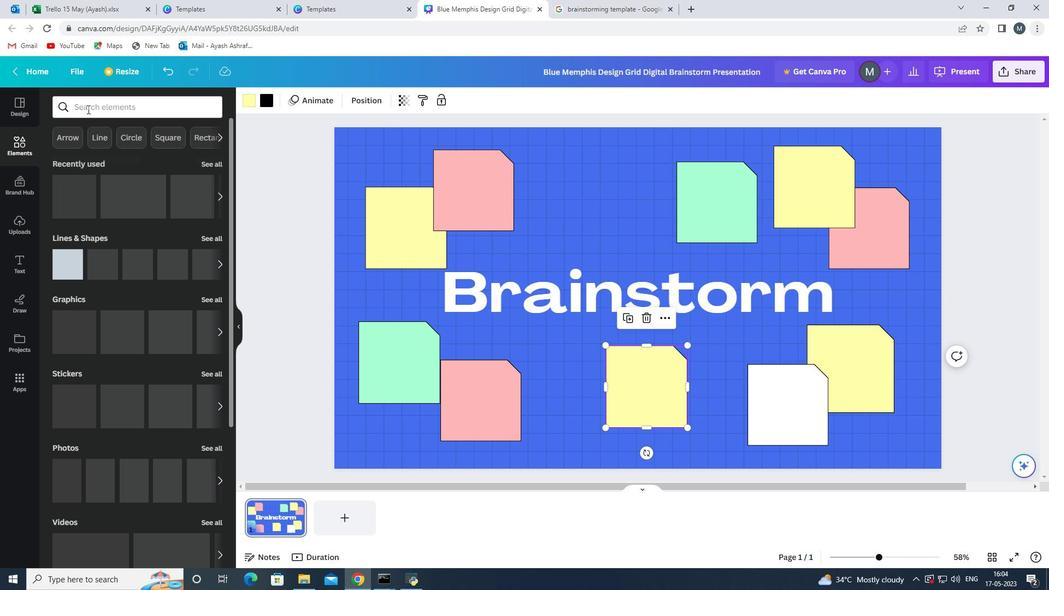 
Action: Mouse pressed left at (87, 104)
Screenshot: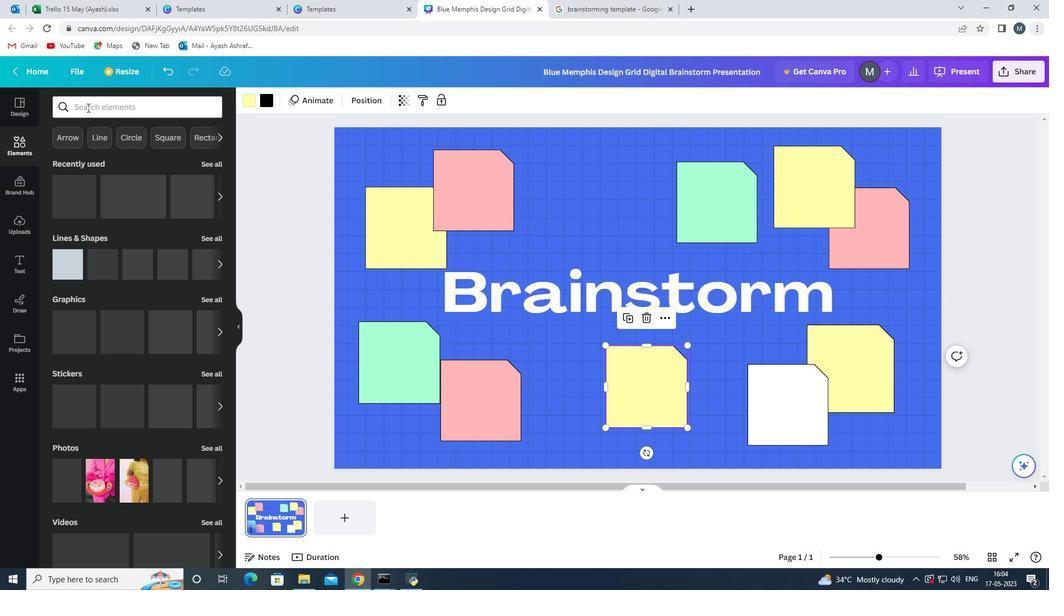 
Action: Mouse moved to (87, 103)
Screenshot: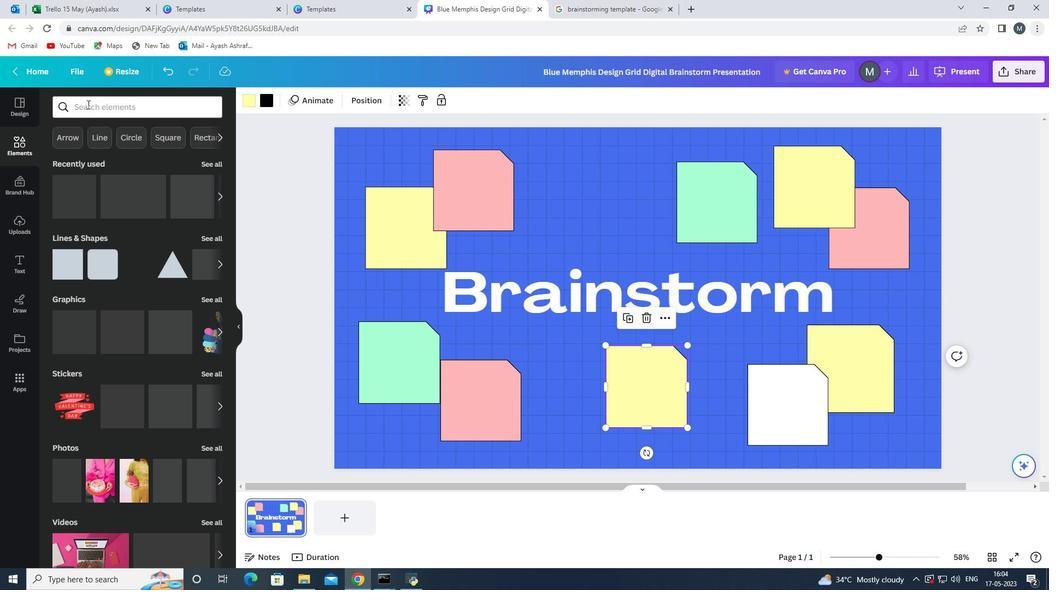 
Action: Key pressed <Key.shift>Brainst
Screenshot: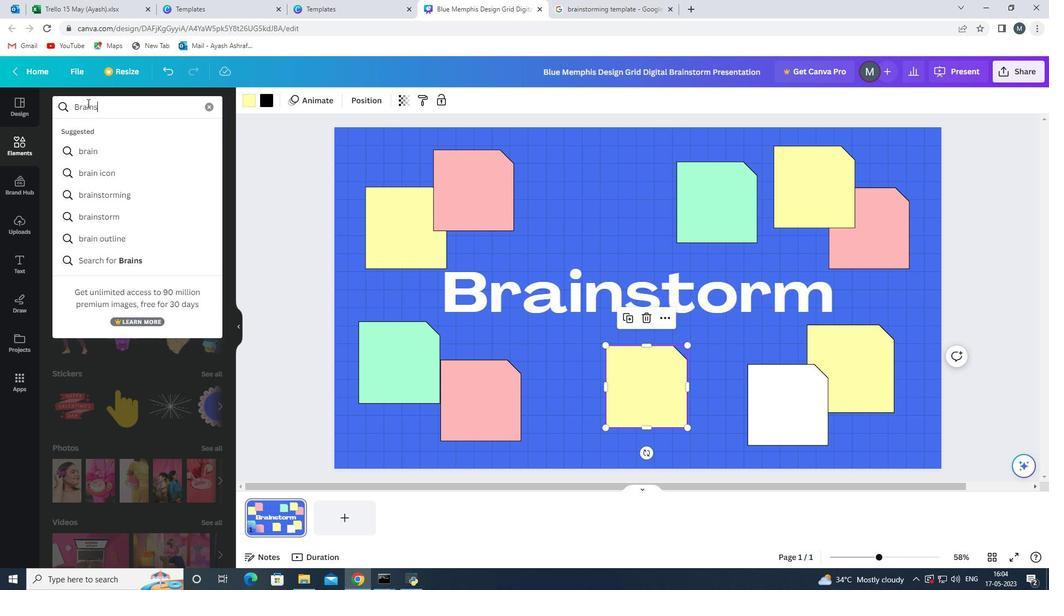 
Action: Mouse moved to (91, 152)
Screenshot: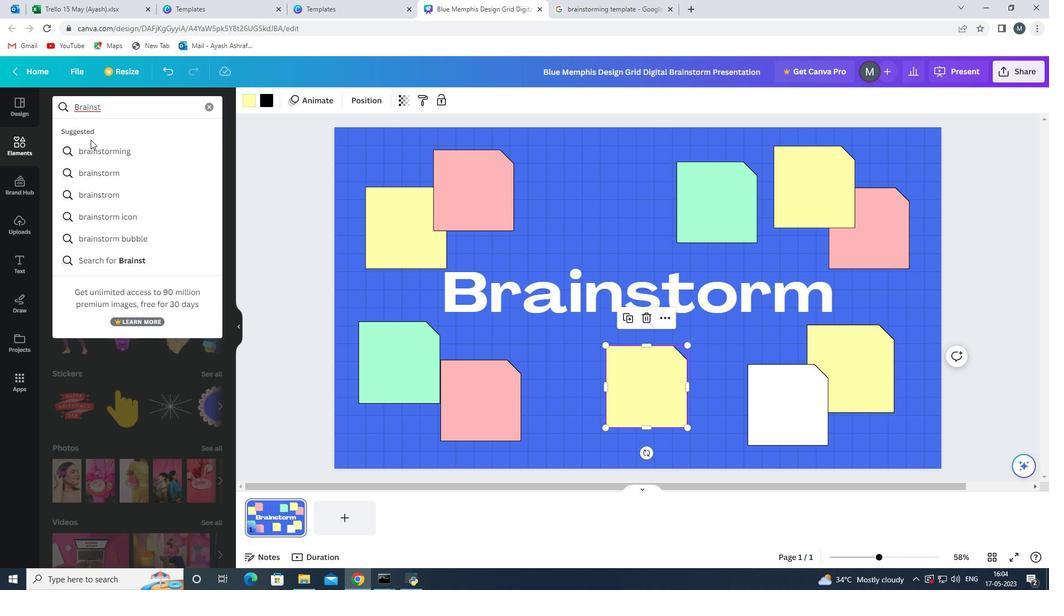 
Action: Mouse pressed left at (91, 152)
Screenshot: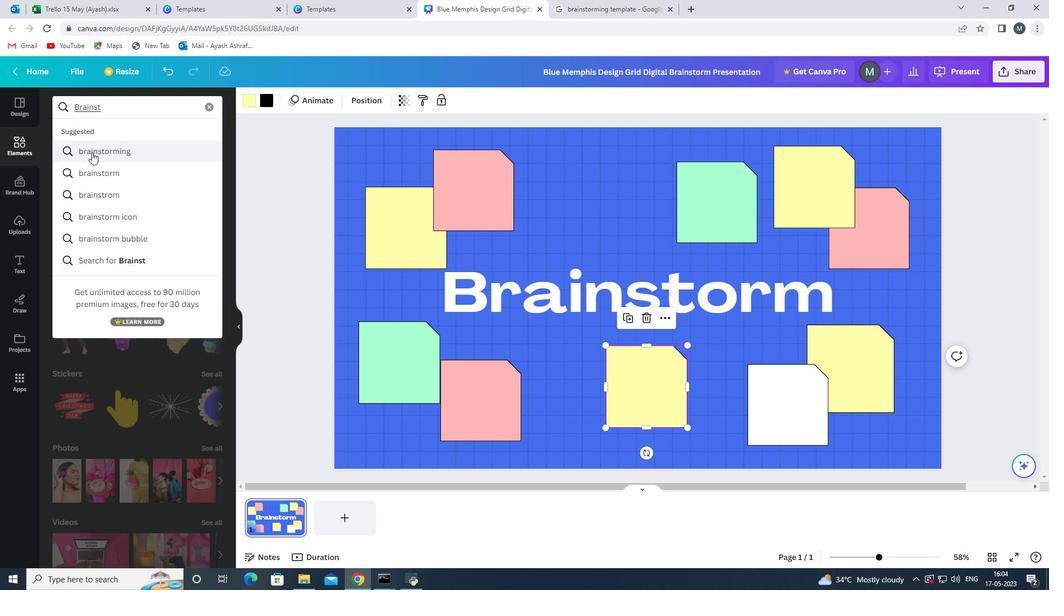 
Action: Mouse moved to (112, 355)
Screenshot: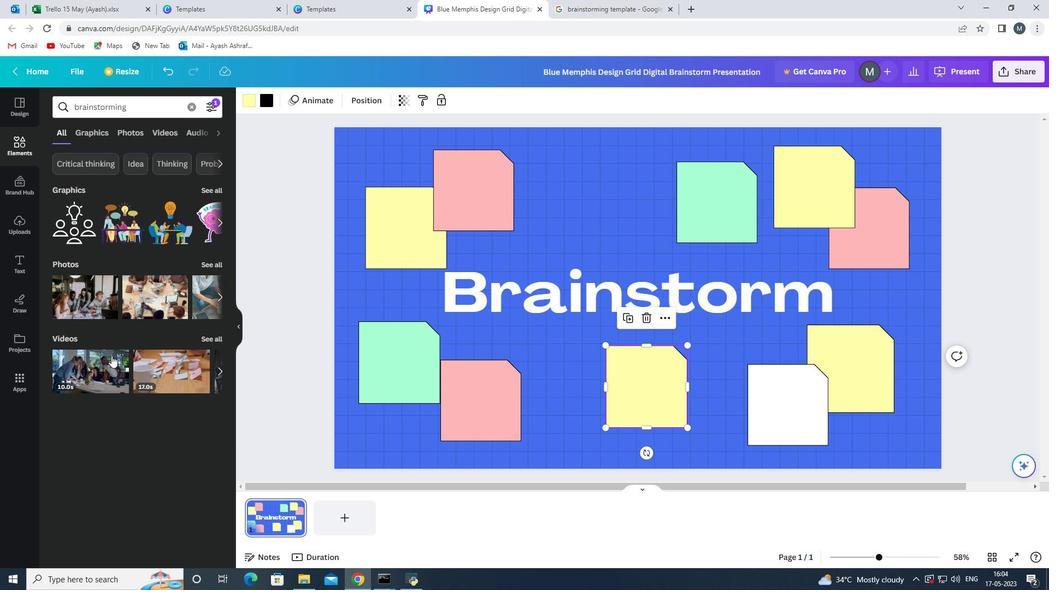 
Action: Mouse scrolled (112, 355) with delta (0, 0)
Screenshot: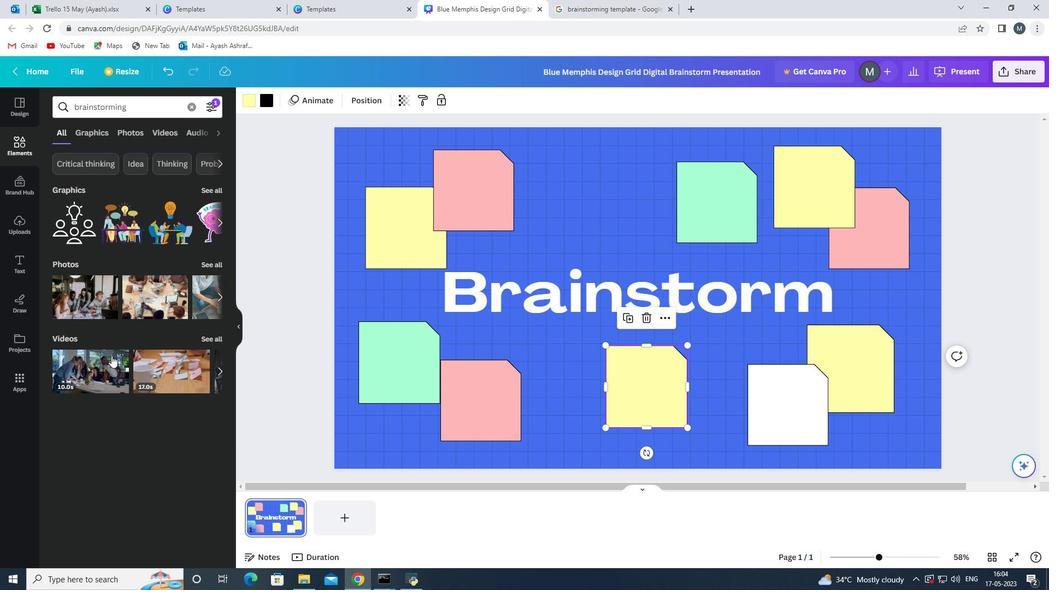 
Action: Mouse moved to (112, 356)
Screenshot: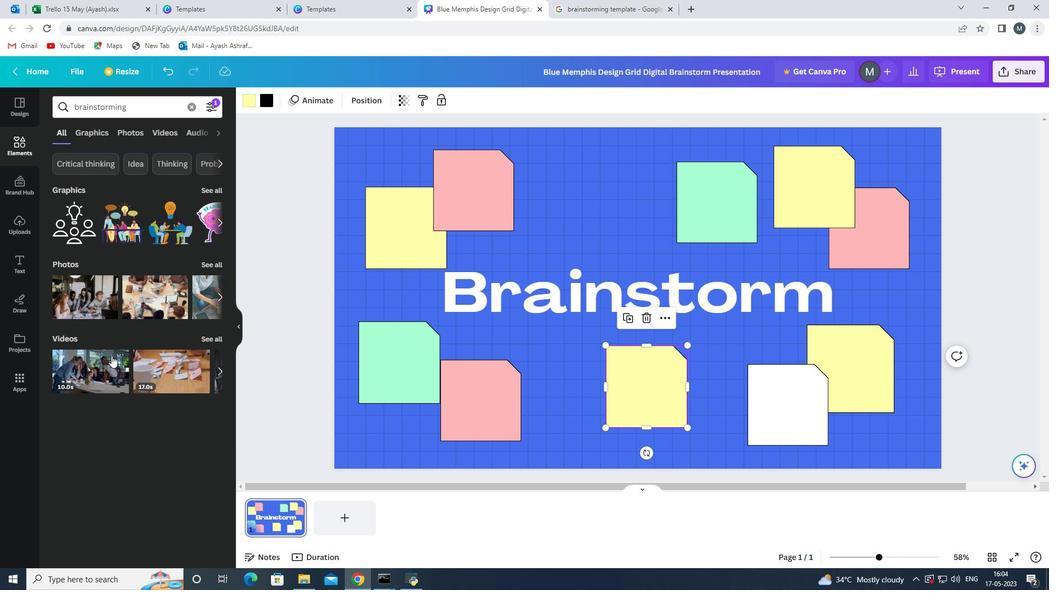 
Action: Mouse scrolled (112, 355) with delta (0, 0)
Screenshot: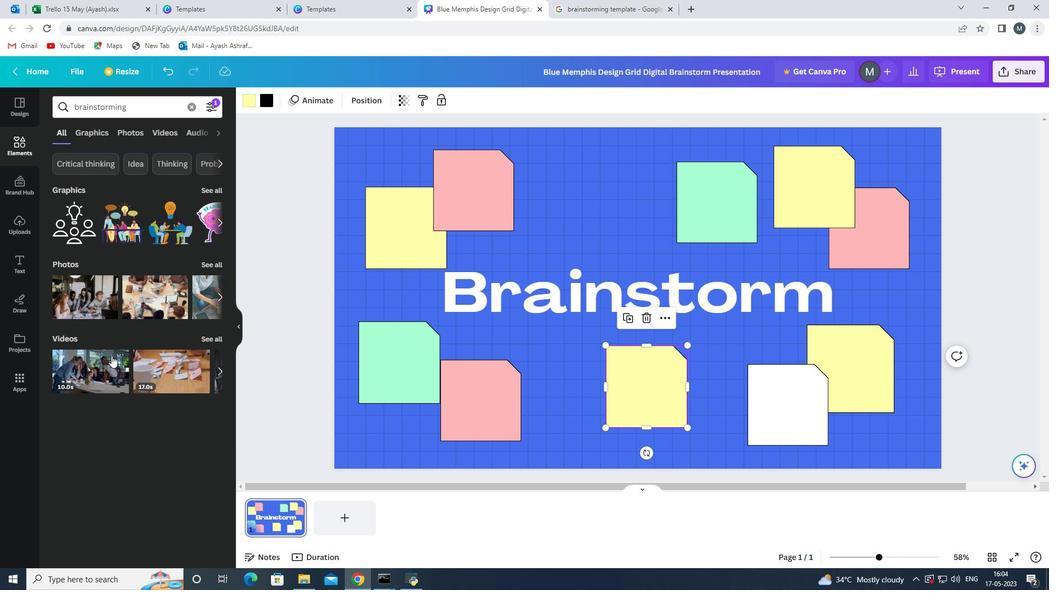 
Action: Mouse moved to (214, 192)
Screenshot: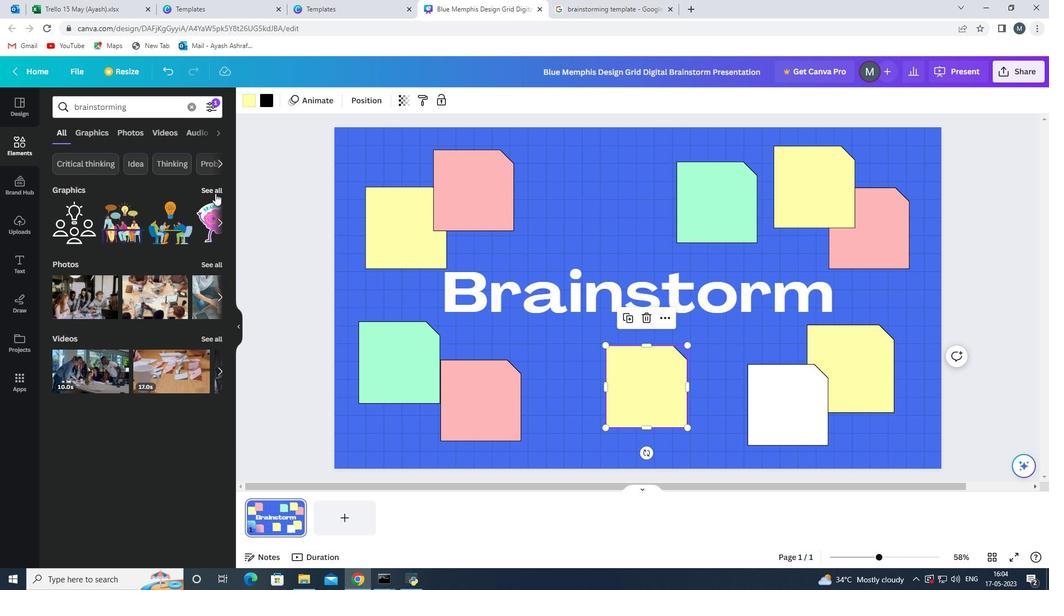 
Action: Mouse pressed left at (214, 192)
Screenshot: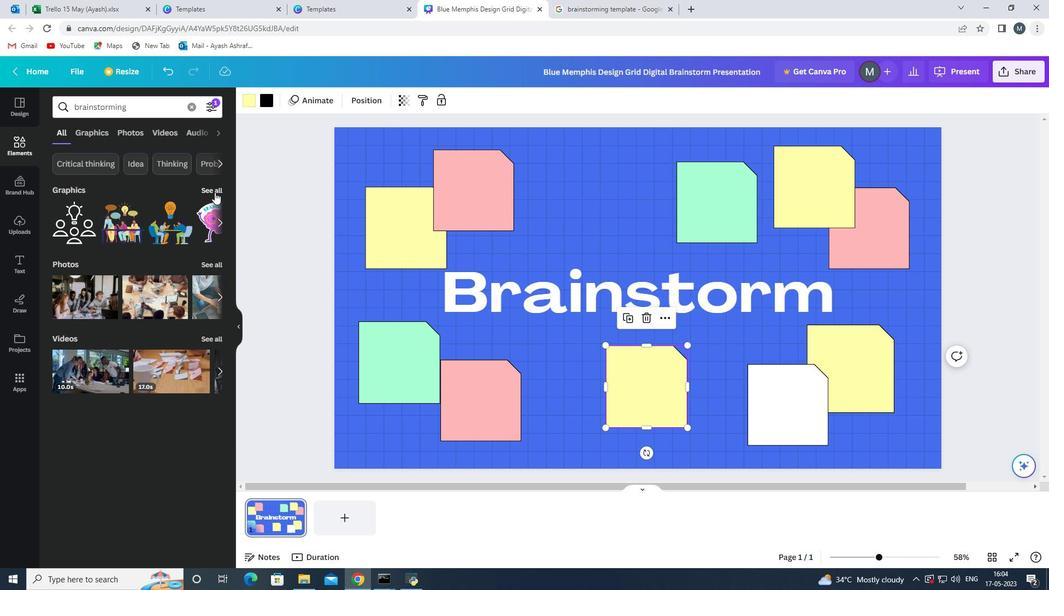 
Action: Mouse moved to (138, 425)
Screenshot: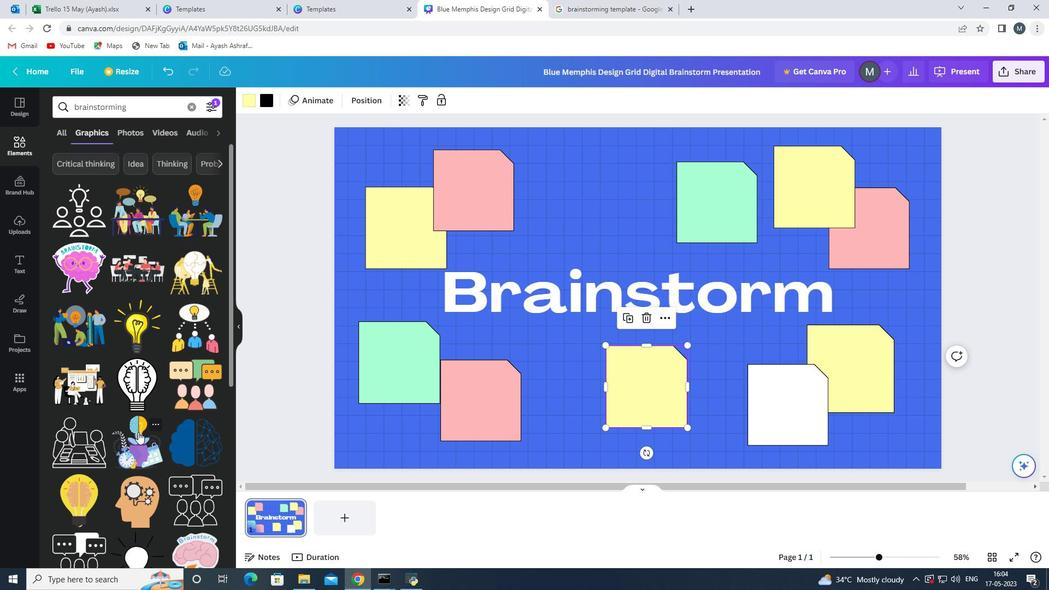 
Action: Mouse scrolled (138, 424) with delta (0, 0)
Screenshot: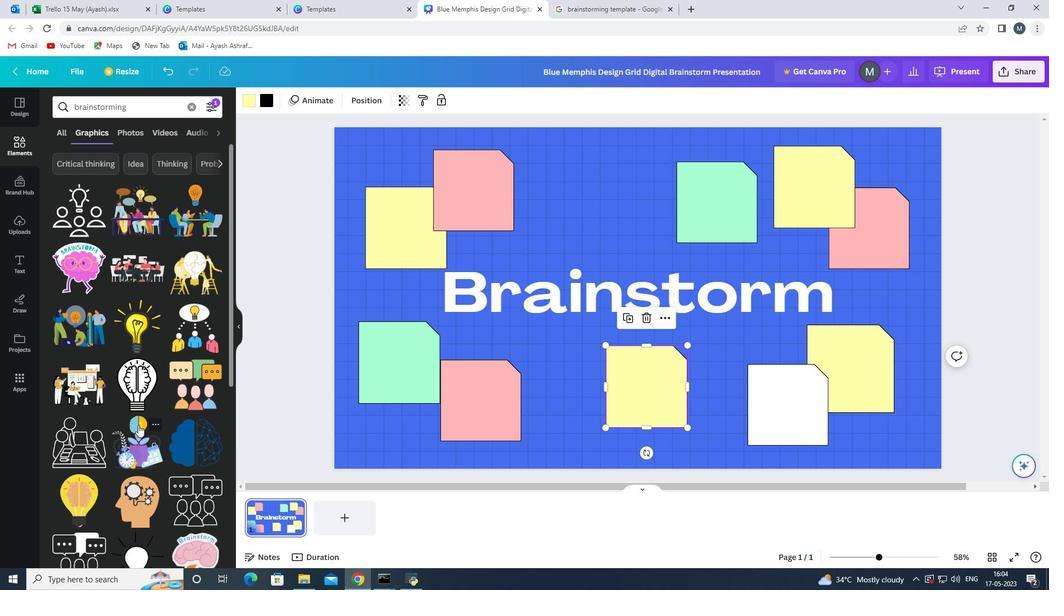 
Action: Mouse scrolled (138, 424) with delta (0, 0)
Screenshot: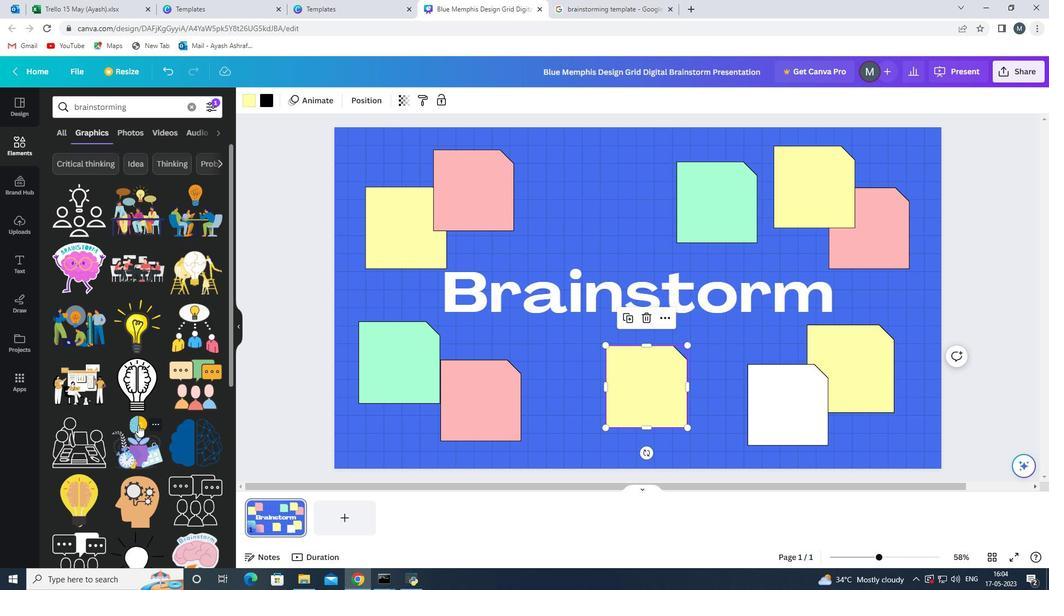 
Action: Mouse moved to (138, 405)
Screenshot: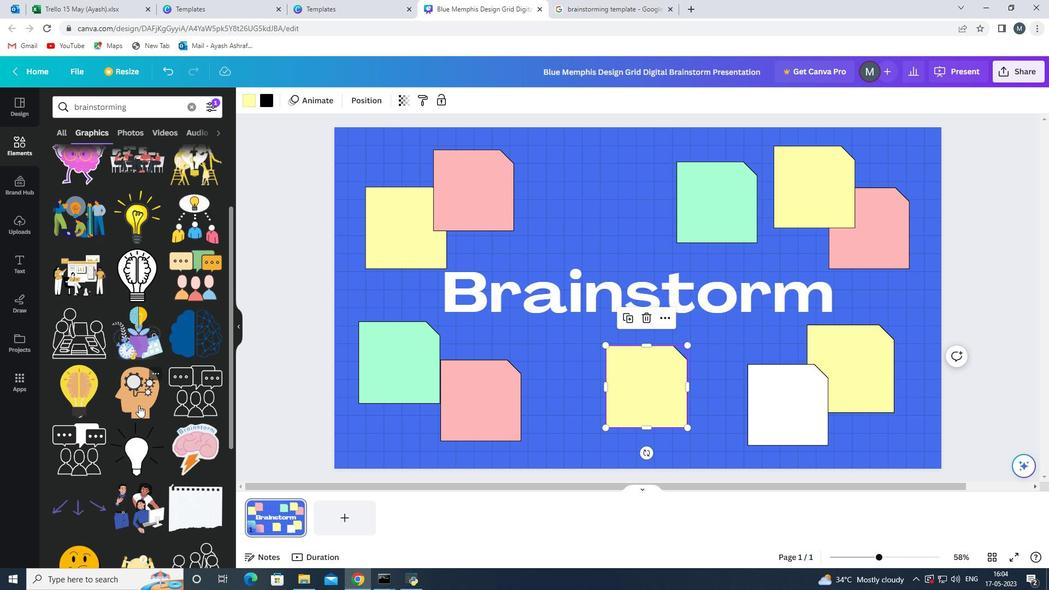 
Action: Mouse scrolled (138, 405) with delta (0, 0)
Screenshot: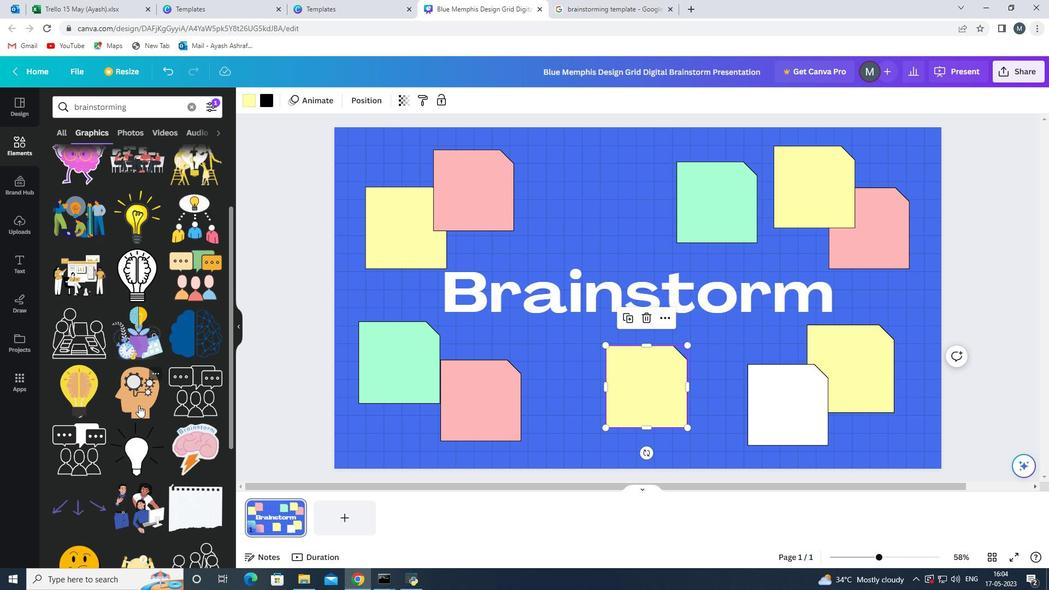 
Action: Mouse moved to (139, 405)
Screenshot: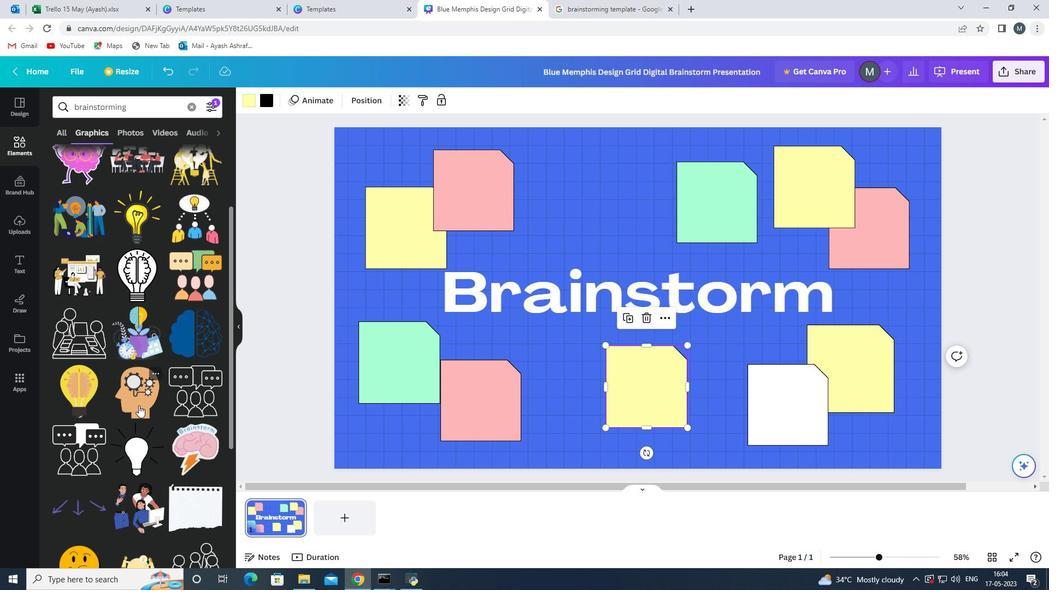 
Action: Mouse scrolled (139, 405) with delta (0, 0)
Screenshot: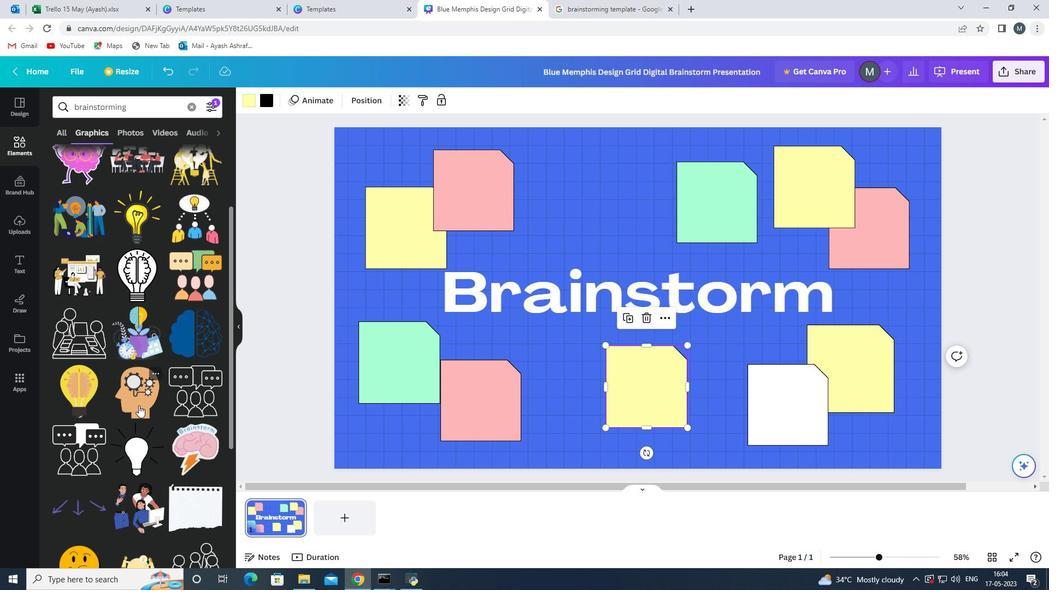 
Action: Mouse moved to (147, 462)
Screenshot: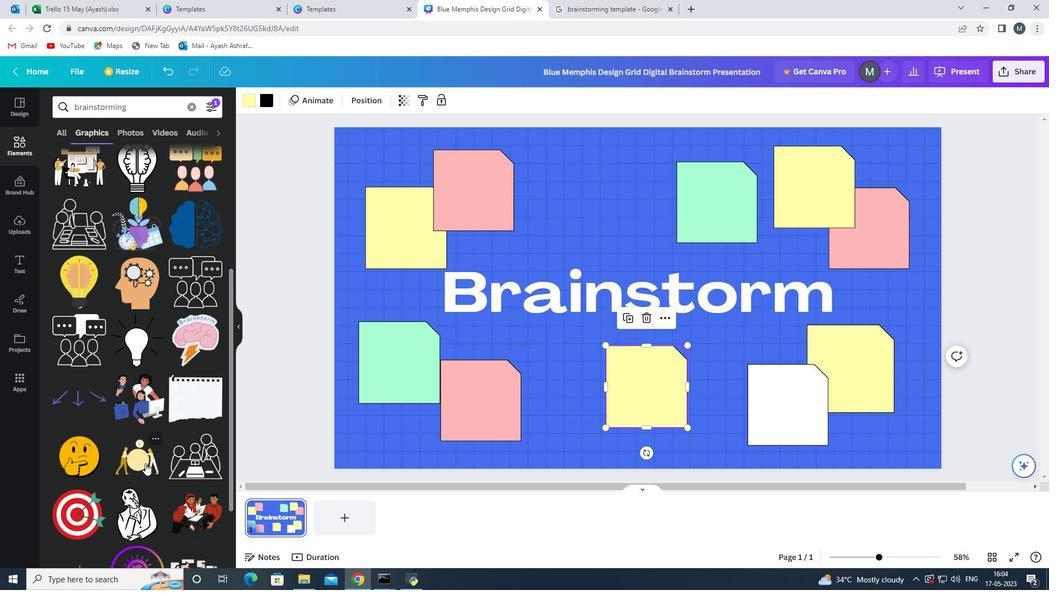 
Action: Mouse pressed left at (147, 462)
Screenshot: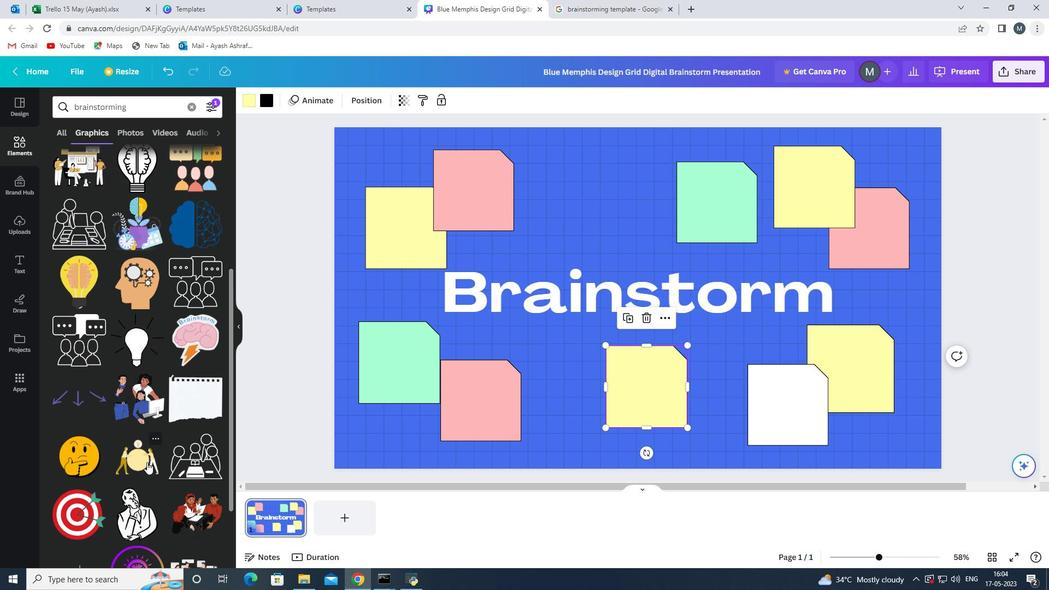 
Action: Mouse moved to (605, 316)
Screenshot: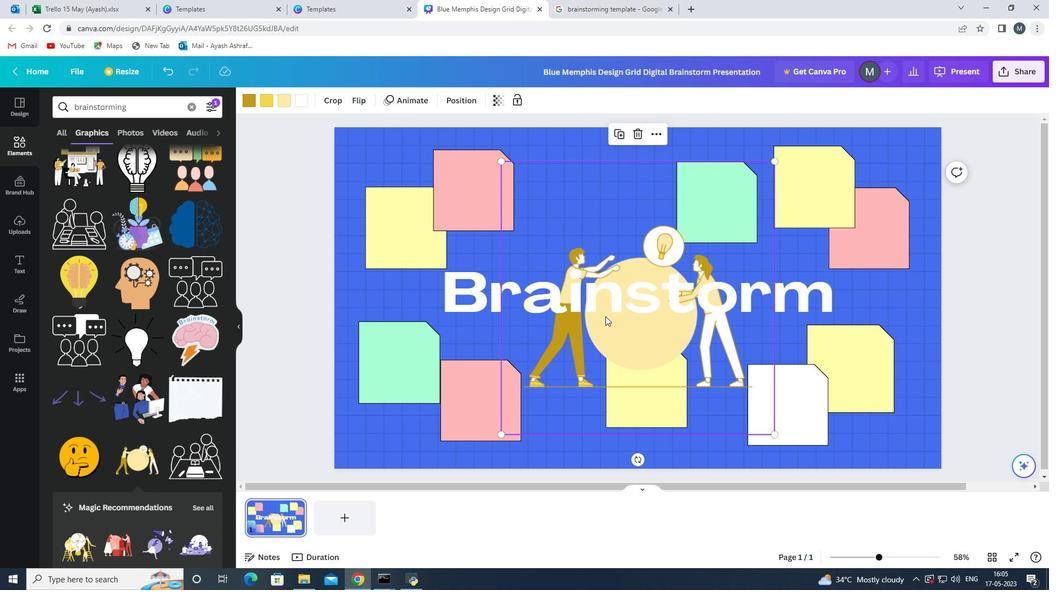 
Action: Mouse pressed left at (605, 316)
Screenshot: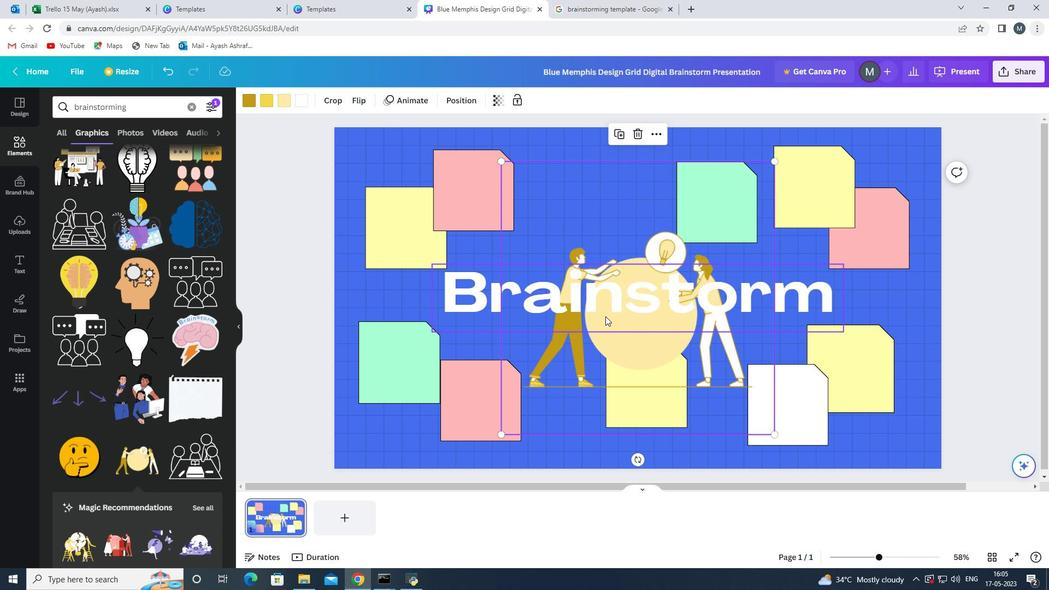 
Action: Mouse moved to (617, 328)
Screenshot: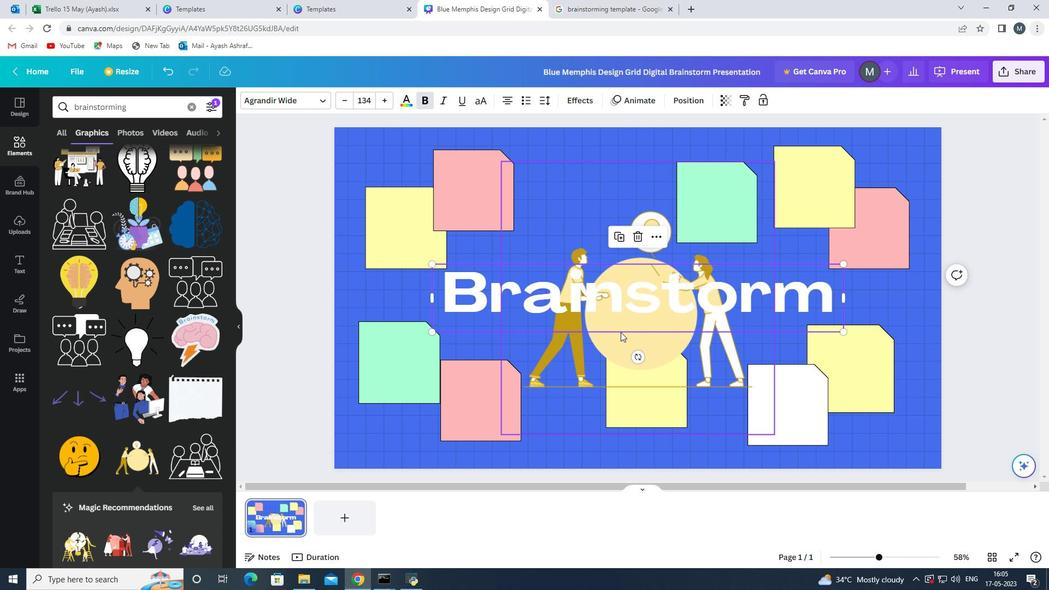 
Action: Mouse pressed left at (617, 328)
Screenshot: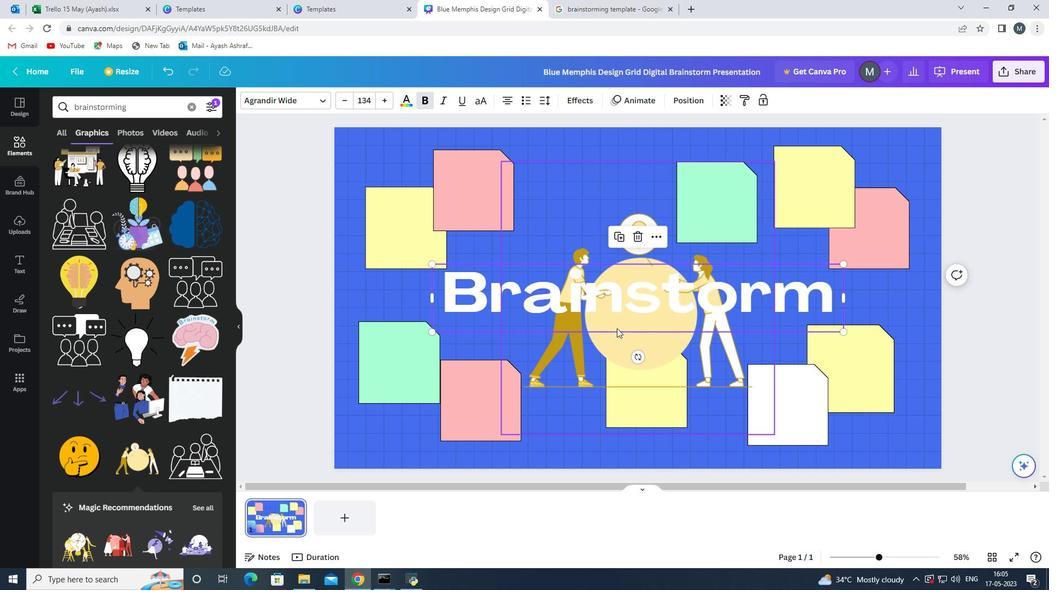 
Action: Mouse moved to (523, 339)
Screenshot: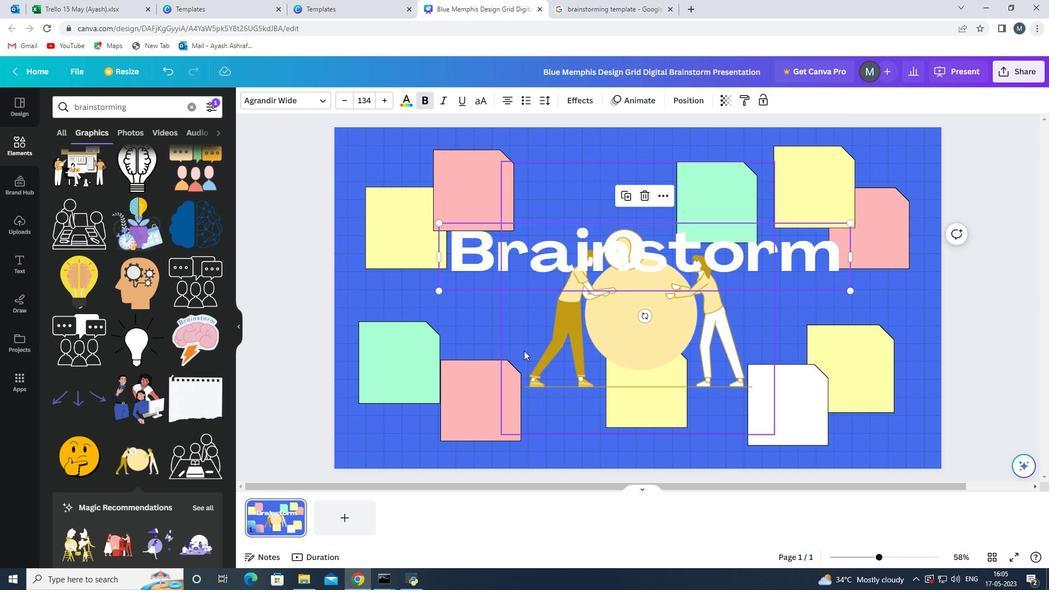 
Action: Mouse pressed left at (523, 339)
Screenshot: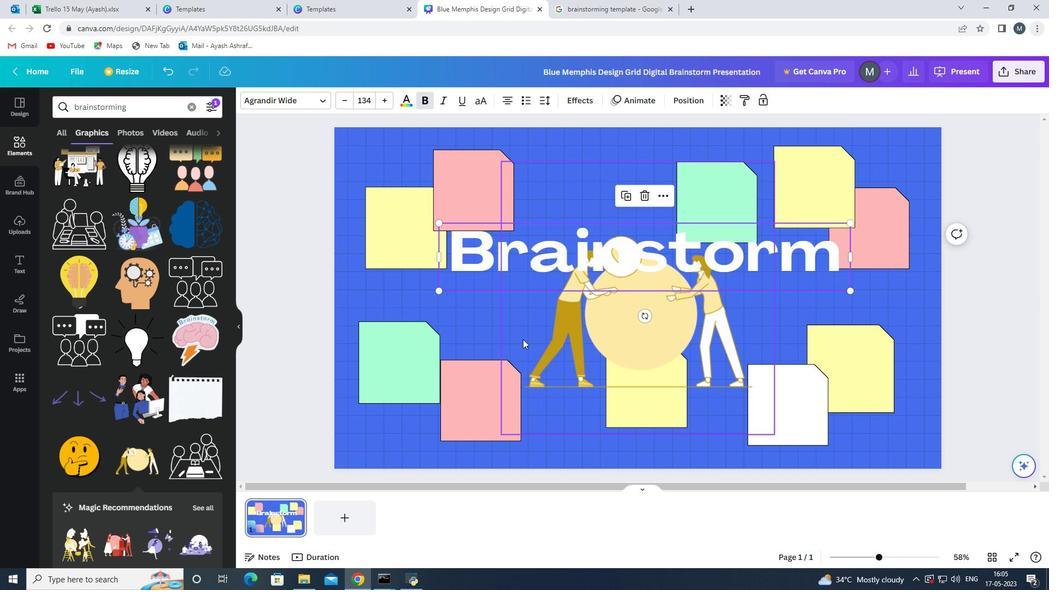 
Action: Mouse moved to (126, 388)
Screenshot: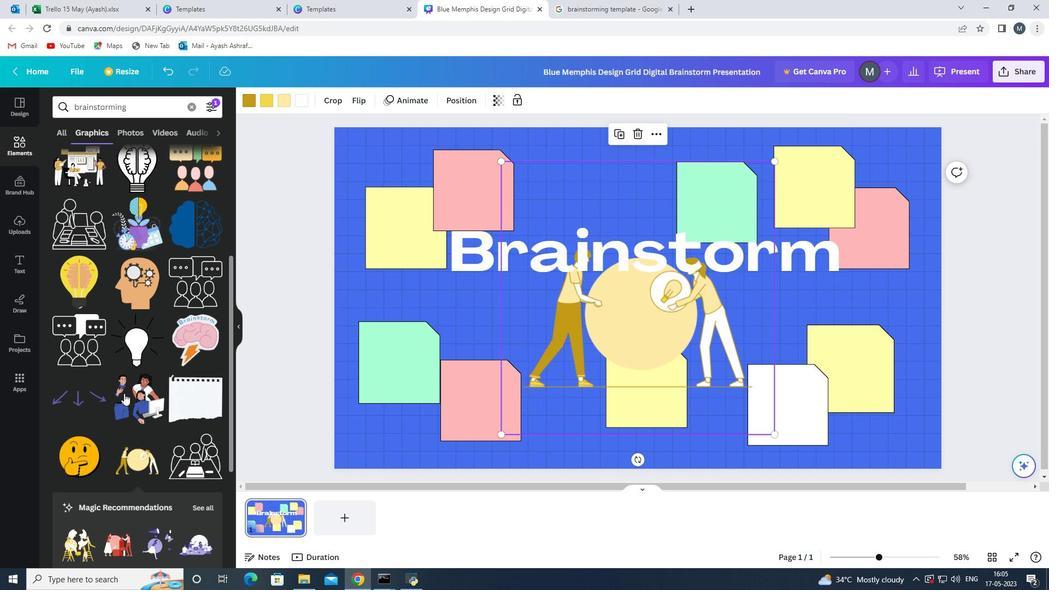 
Action: Mouse scrolled (126, 388) with delta (0, 0)
Screenshot: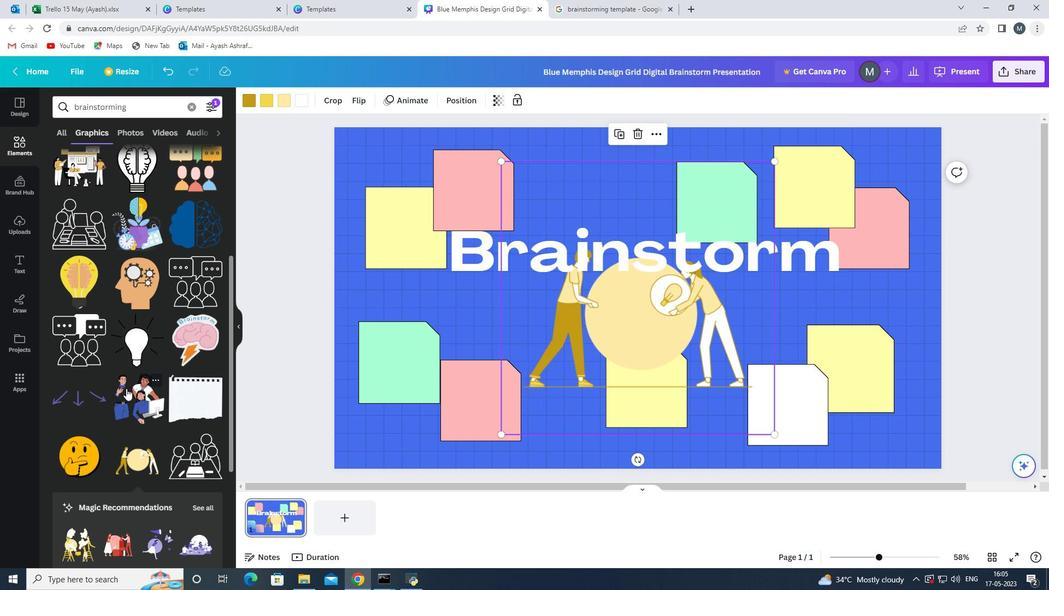 
Action: Mouse moved to (126, 388)
Screenshot: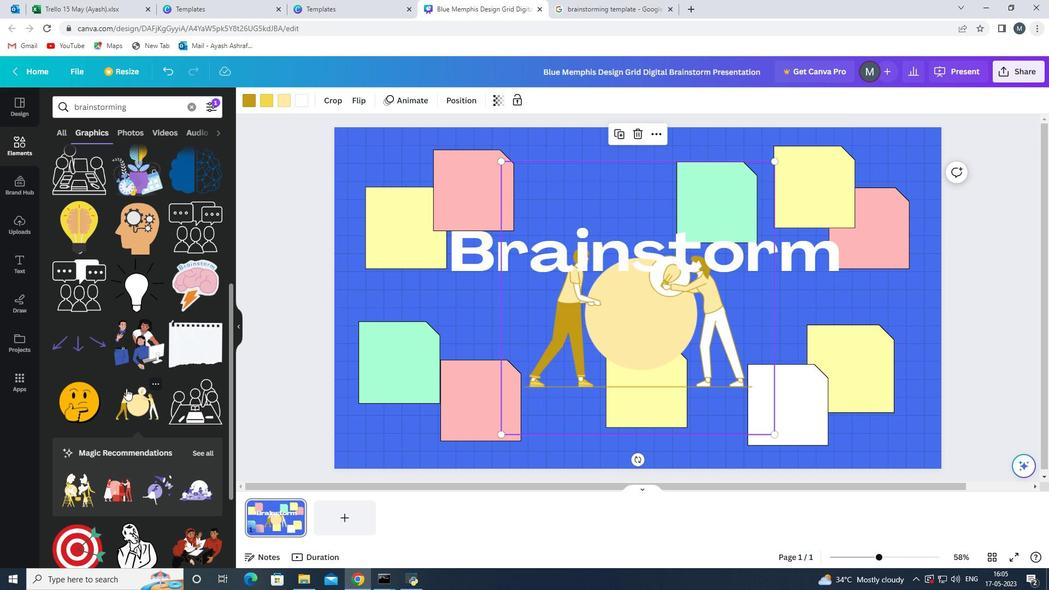 
Action: Mouse scrolled (126, 388) with delta (0, 0)
Screenshot: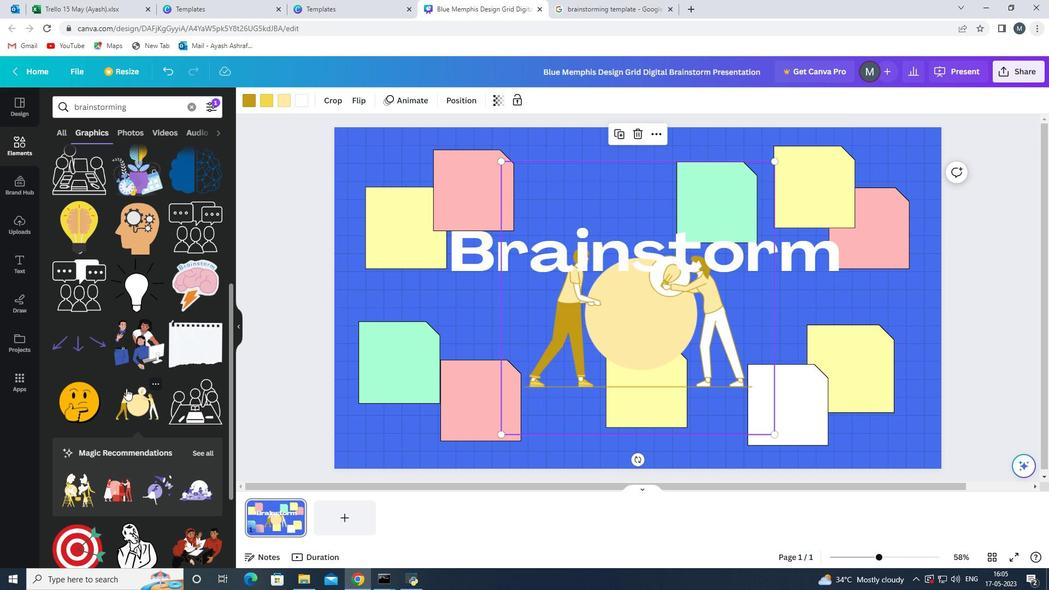 
Action: Mouse moved to (126, 395)
Screenshot: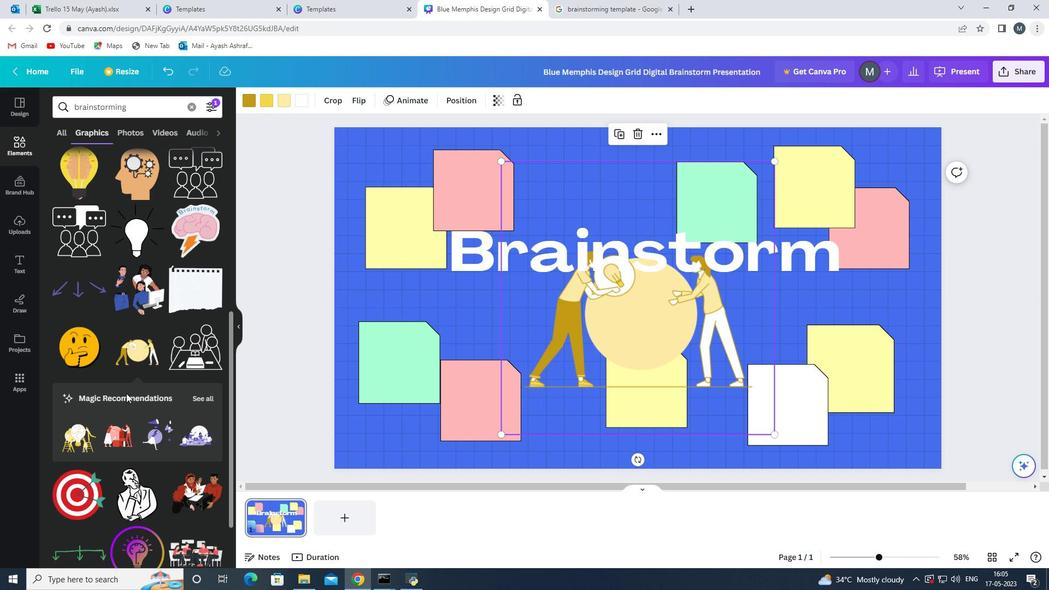 
Action: Mouse scrolled (126, 394) with delta (0, 0)
Screenshot: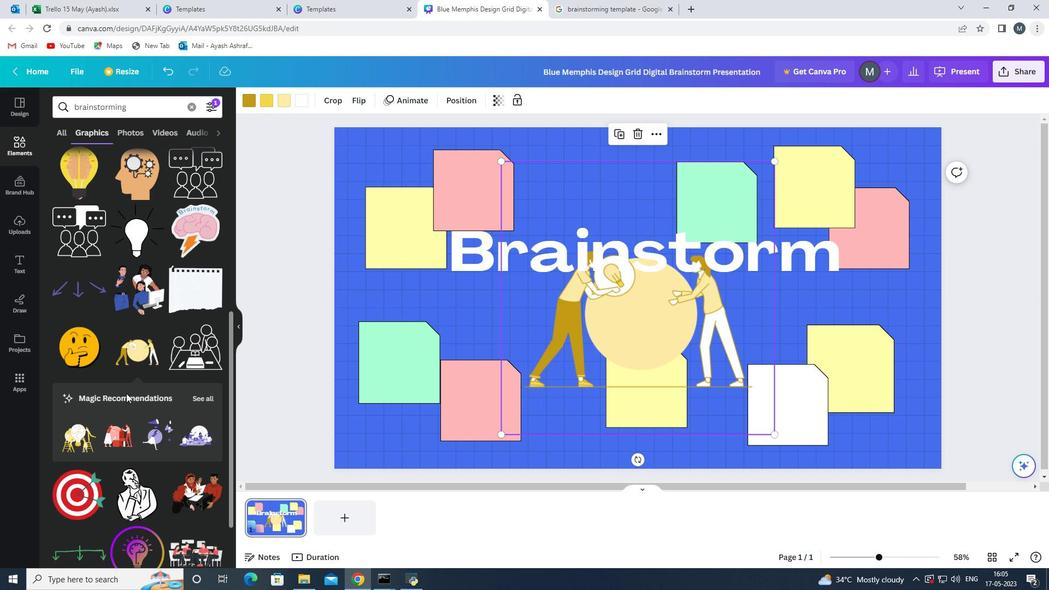 
Action: Mouse moved to (93, 439)
Screenshot: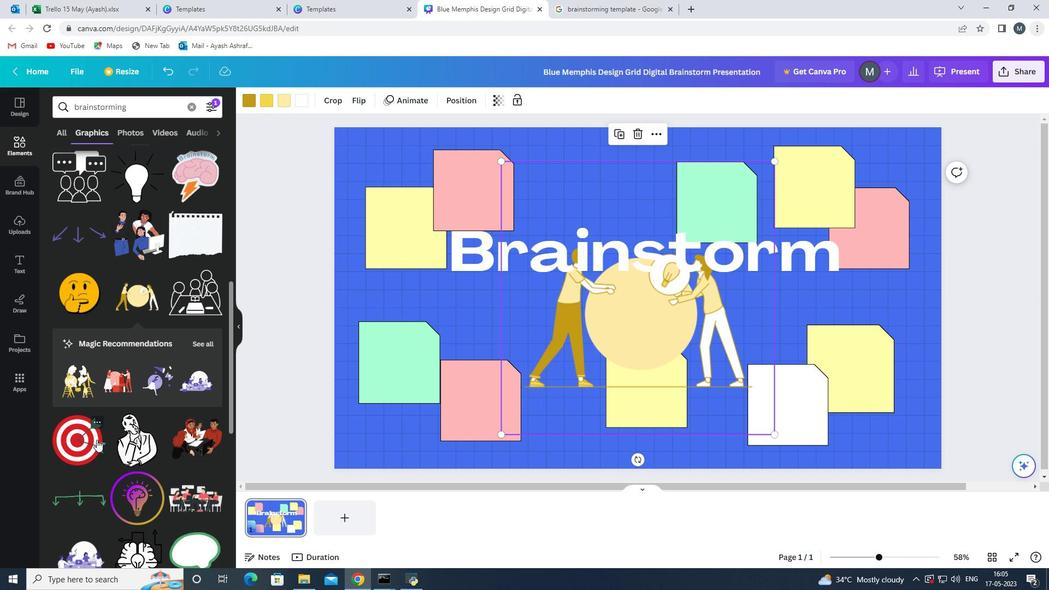 
Action: Mouse scrolled (93, 438) with delta (0, 0)
Screenshot: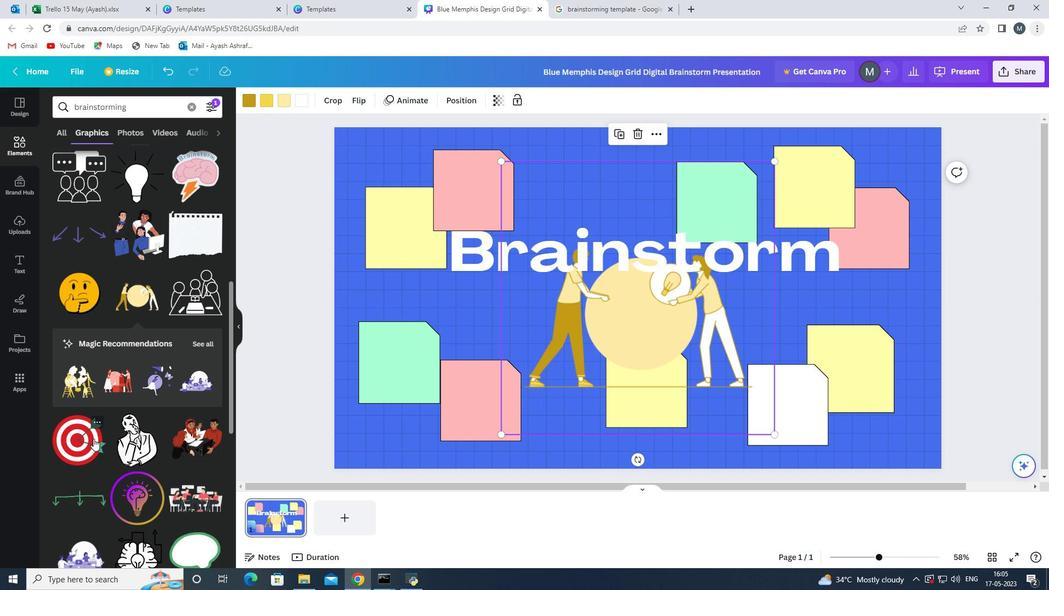 
Action: Mouse moved to (93, 439)
Screenshot: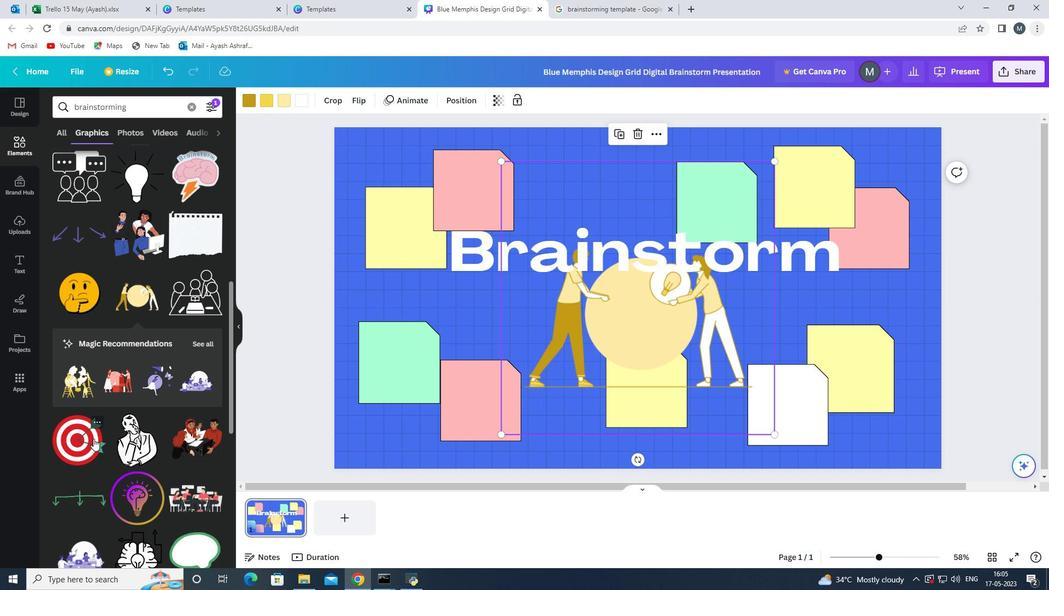 
Action: Mouse scrolled (93, 438) with delta (0, 0)
Screenshot: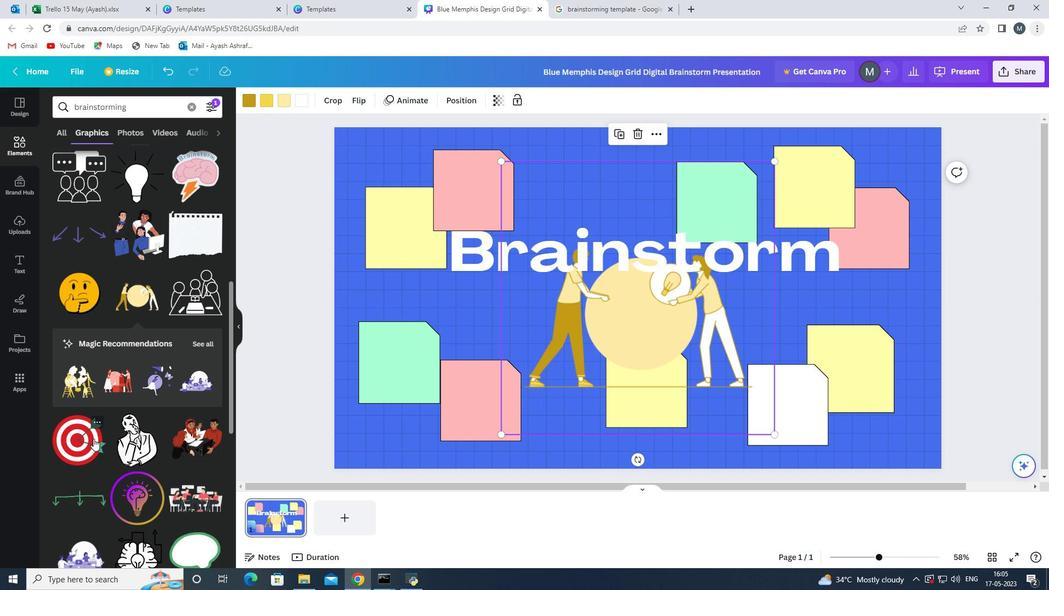 
Action: Mouse moved to (93, 439)
Screenshot: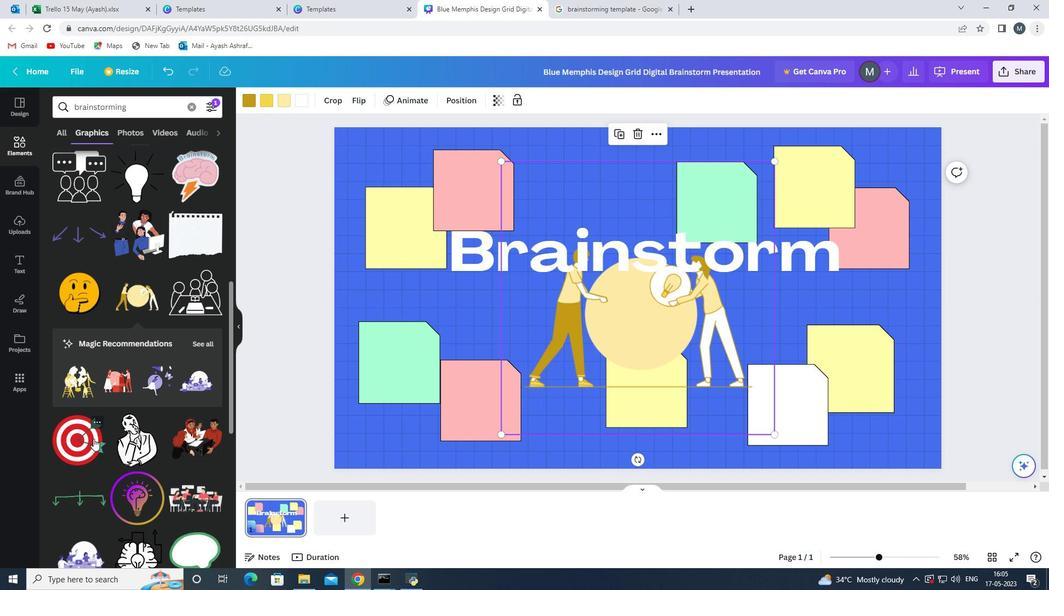 
Action: Mouse scrolled (93, 439) with delta (0, 0)
Screenshot: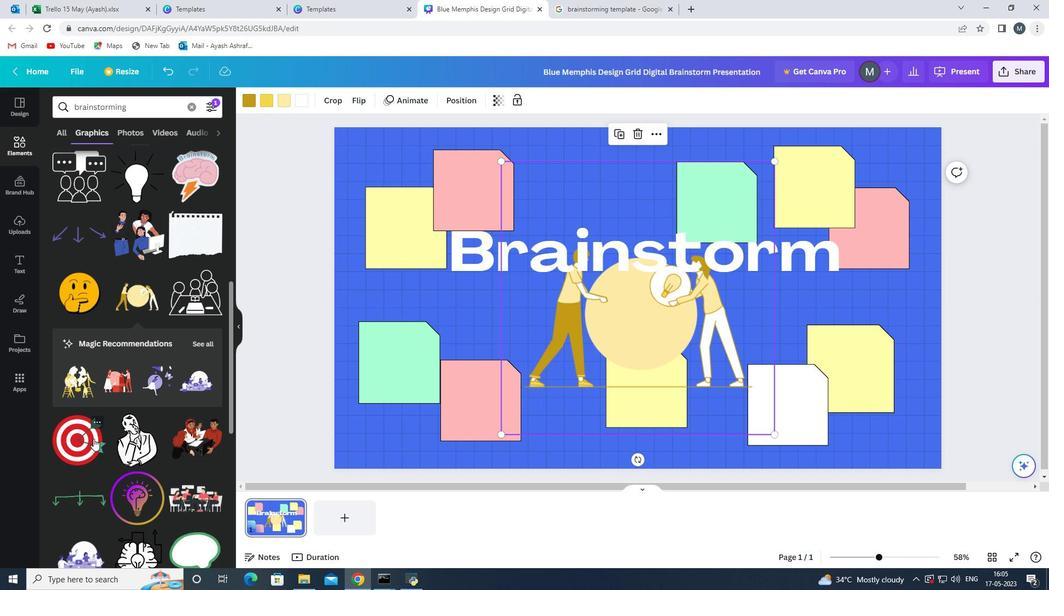 
Action: Mouse moved to (94, 440)
Screenshot: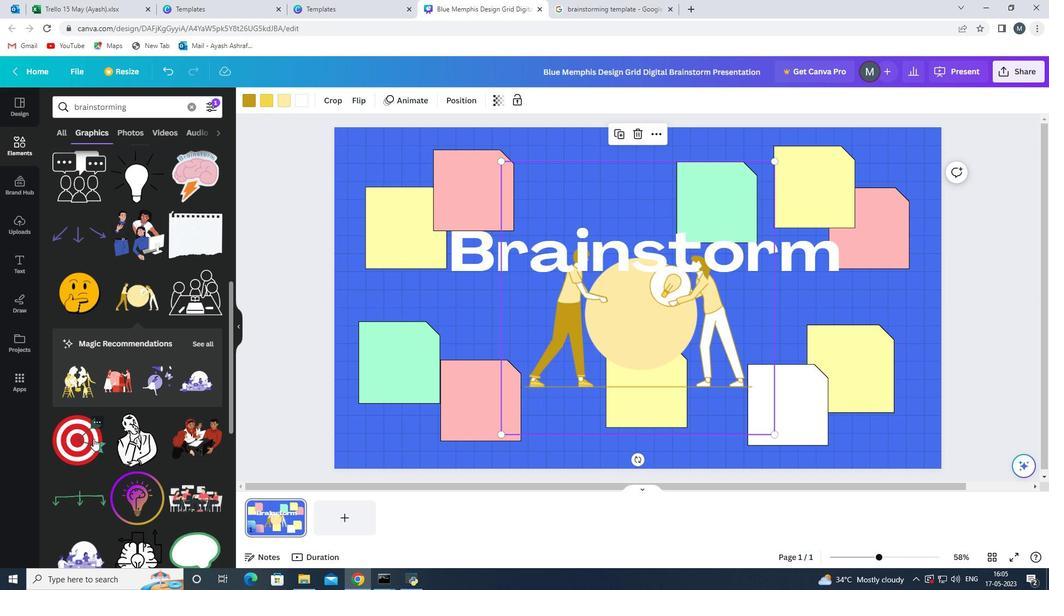 
Action: Mouse scrolled (94, 440) with delta (0, 0)
Screenshot: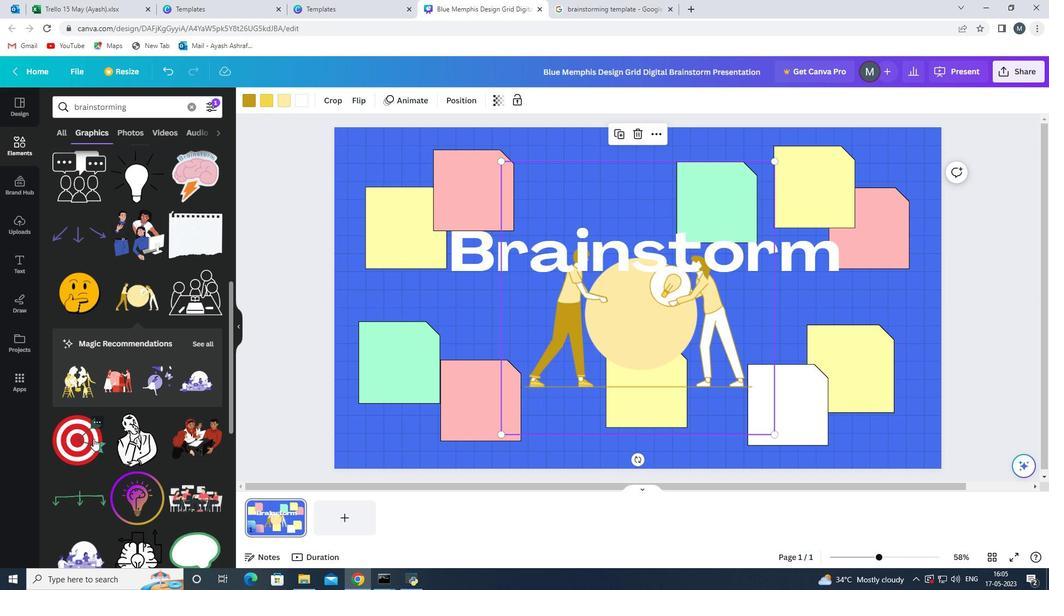 
Action: Mouse moved to (143, 396)
Screenshot: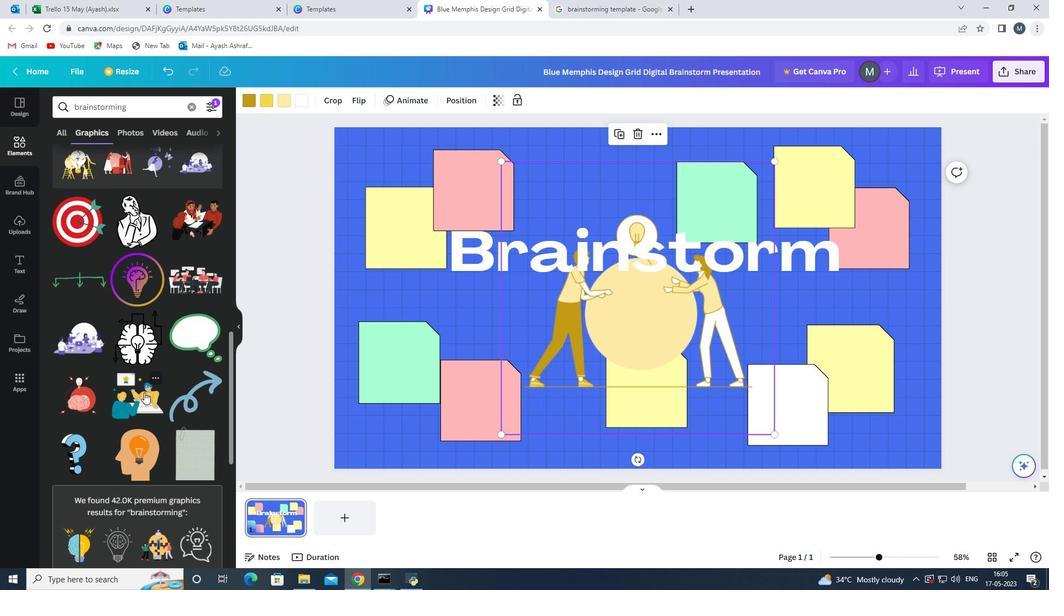 
Action: Mouse pressed left at (143, 396)
Screenshot: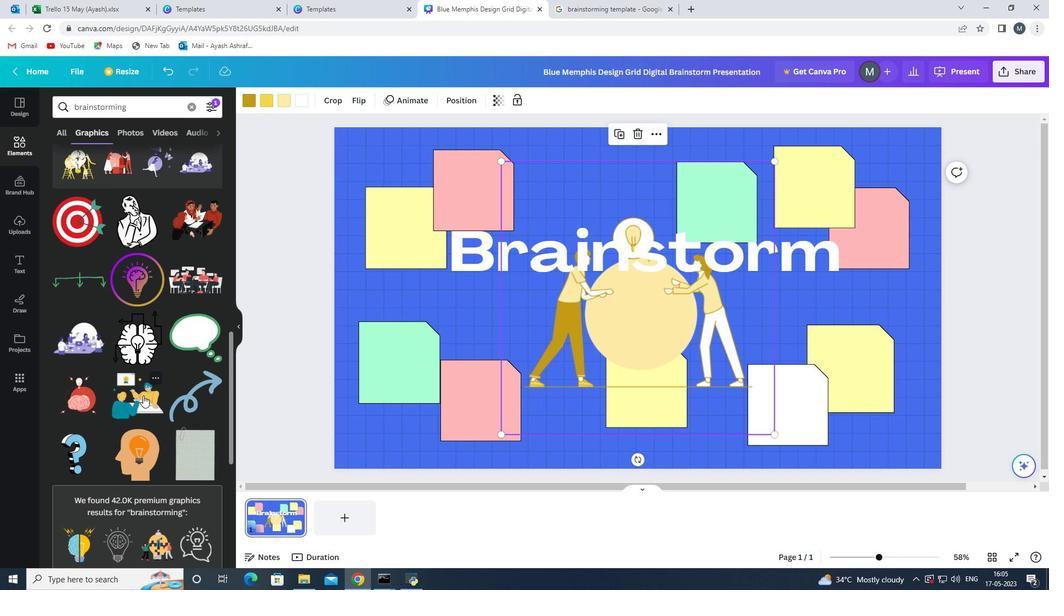 
Action: Mouse moved to (562, 323)
Screenshot: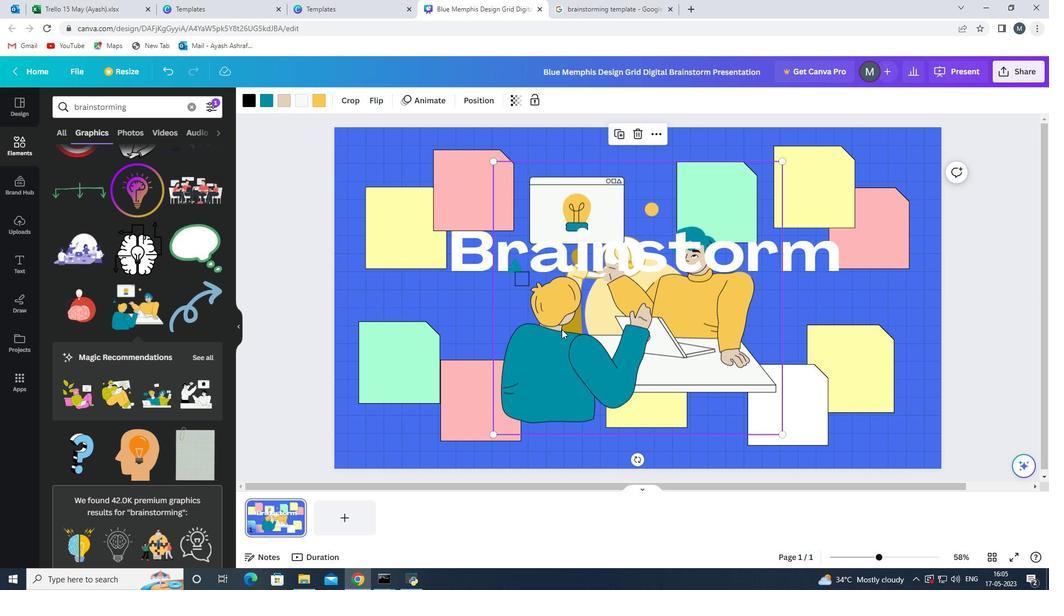 
Action: Mouse pressed left at (562, 323)
Screenshot: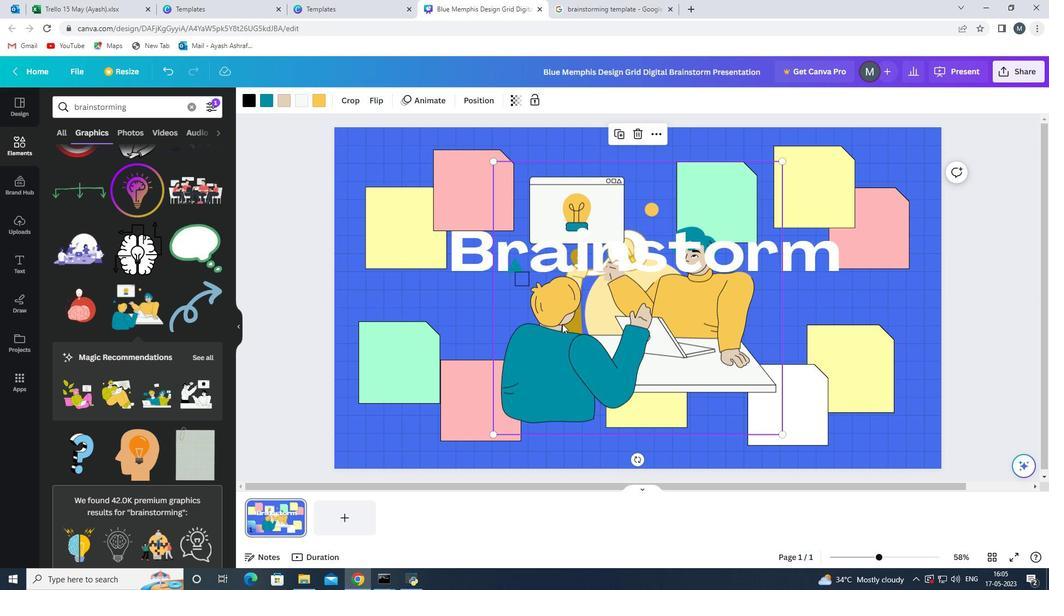 
Action: Mouse moved to (278, 313)
Screenshot: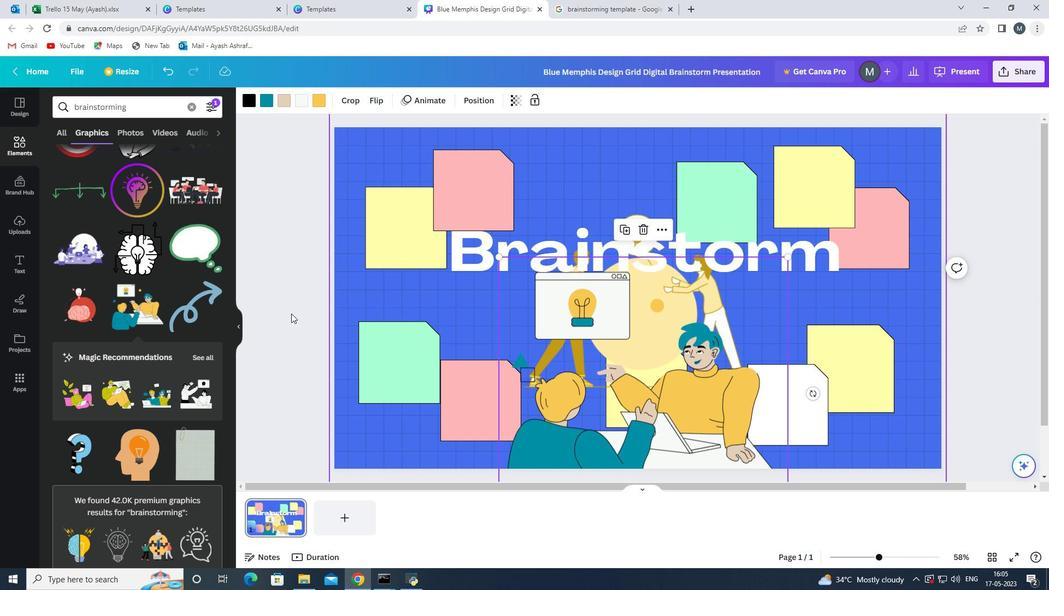 
Action: Mouse pressed left at (278, 313)
Screenshot: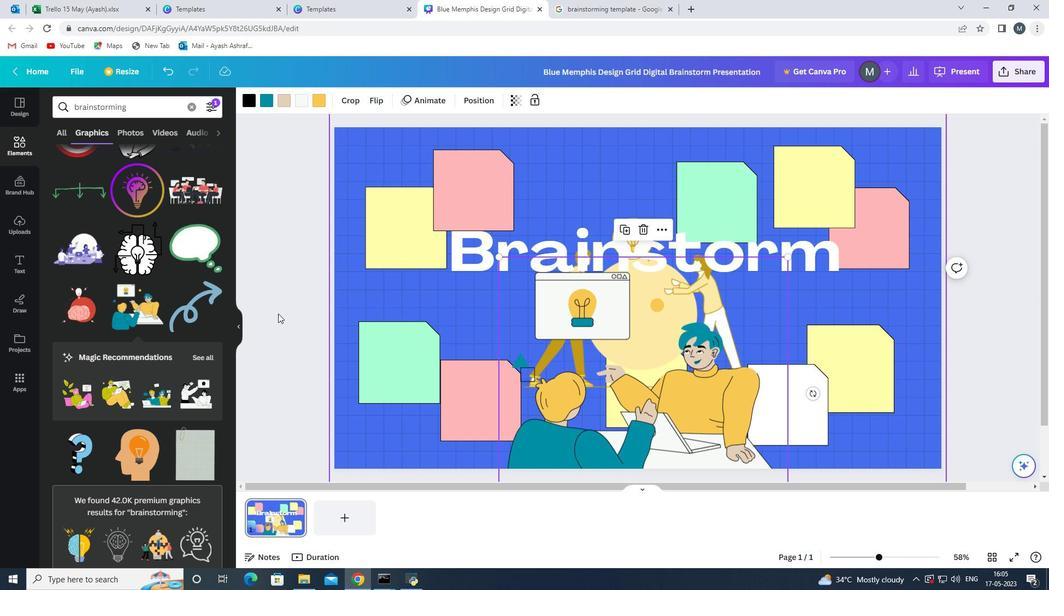 
Action: Mouse moved to (129, 109)
Screenshot: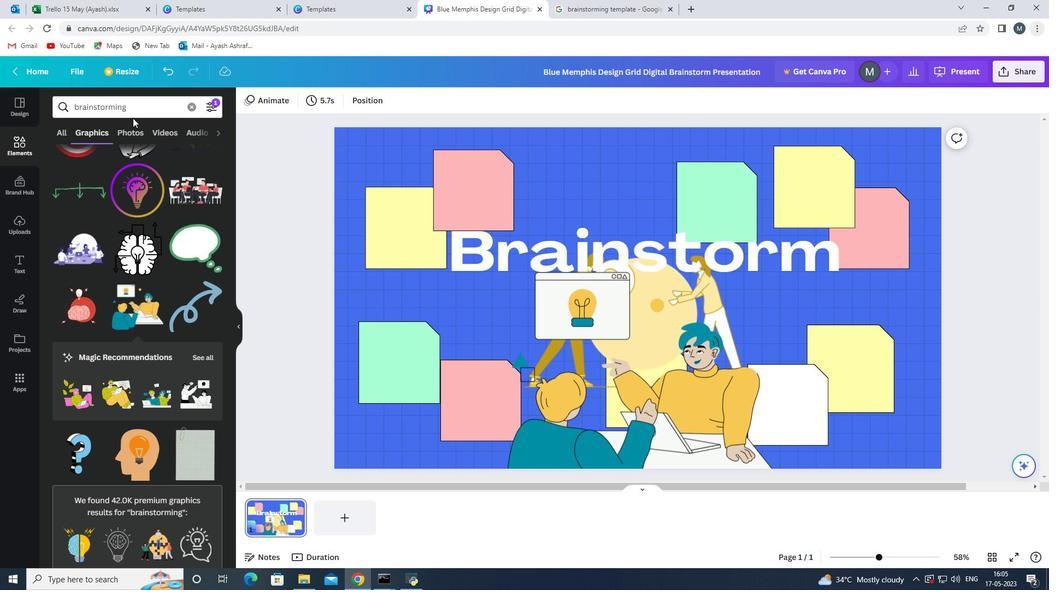 
Action: Mouse pressed left at (129, 109)
Screenshot: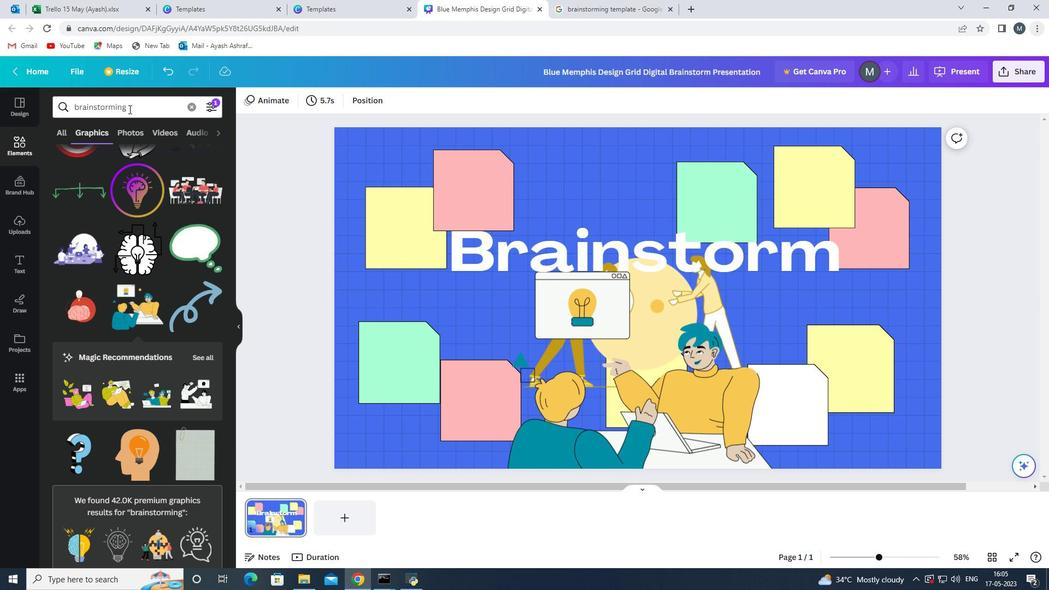 
Action: Mouse moved to (129, 109)
Screenshot: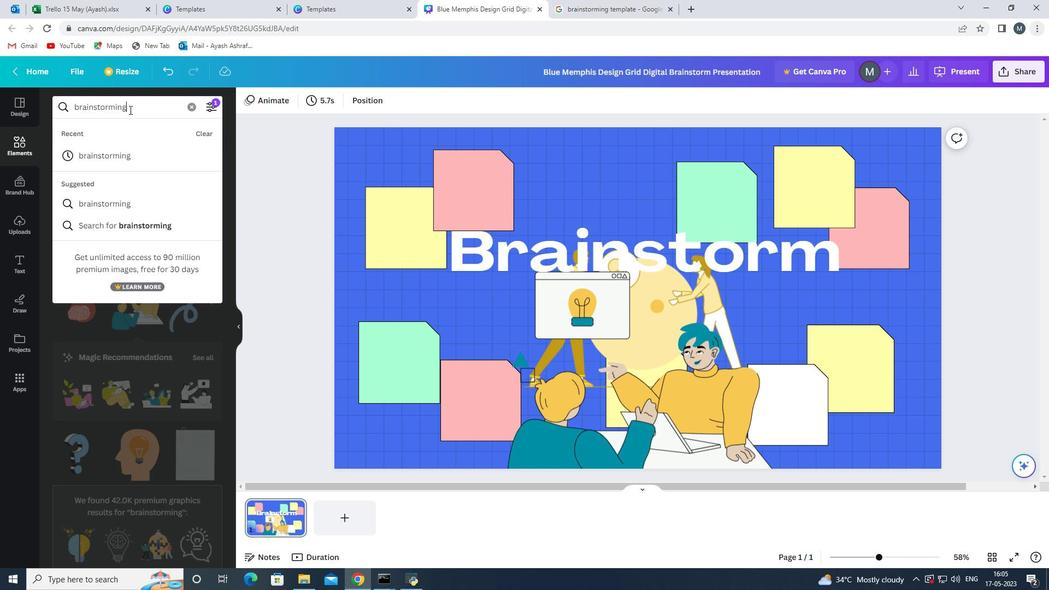 
Action: Key pressed <Key.space>n
Screenshot: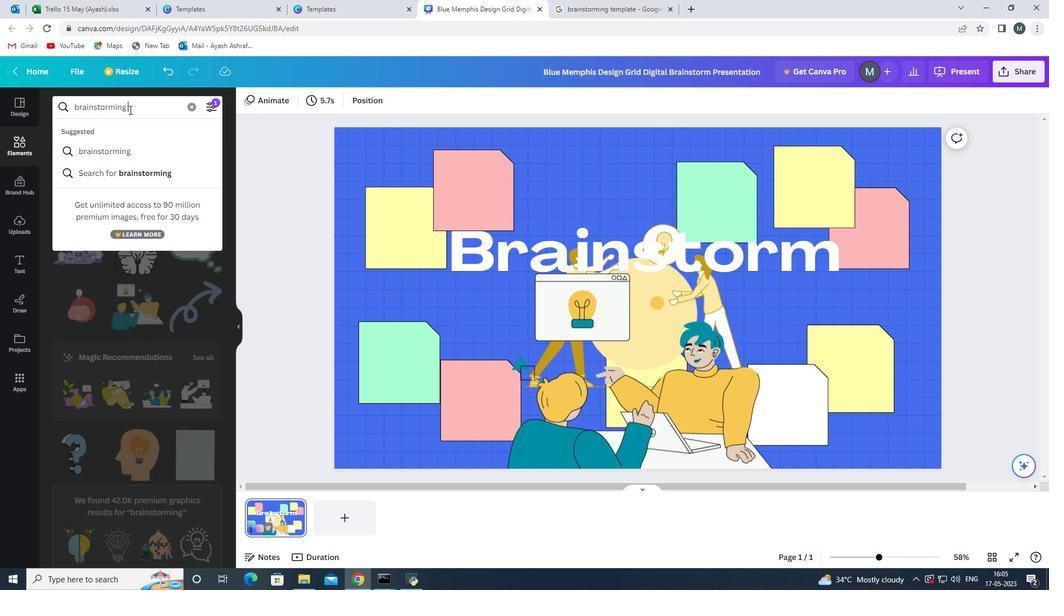 
Action: Mouse moved to (117, 156)
Screenshot: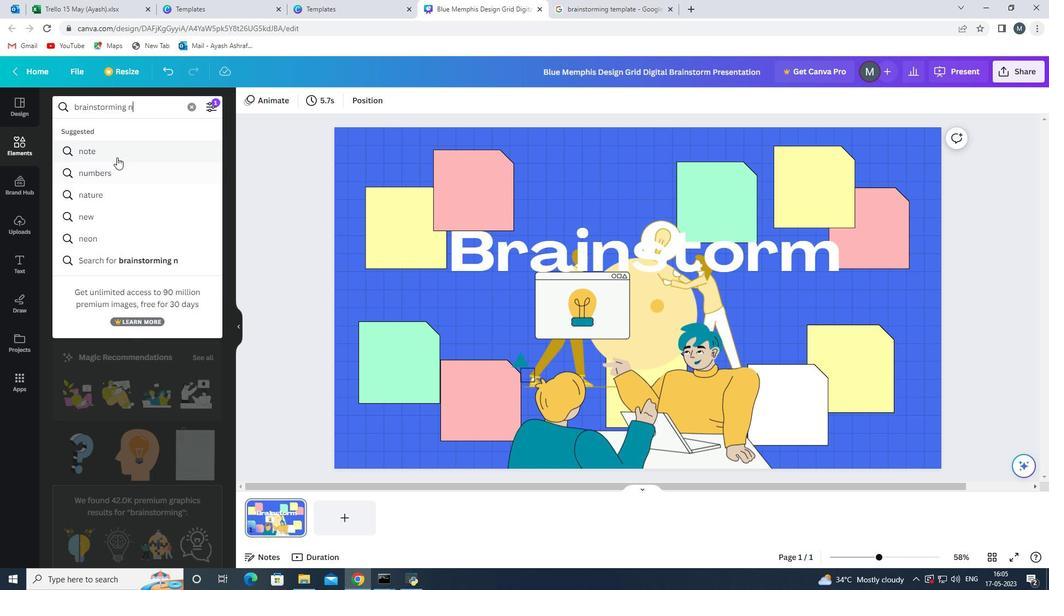 
Action: Mouse pressed left at (117, 156)
Screenshot: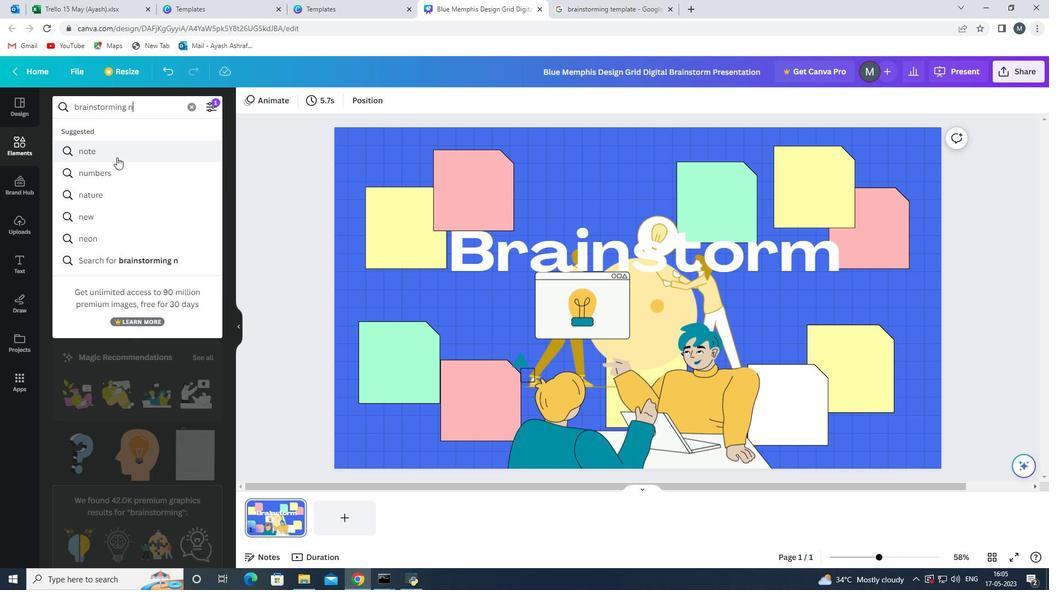 
Action: Mouse moved to (131, 108)
Screenshot: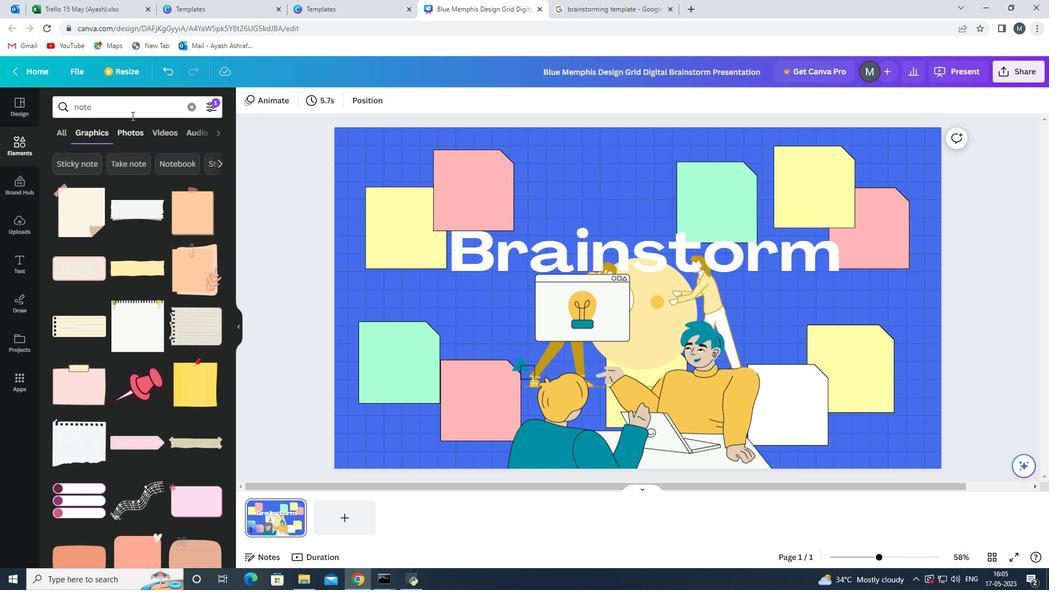
Action: Mouse pressed left at (131, 108)
Screenshot: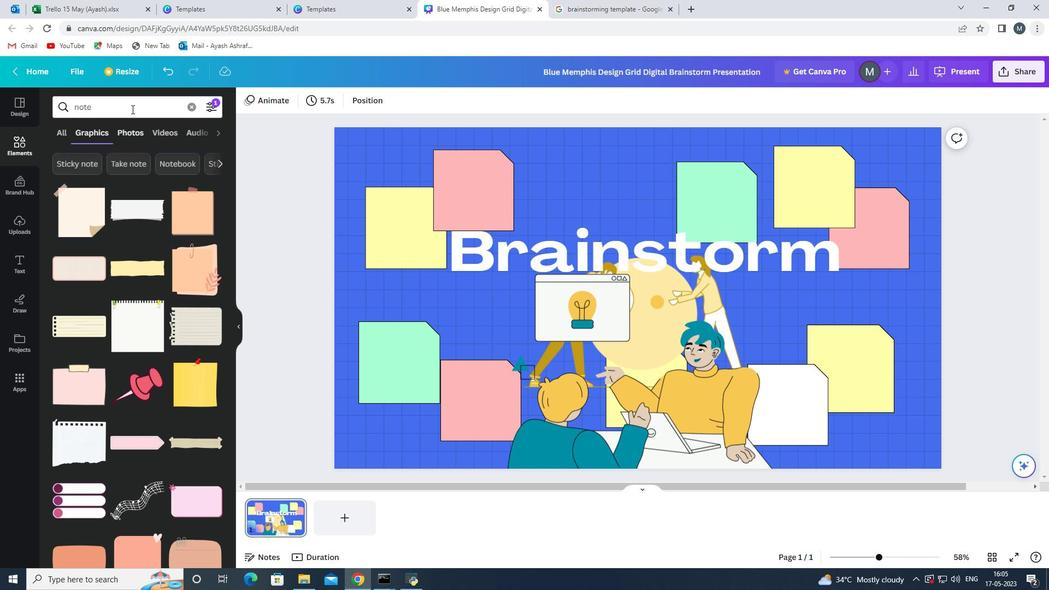 
Action: Mouse moved to (121, 124)
Screenshot: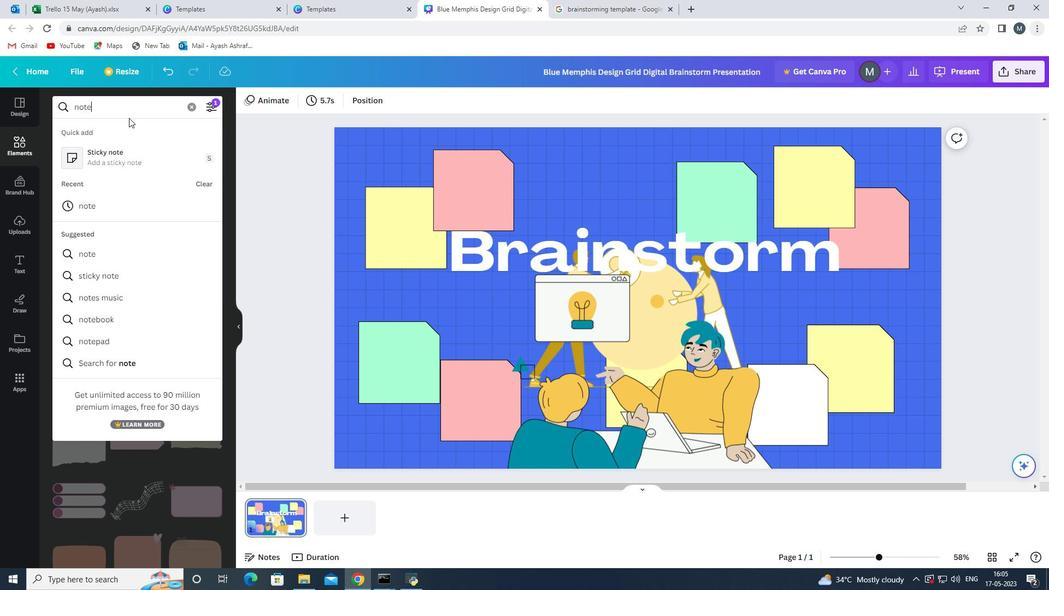 
Action: Key pressed <Key.backspace><Key.backspace><Key.backspace><Key.backspace><Key.backspace><Key.backspace><Key.backspace><Key.backspace><Key.backspace><Key.backspace><Key.backspace><Key.backspace><Key.shift>Brain<Key.space>stor<Key.backspace><Key.backspace><Key.backspace><Key.backspace><Key.backspace>storn<Key.backspace>ming<Key.space>notes
Screenshot: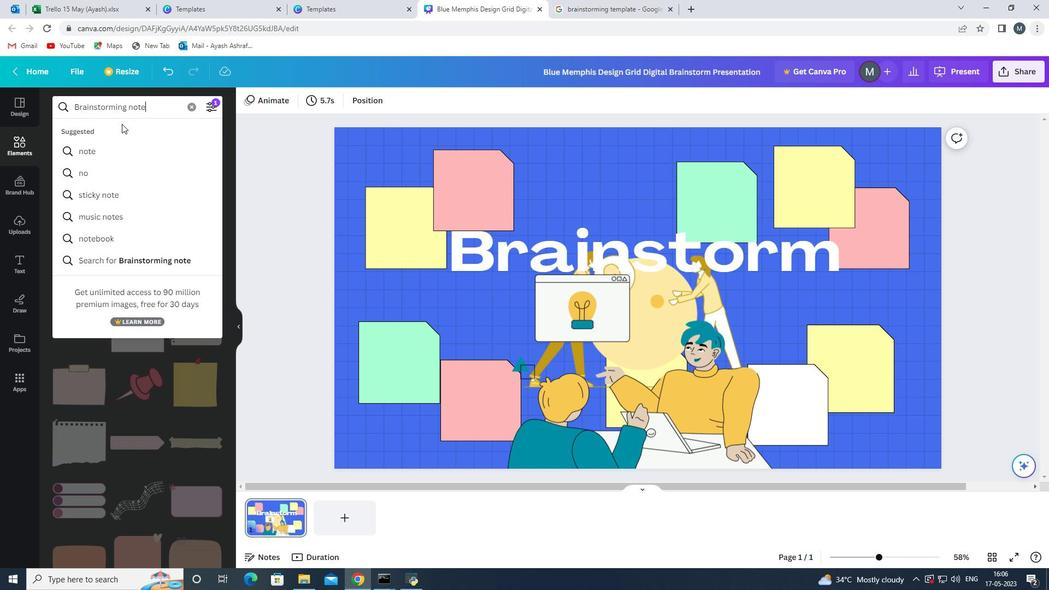 
Action: Mouse moved to (142, 154)
Screenshot: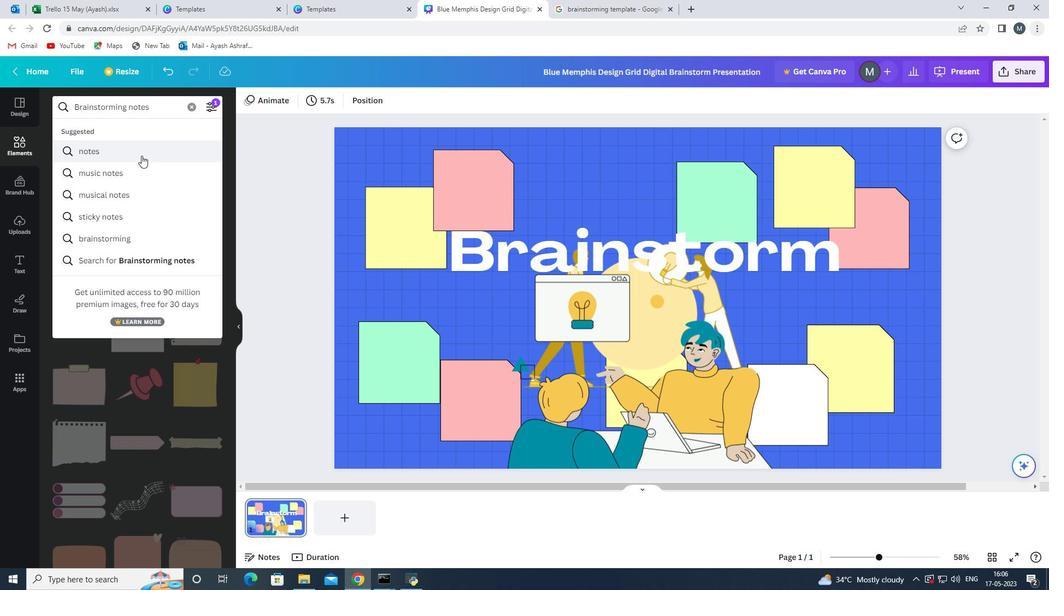 
Action: Mouse pressed left at (142, 154)
Screenshot: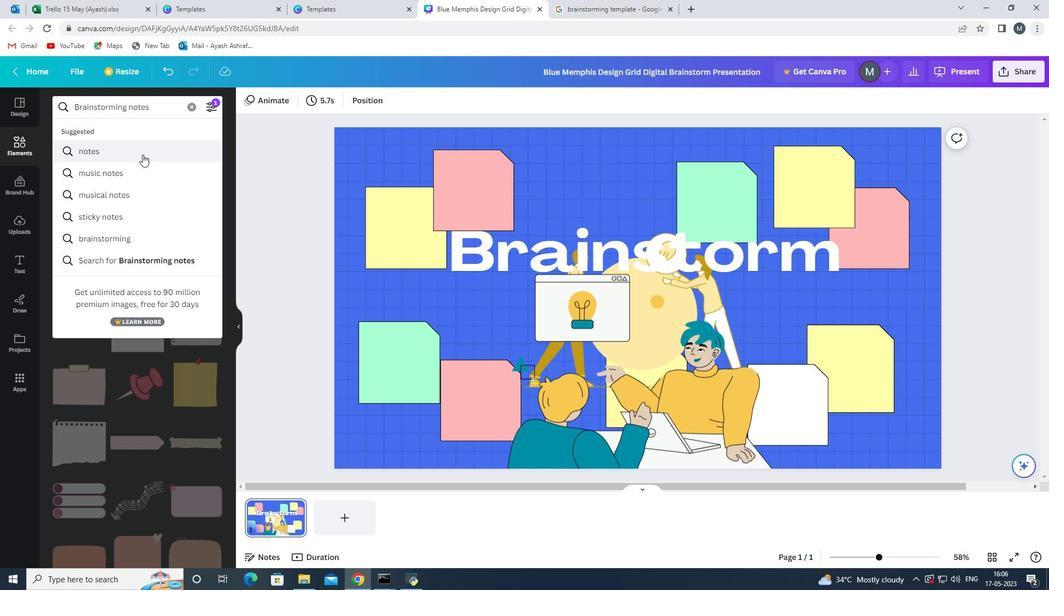 
Action: Mouse moved to (142, 285)
Screenshot: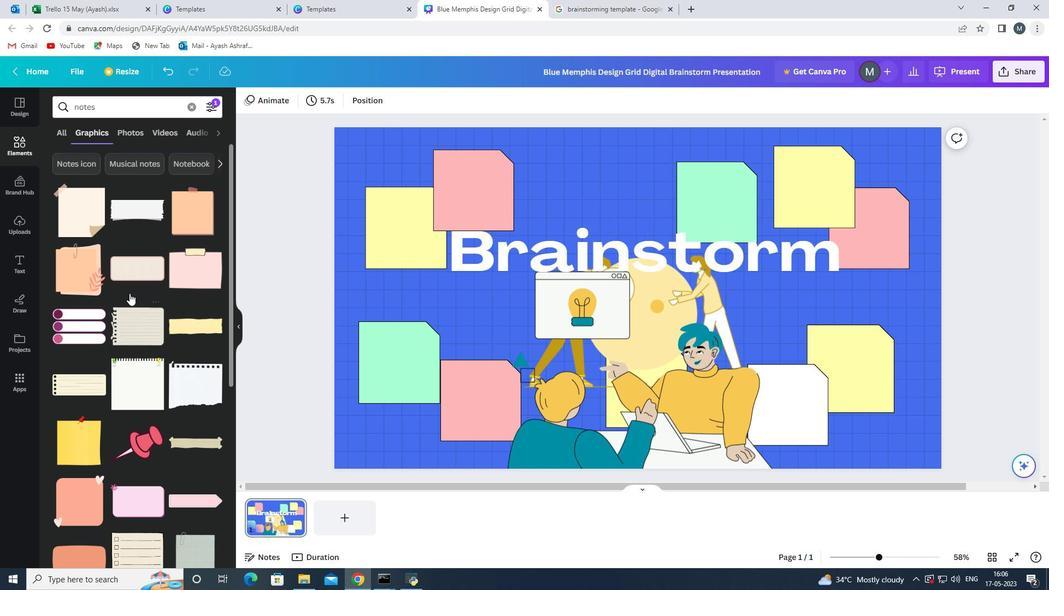 
Action: Mouse scrolled (142, 285) with delta (0, 0)
Screenshot: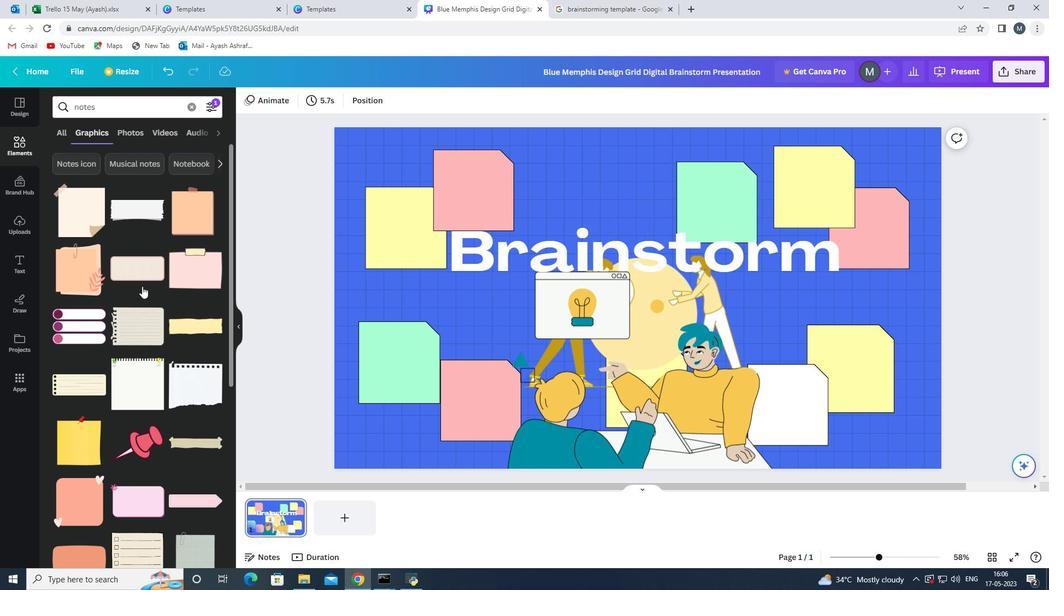 
Action: Mouse scrolled (142, 285) with delta (0, 0)
Screenshot: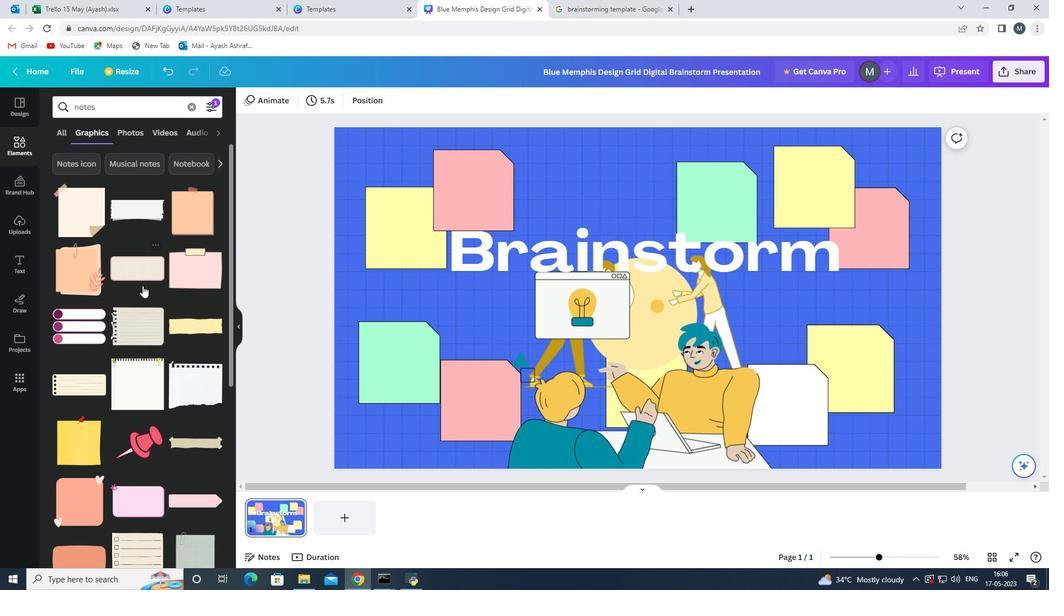 
Action: Mouse moved to (141, 298)
Screenshot: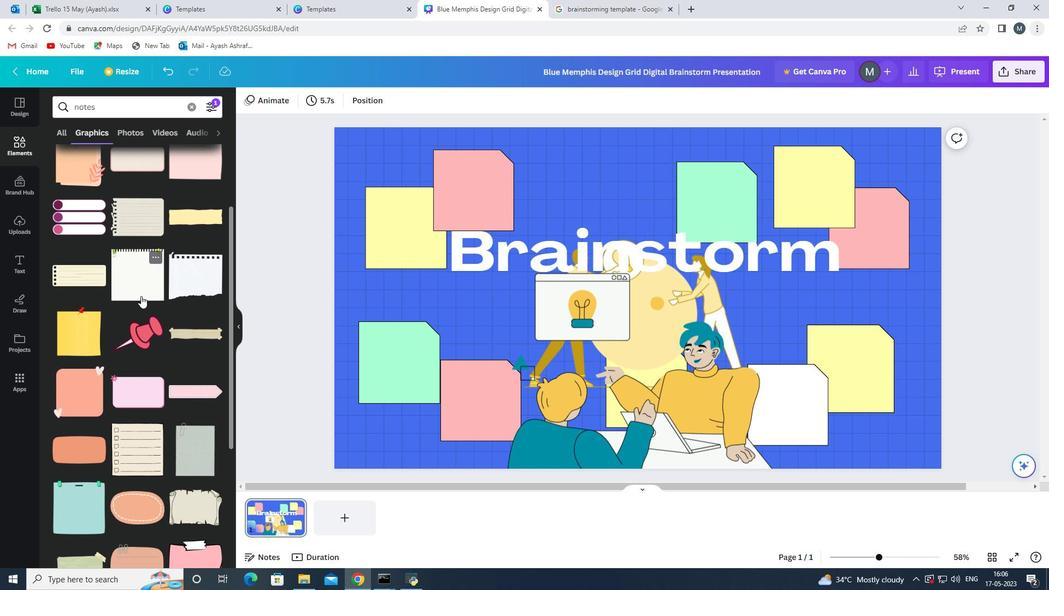 
Action: Mouse scrolled (141, 297) with delta (0, 0)
Screenshot: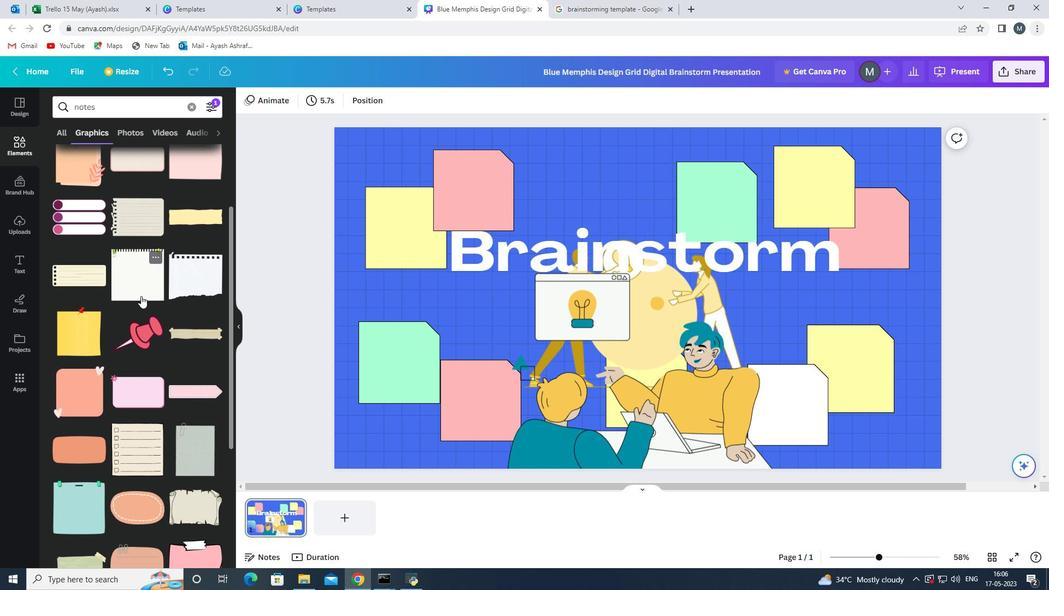 
Action: Mouse moved to (141, 299)
Screenshot: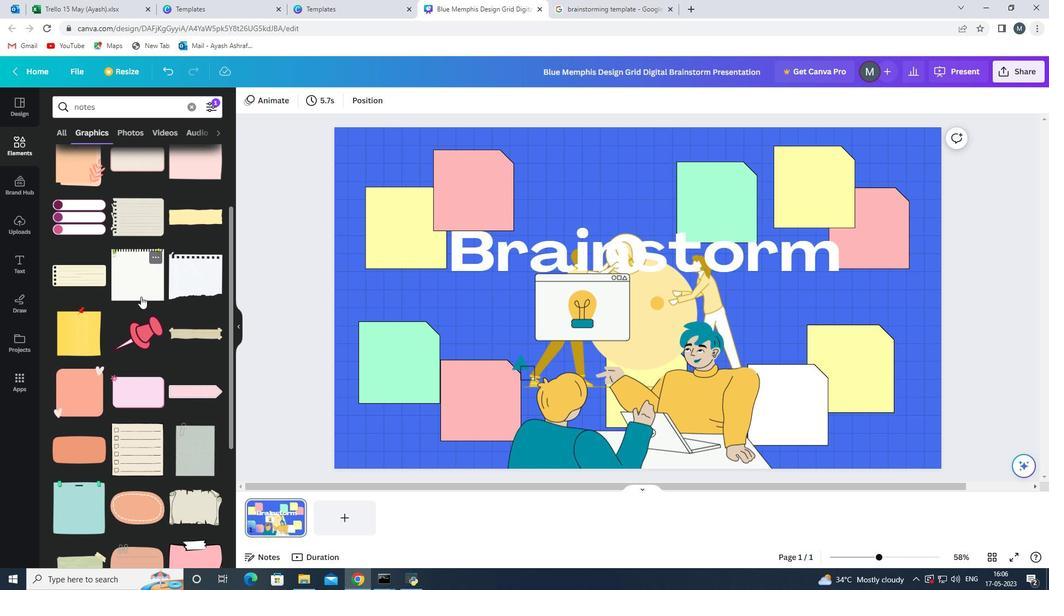 
Action: Mouse scrolled (141, 299) with delta (0, 0)
Screenshot: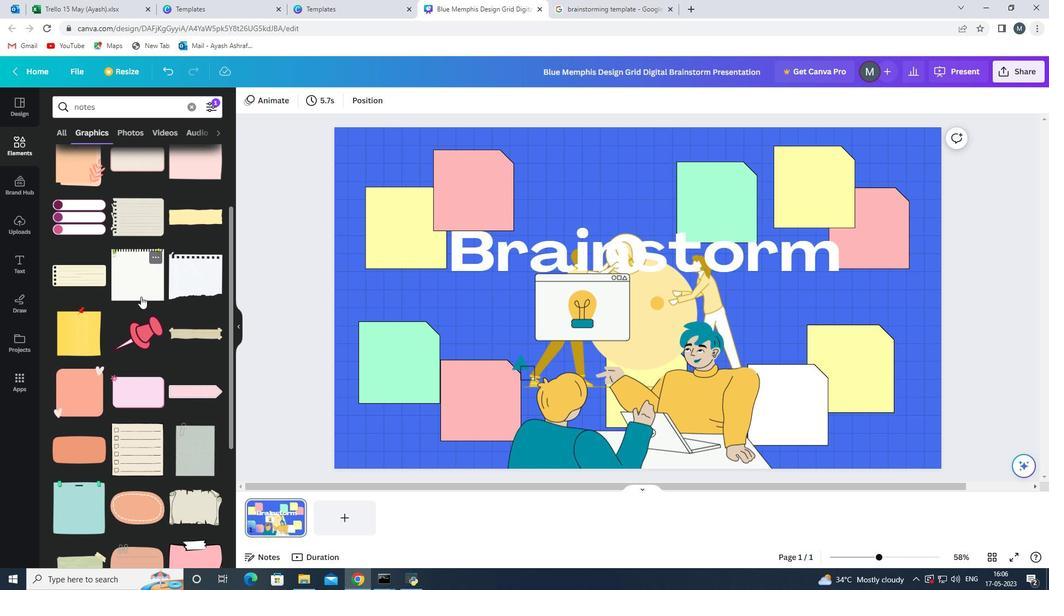 
Action: Mouse moved to (141, 299)
Screenshot: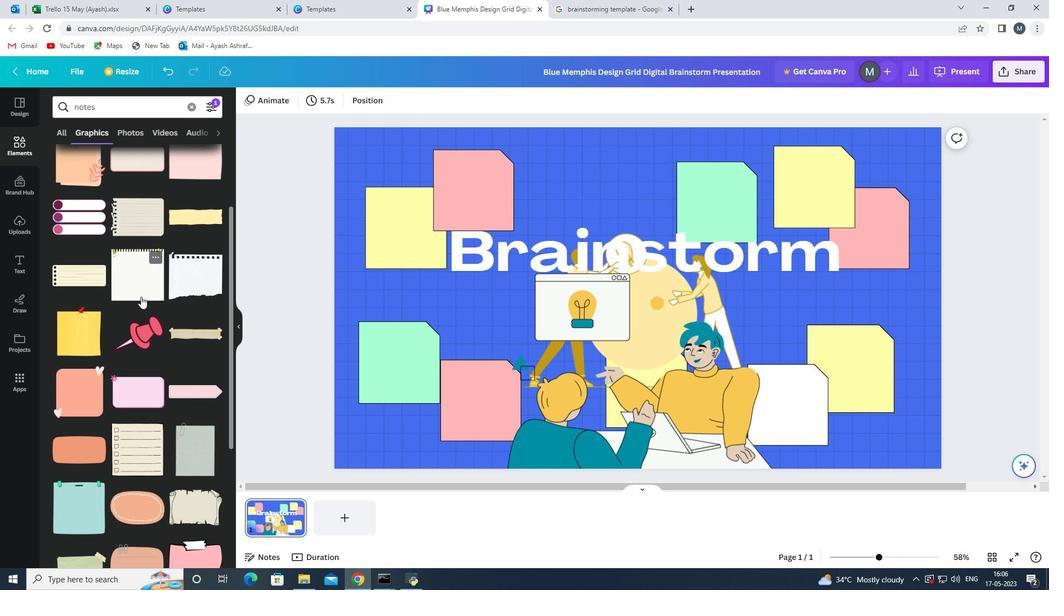
Action: Mouse scrolled (141, 299) with delta (0, 0)
Screenshot: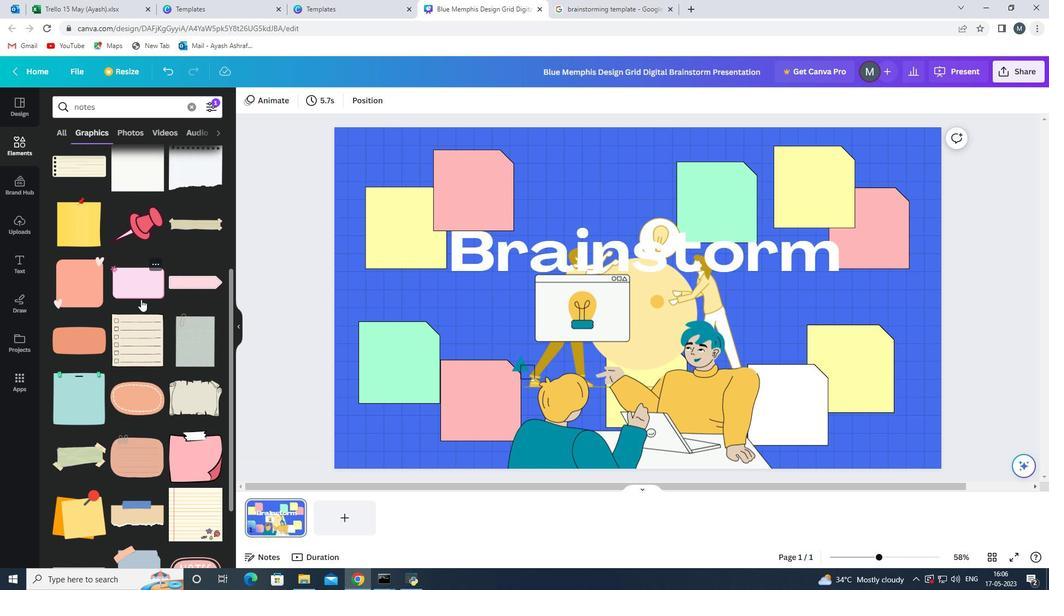 
Action: Mouse moved to (48, 337)
Screenshot: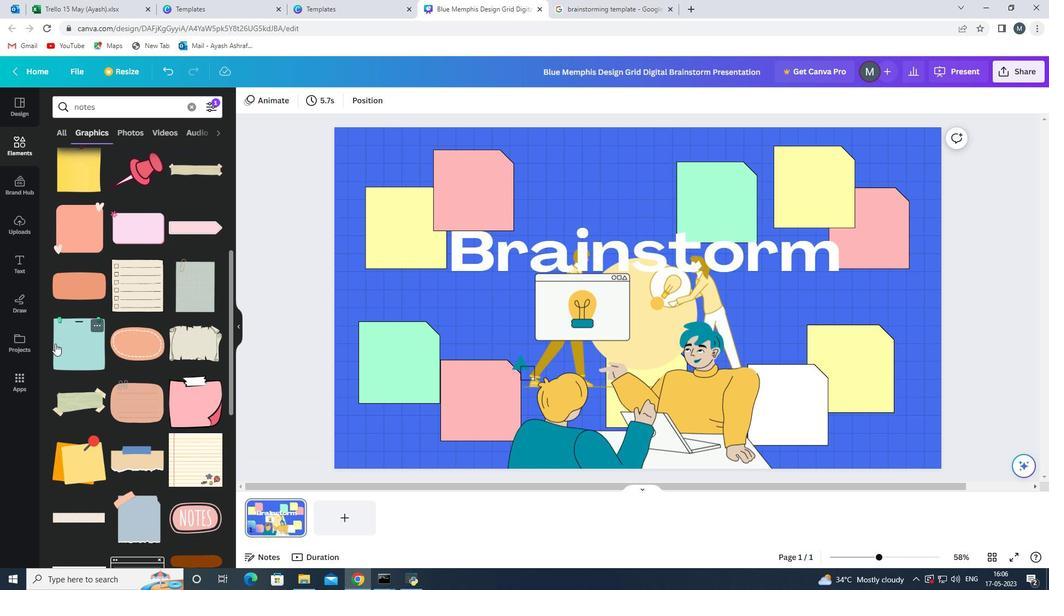 
Action: Mouse scrolled (48, 338) with delta (0, 0)
Screenshot: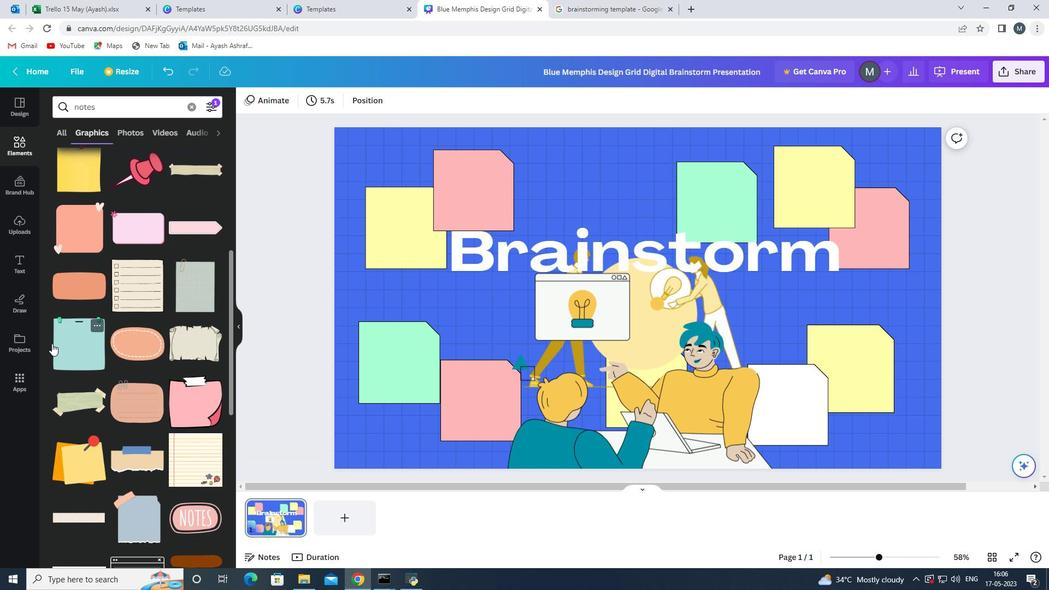 
Action: Mouse scrolled (48, 338) with delta (0, 0)
Screenshot: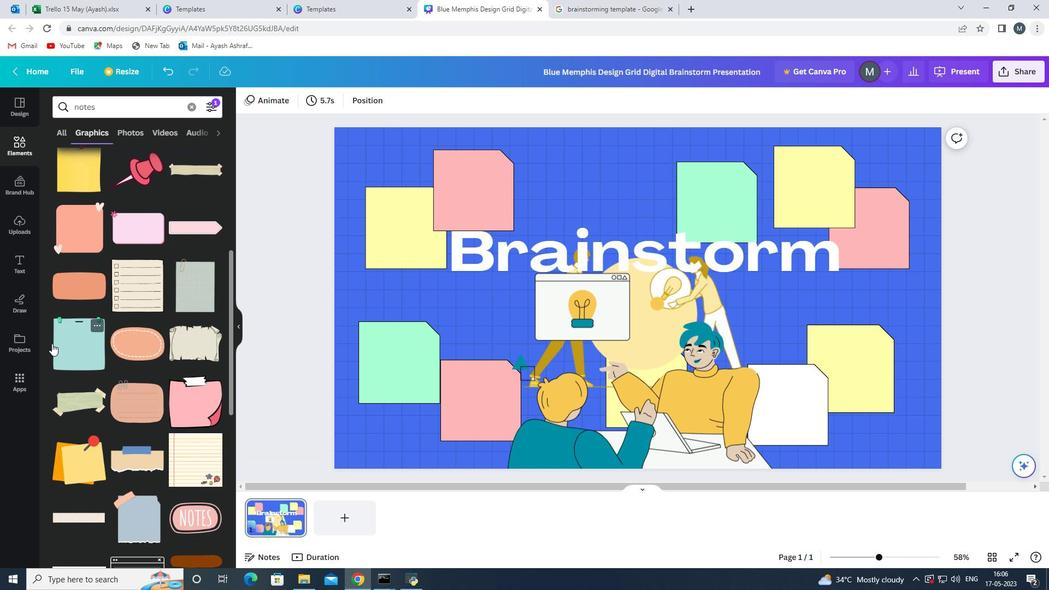 
Action: Mouse moved to (48, 337)
Screenshot: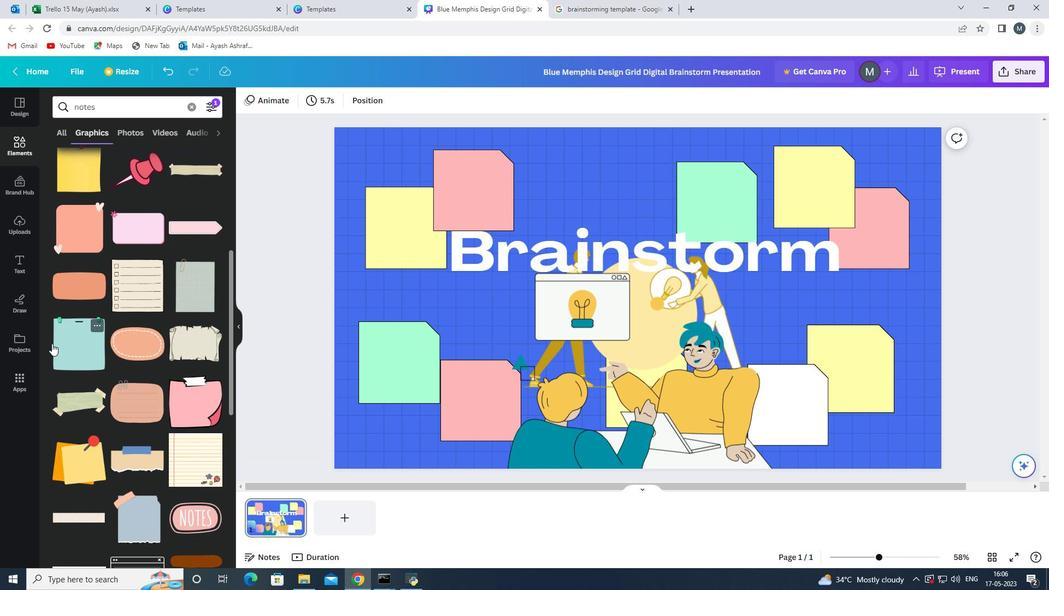 
Action: Mouse scrolled (48, 337) with delta (0, 0)
Screenshot: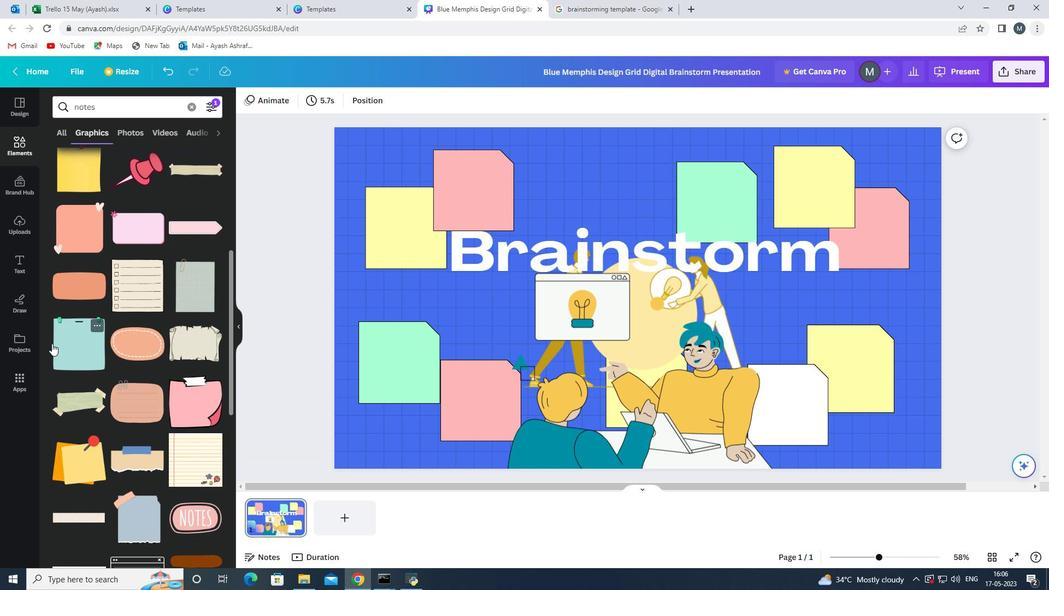 
Action: Mouse moved to (47, 335)
Screenshot: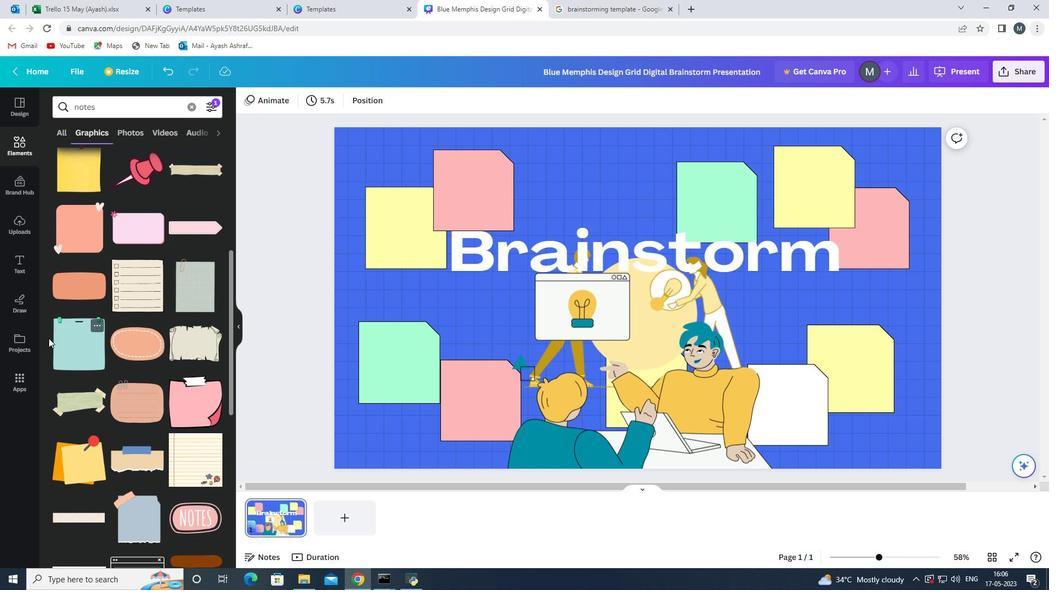
Action: Mouse scrolled (47, 336) with delta (0, 0)
Screenshot: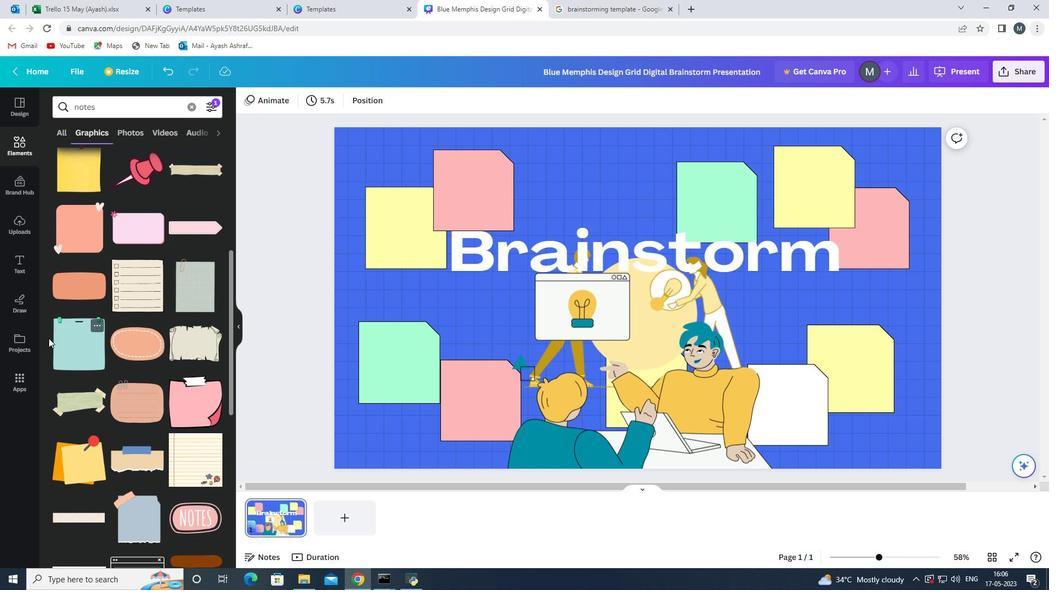 
Action: Mouse moved to (45, 333)
Screenshot: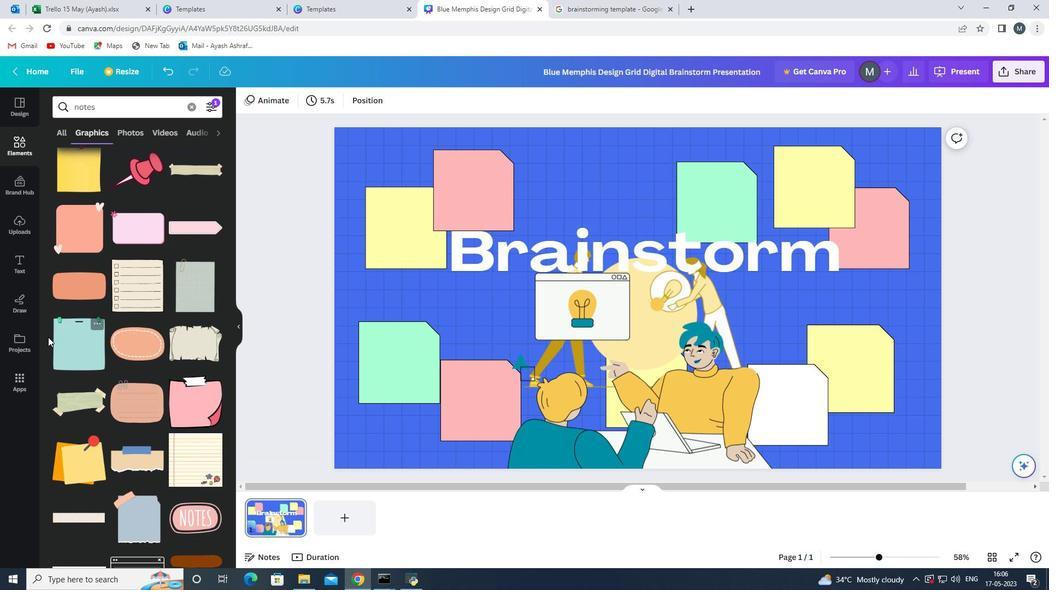 
Action: Mouse scrolled (45, 334) with delta (0, 0)
Screenshot: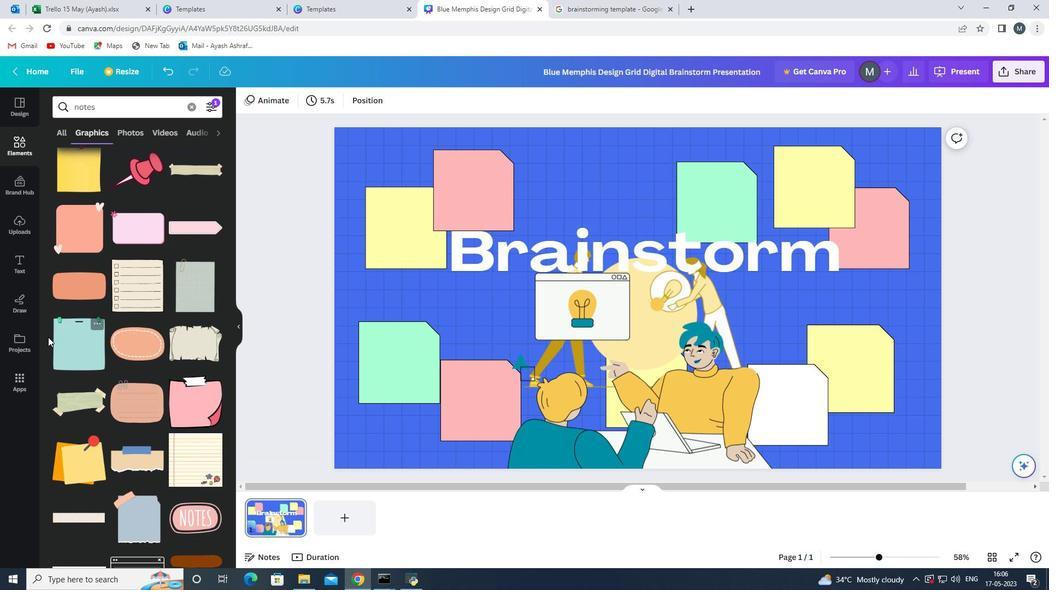 
Action: Mouse moved to (106, 294)
Screenshot: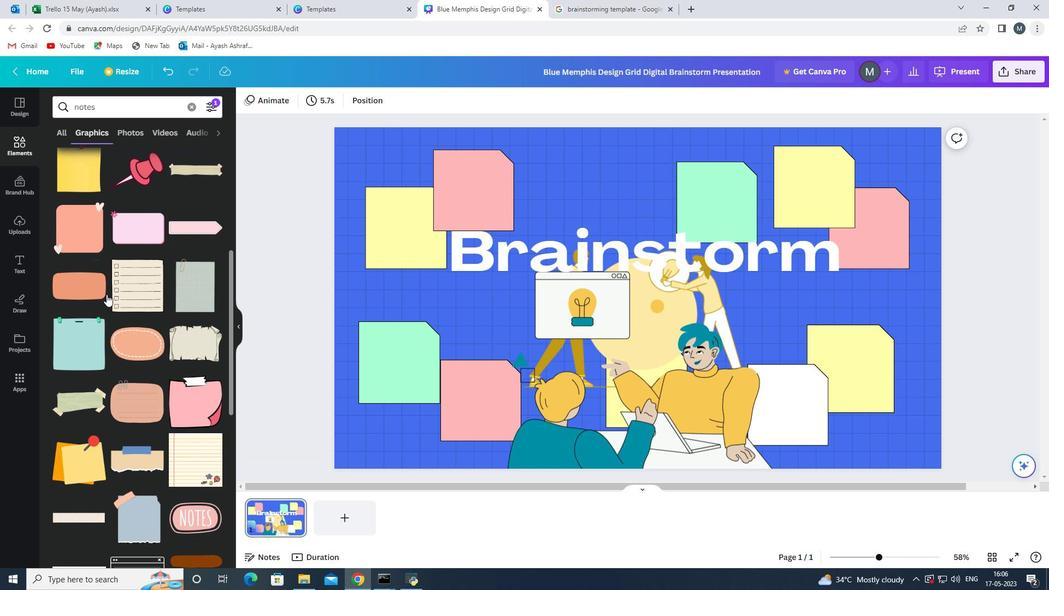 
Action: Mouse scrolled (106, 294) with delta (0, 0)
Screenshot: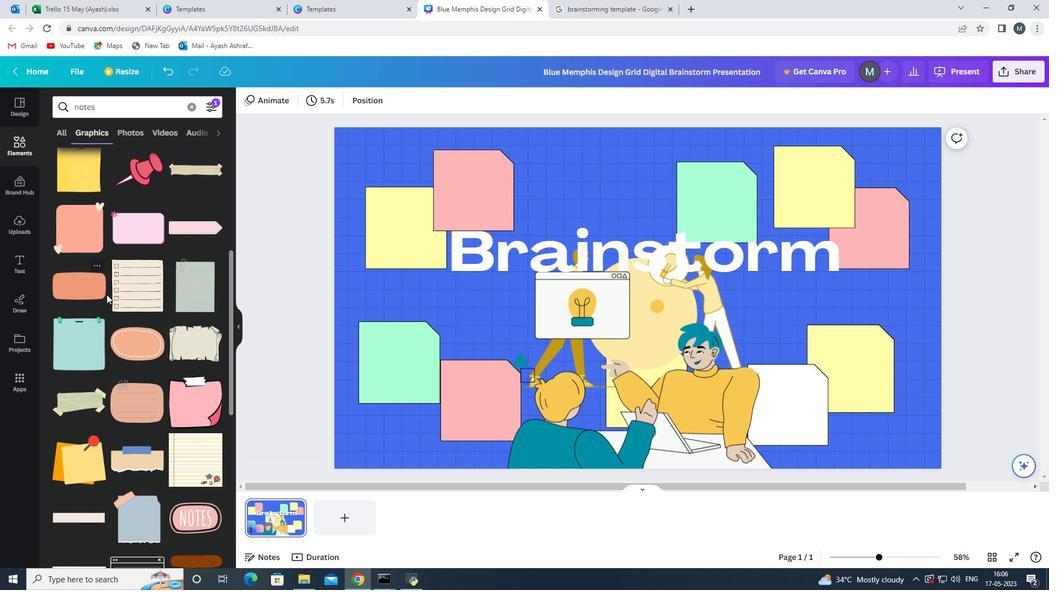 
Action: Mouse moved to (106, 287)
Screenshot: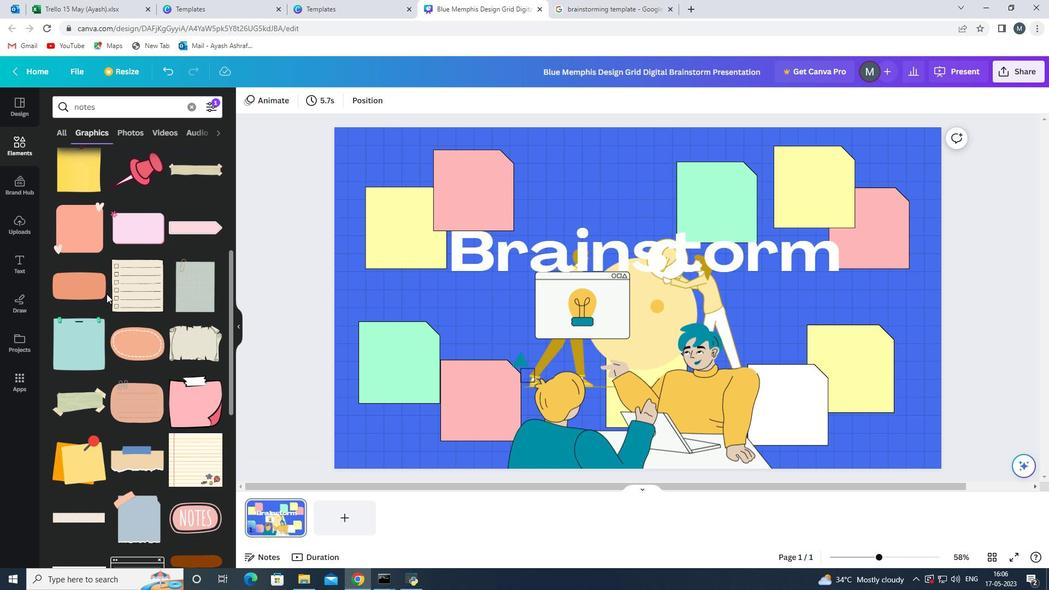 
Action: Mouse scrolled (106, 287) with delta (0, 0)
Screenshot: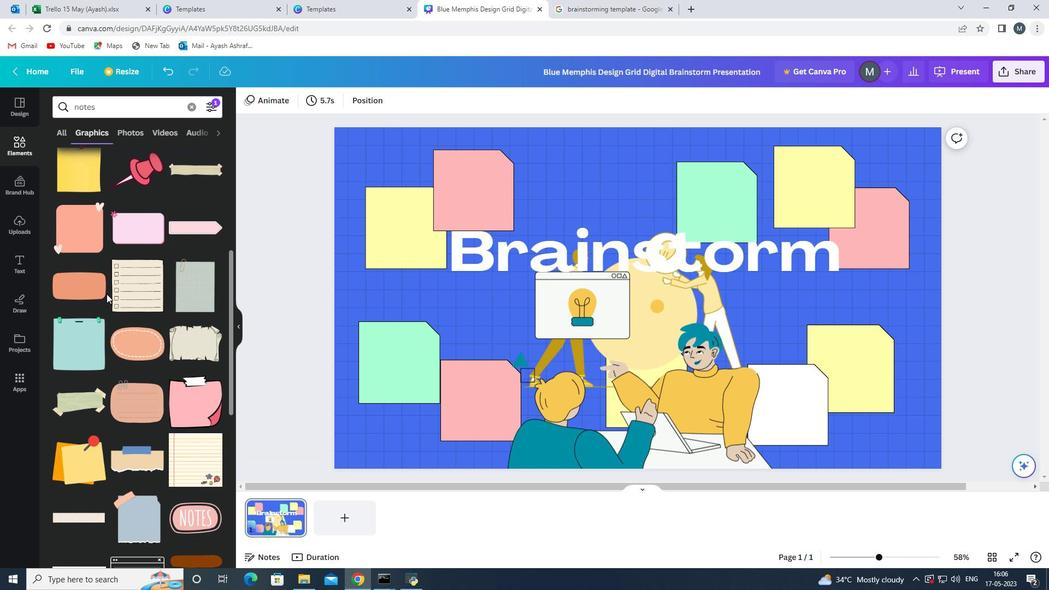 
Action: Mouse moved to (108, 290)
Screenshot: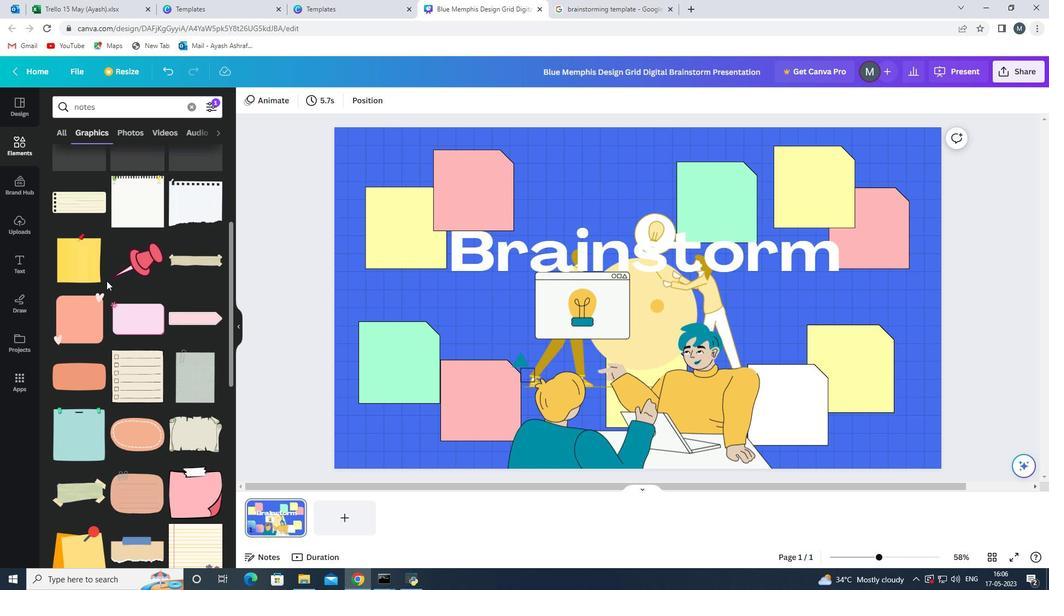 
Action: Mouse scrolled (108, 290) with delta (0, 0)
Screenshot: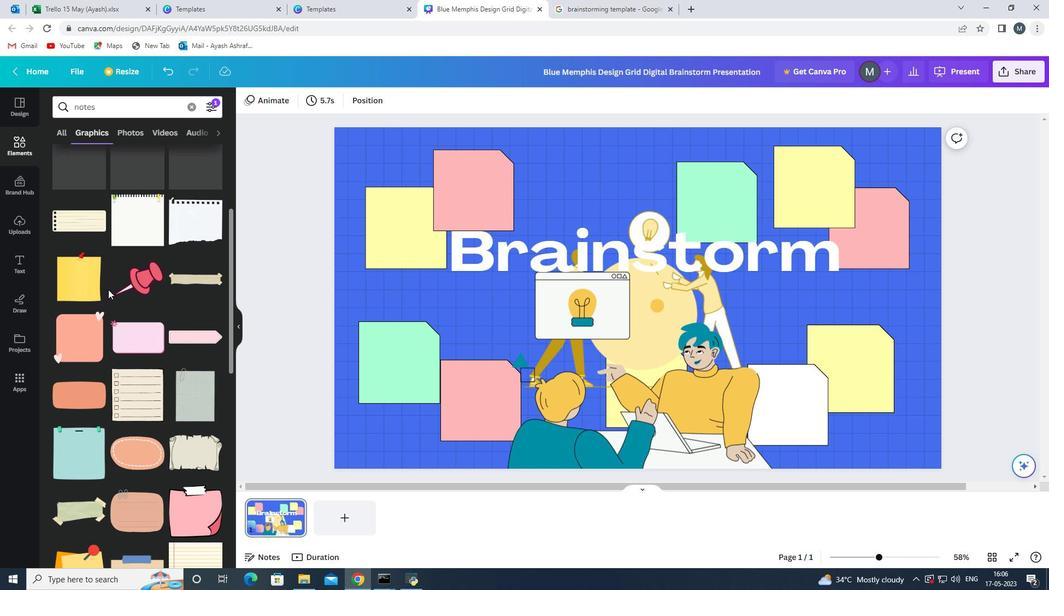 
Action: Mouse scrolled (108, 290) with delta (0, 0)
Screenshot: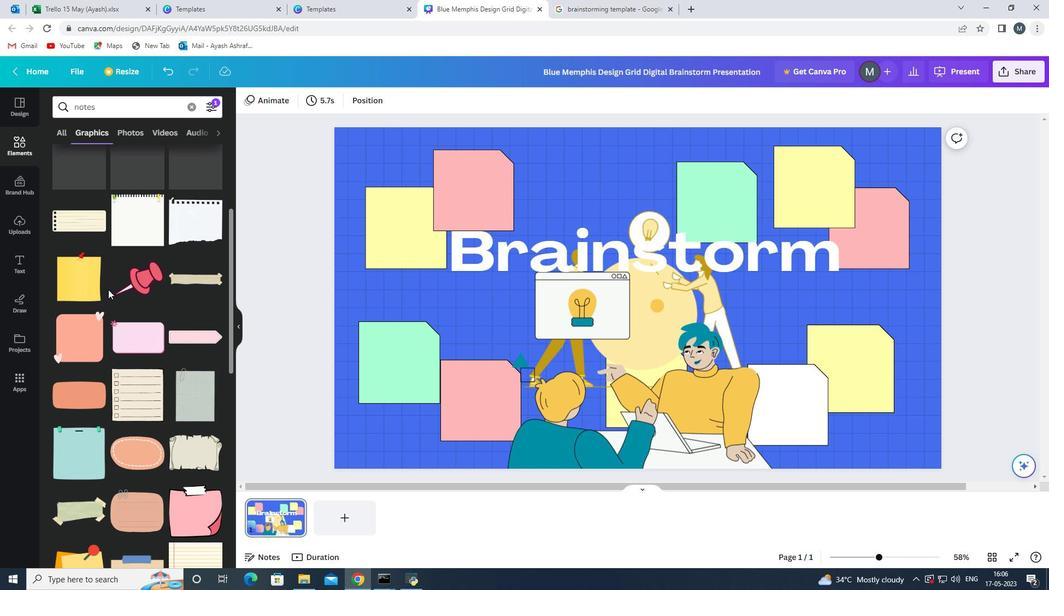 
Action: Mouse scrolled (108, 290) with delta (0, 0)
Screenshot: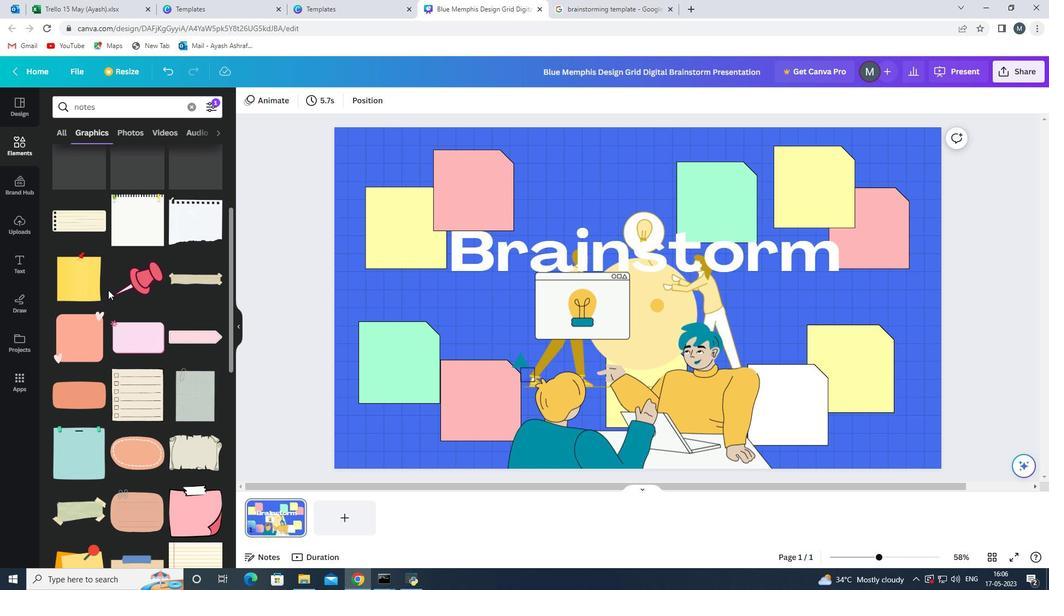 
Action: Mouse moved to (96, 252)
Screenshot: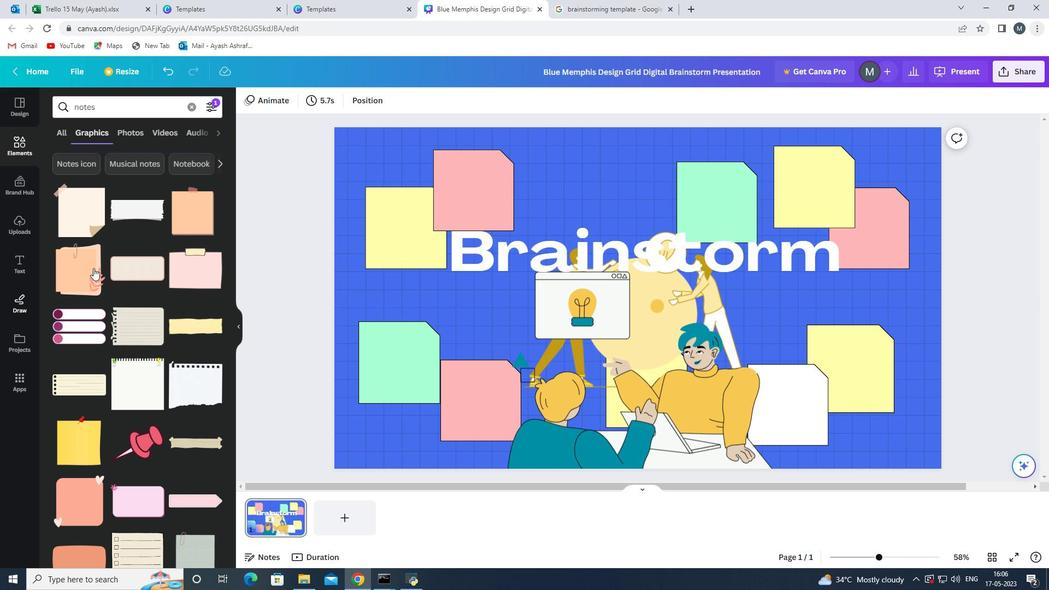 
Action: Mouse scrolled (96, 252) with delta (0, 0)
Screenshot: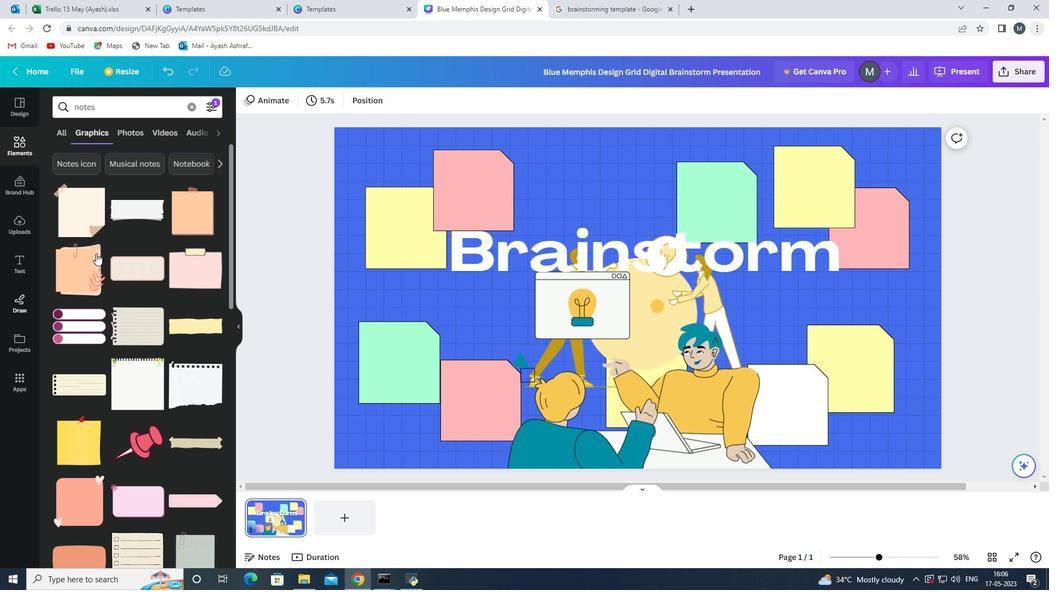 
Action: Mouse moved to (96, 251)
Screenshot: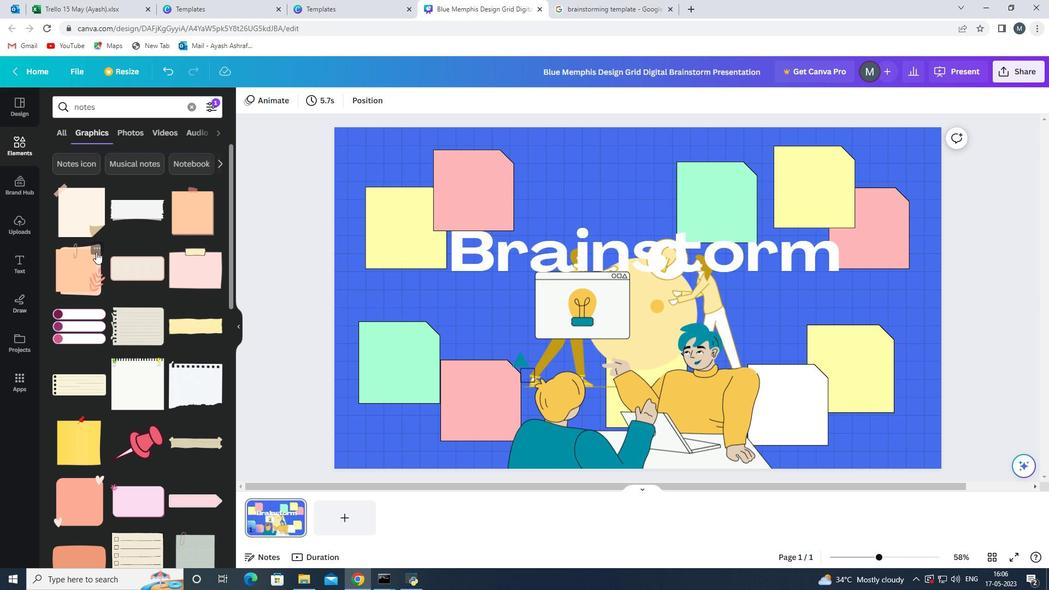 
Action: Mouse scrolled (96, 252) with delta (0, 0)
Screenshot: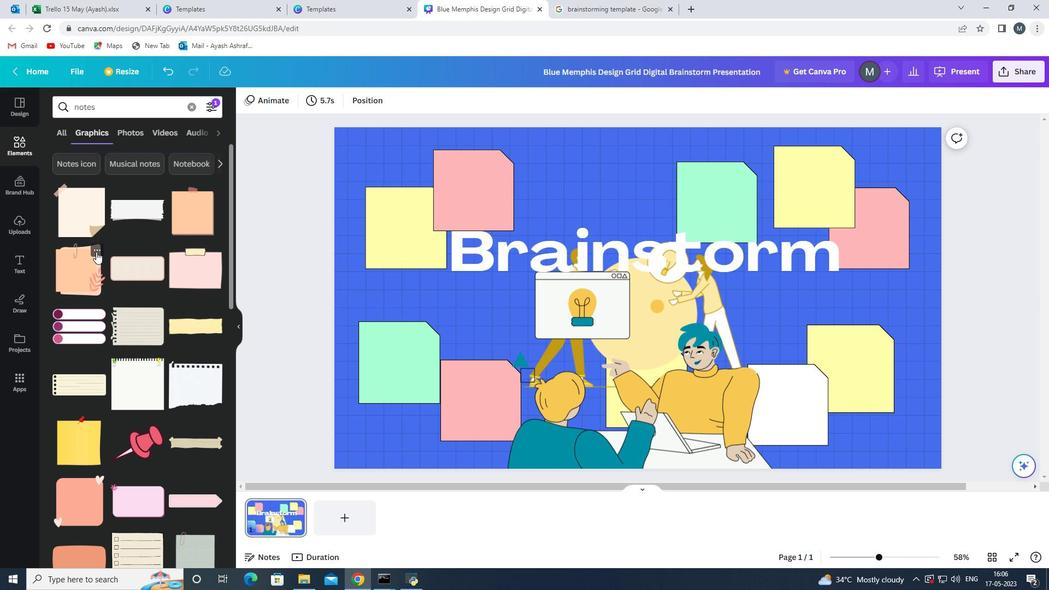 
Action: Mouse moved to (24, 112)
Screenshot: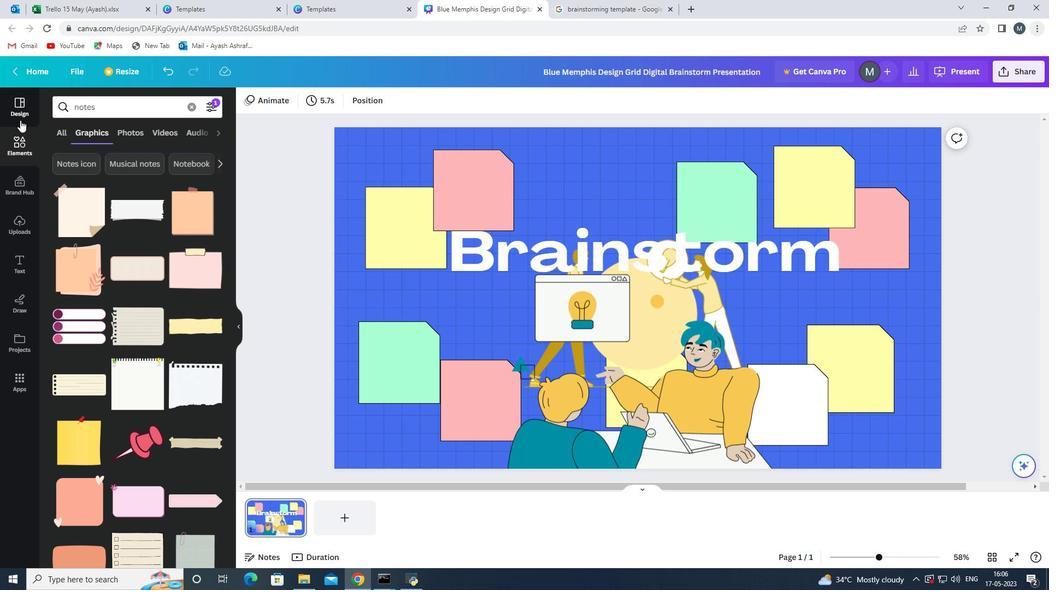 
Action: Mouse pressed left at (24, 112)
Screenshot: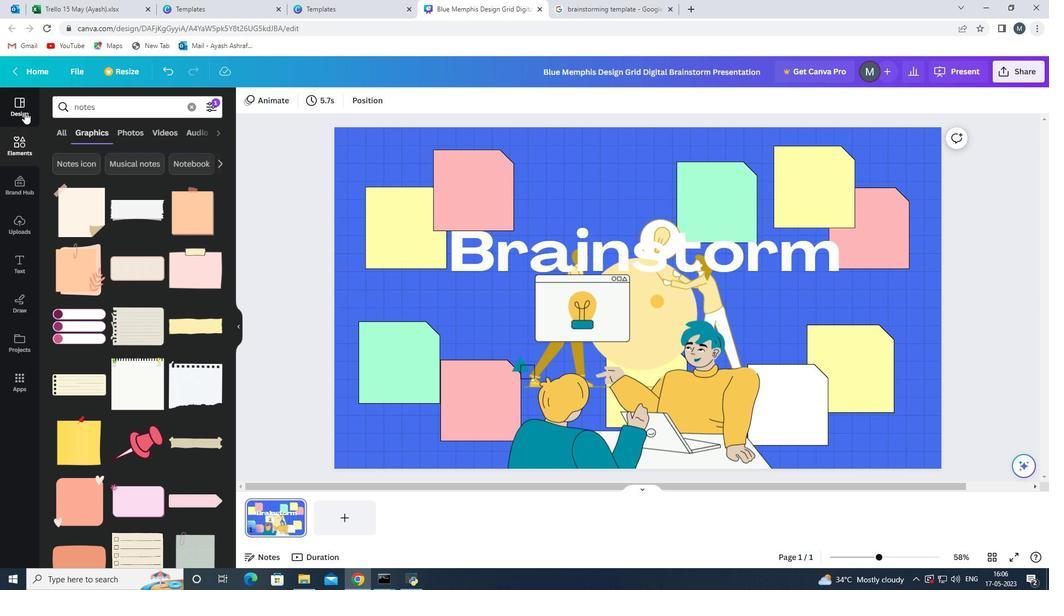 
Action: Mouse moved to (96, 231)
Screenshot: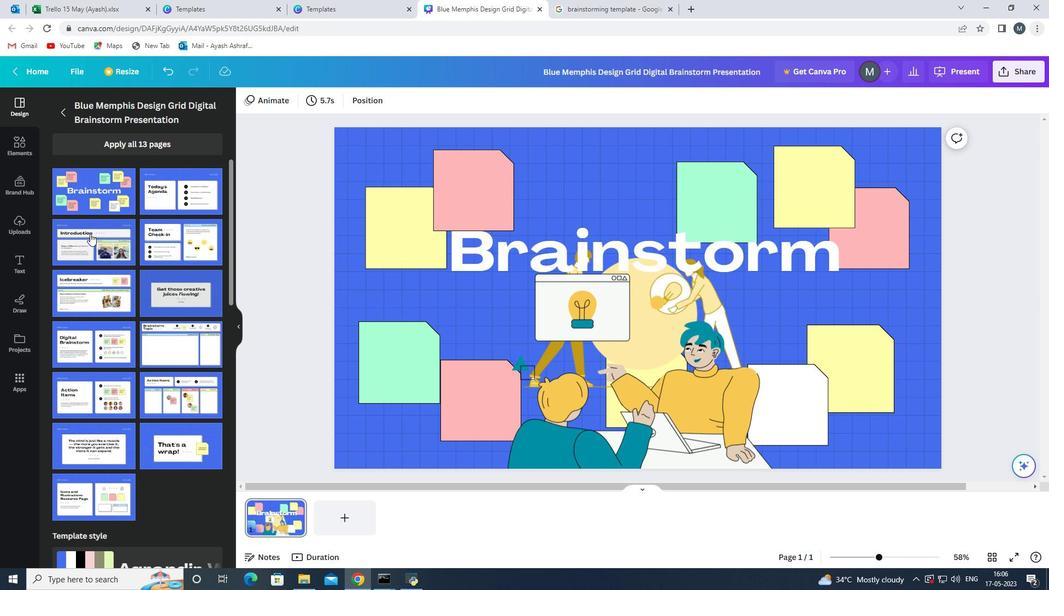 
Action: Mouse pressed left at (96, 231)
Screenshot: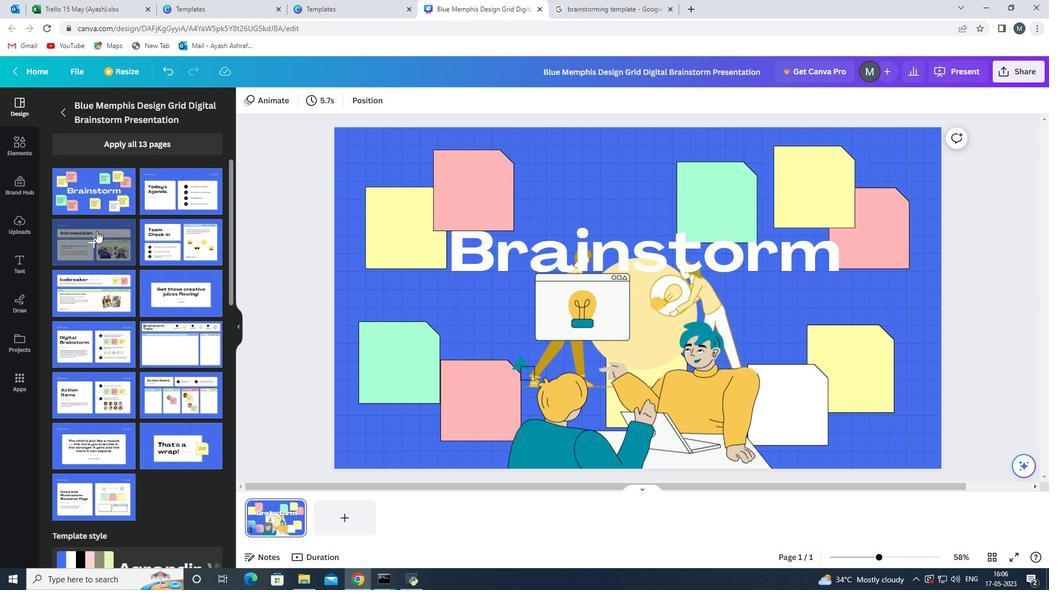 
Action: Mouse moved to (15, 67)
Screenshot: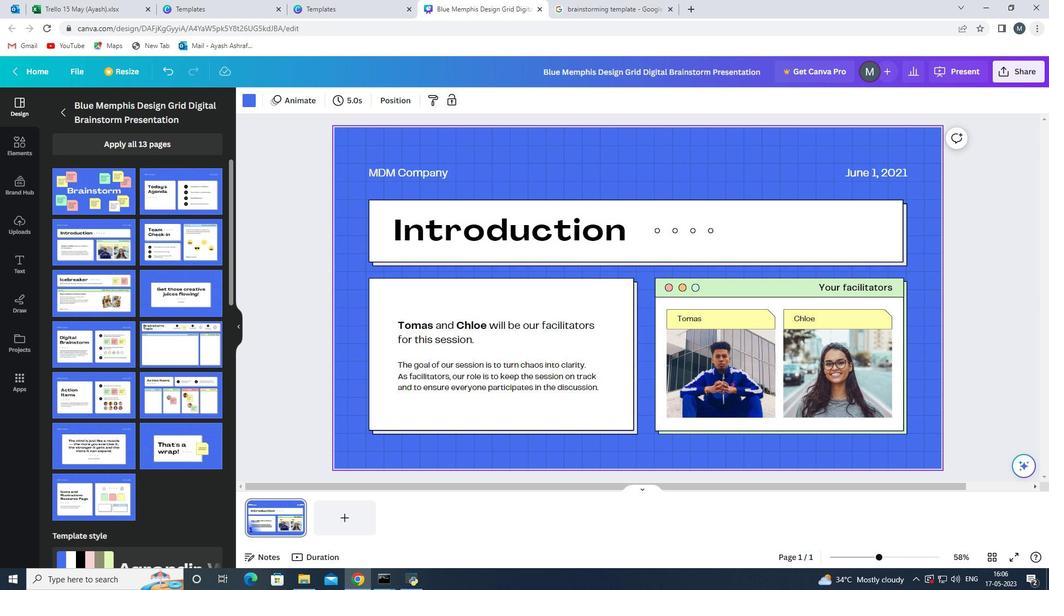 
Action: Mouse pressed left at (15, 67)
Screenshot: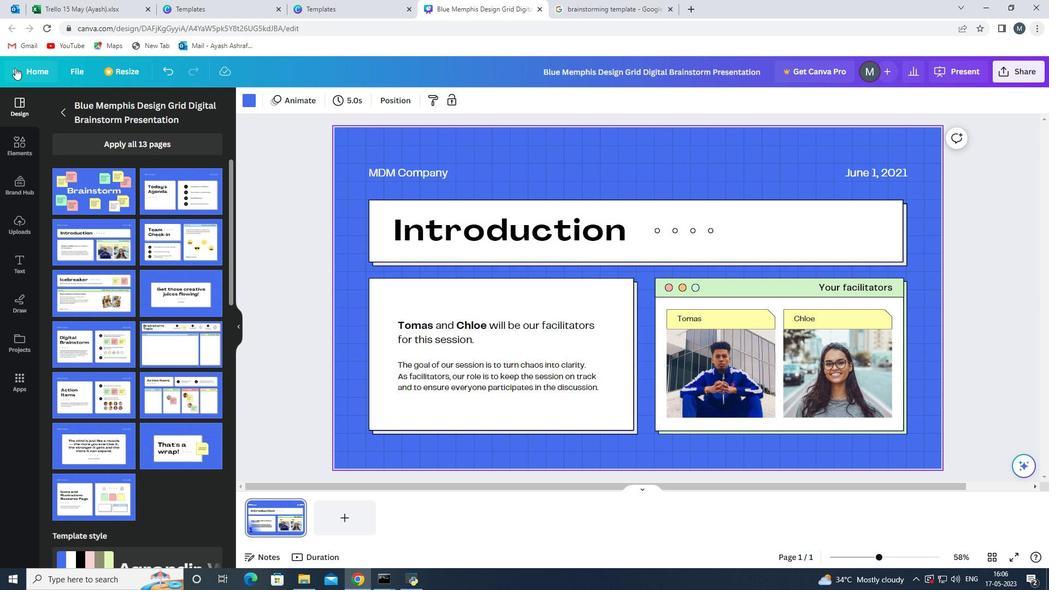 
Action: Mouse moved to (354, 387)
Screenshot: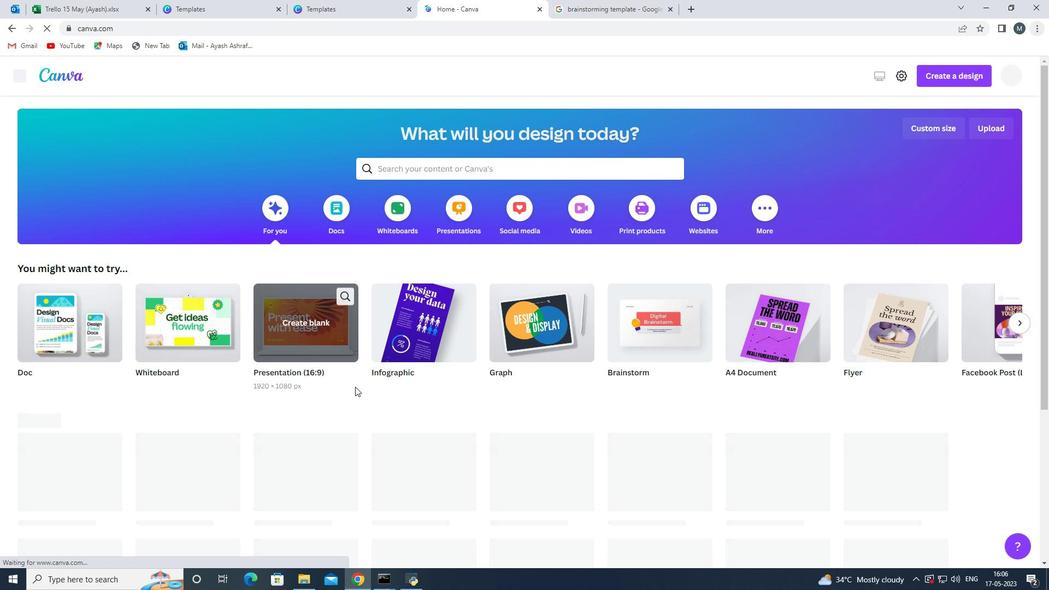 
Action: Mouse scrolled (354, 386) with delta (0, 0)
Screenshot: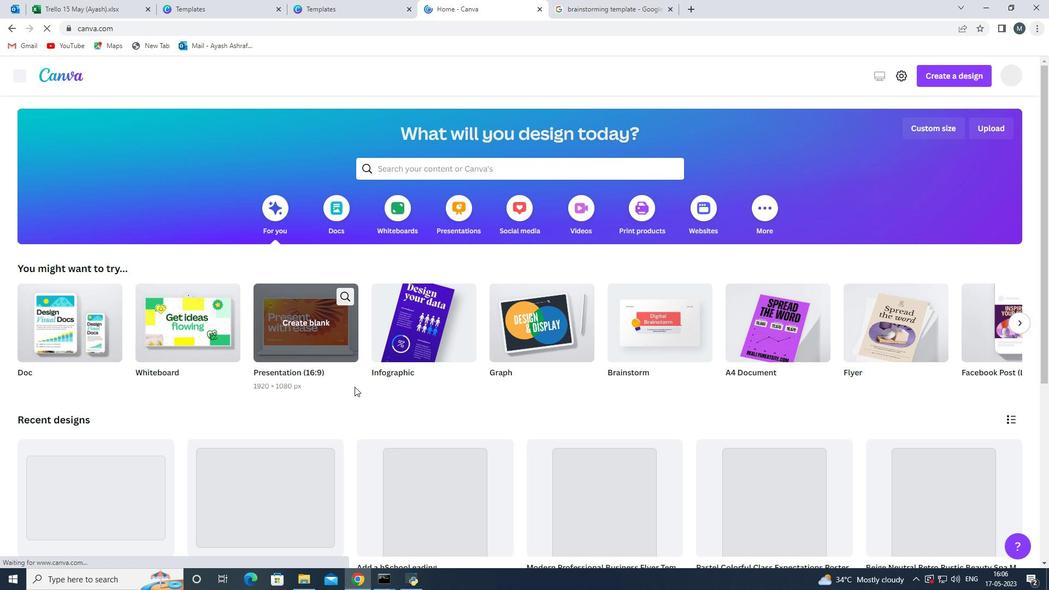 
Action: Mouse moved to (354, 387)
Screenshot: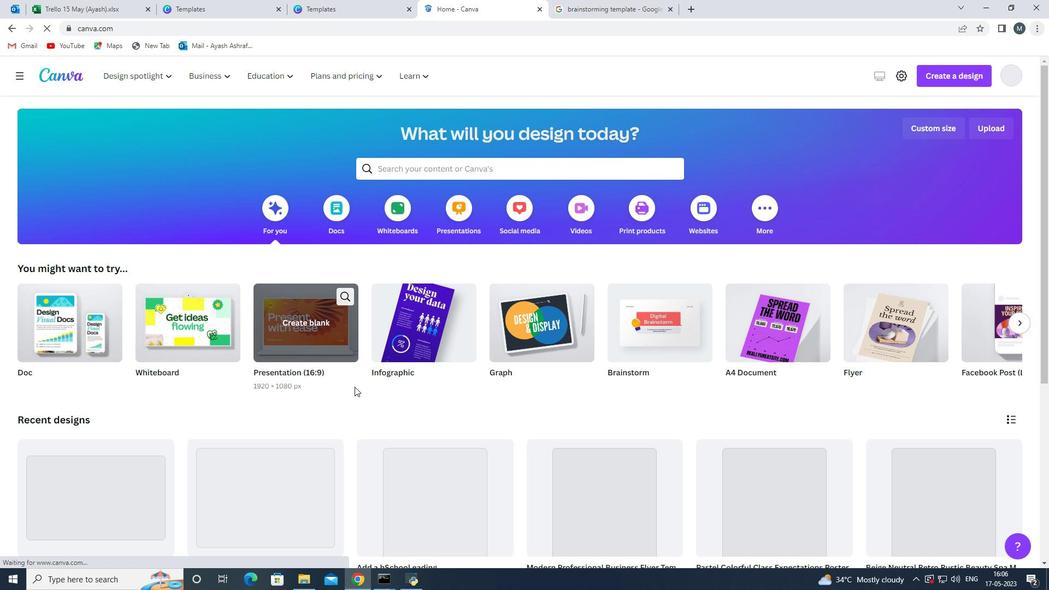 
Action: Mouse scrolled (354, 387) with delta (0, 0)
Screenshot: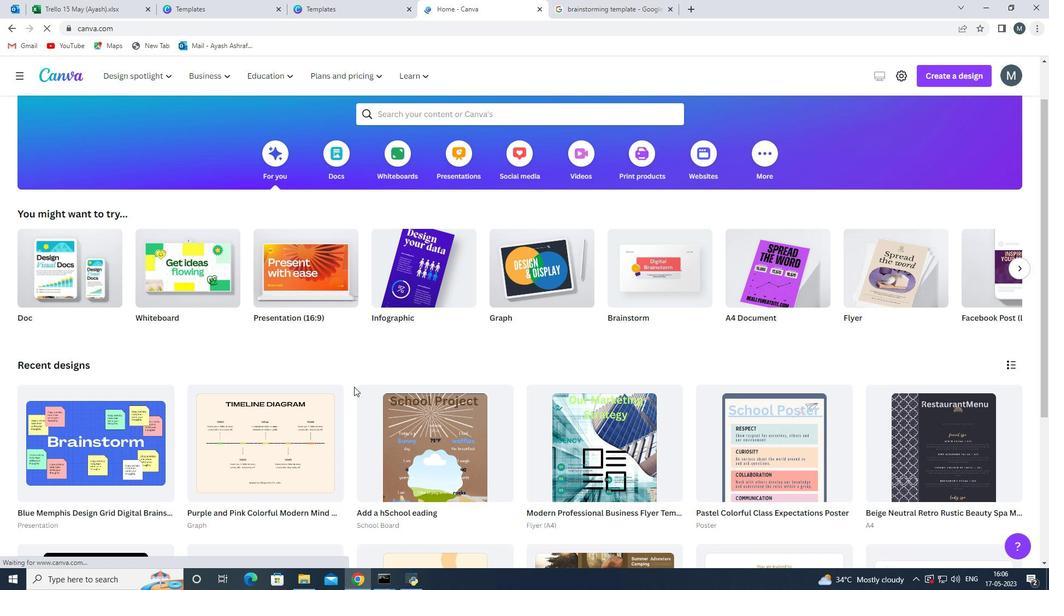 
Action: Mouse moved to (355, 387)
Screenshot: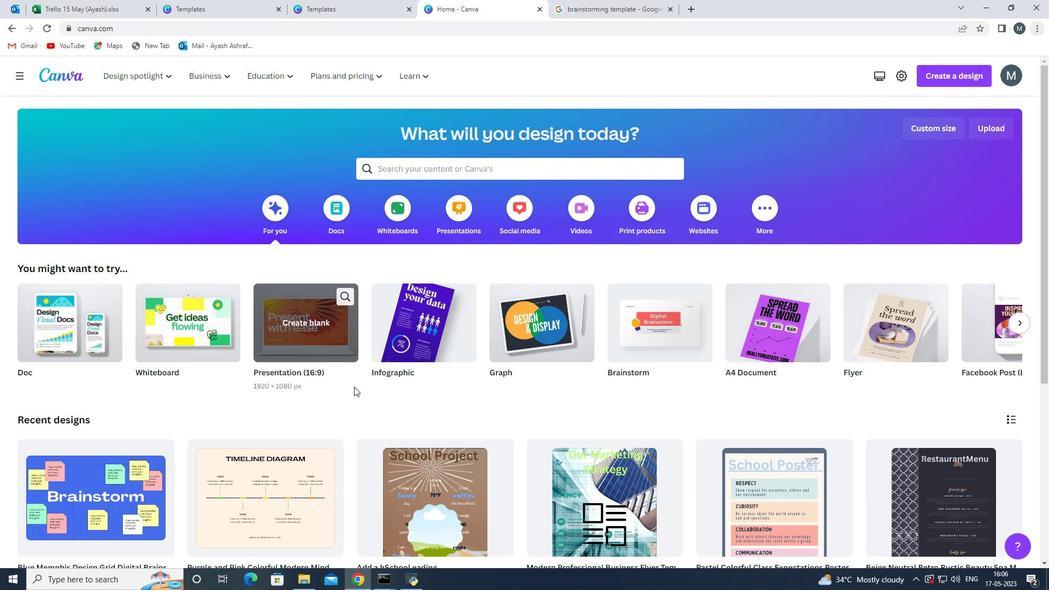 
